 Task: Find connections with filter location Shaowu with filter topic #Learningswith filter profile language German with filter current company OutSystems with filter school Software Engineering Jobs with filter industry Robot Manufacturing with filter service category Ghostwriting with filter keywords title Application Developer
Action: Mouse moved to (164, 264)
Screenshot: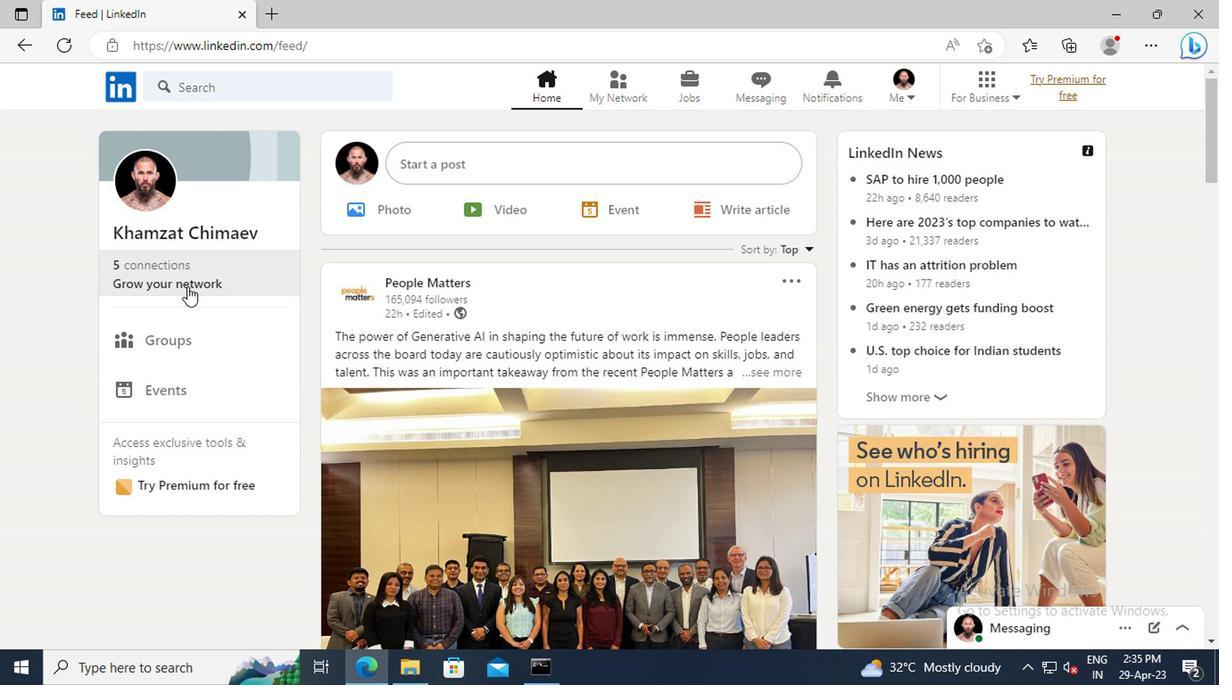 
Action: Mouse pressed left at (164, 264)
Screenshot: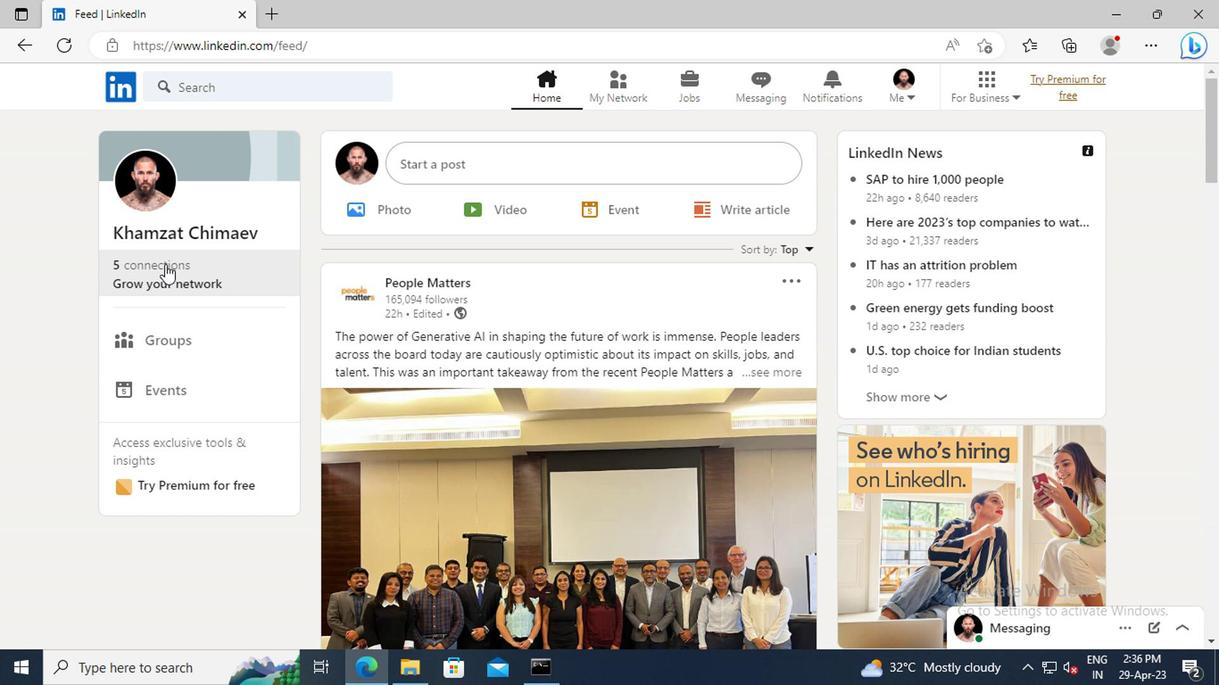 
Action: Mouse moved to (177, 186)
Screenshot: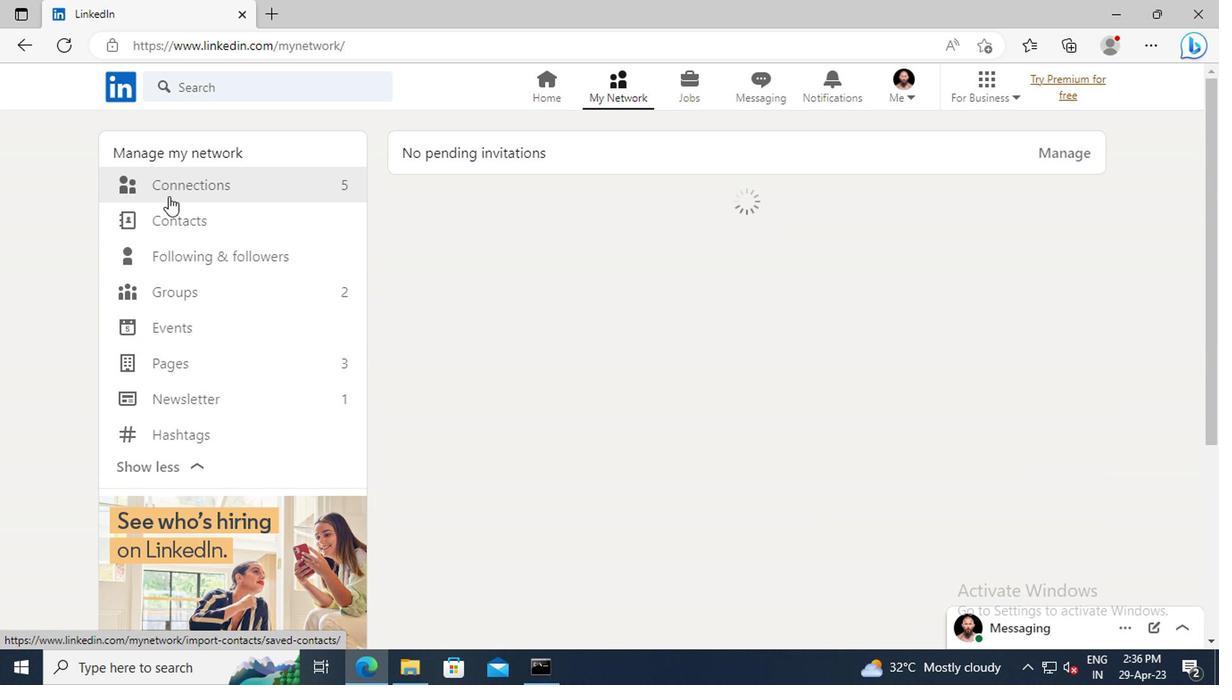 
Action: Mouse pressed left at (177, 186)
Screenshot: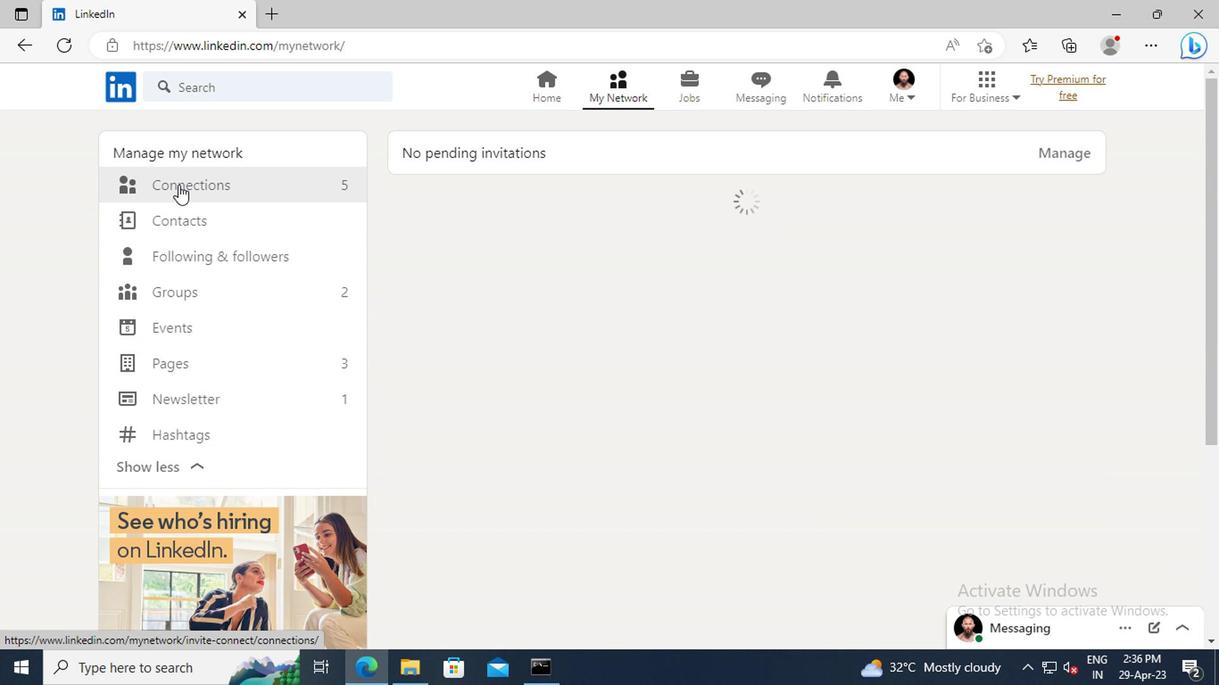 
Action: Mouse moved to (716, 187)
Screenshot: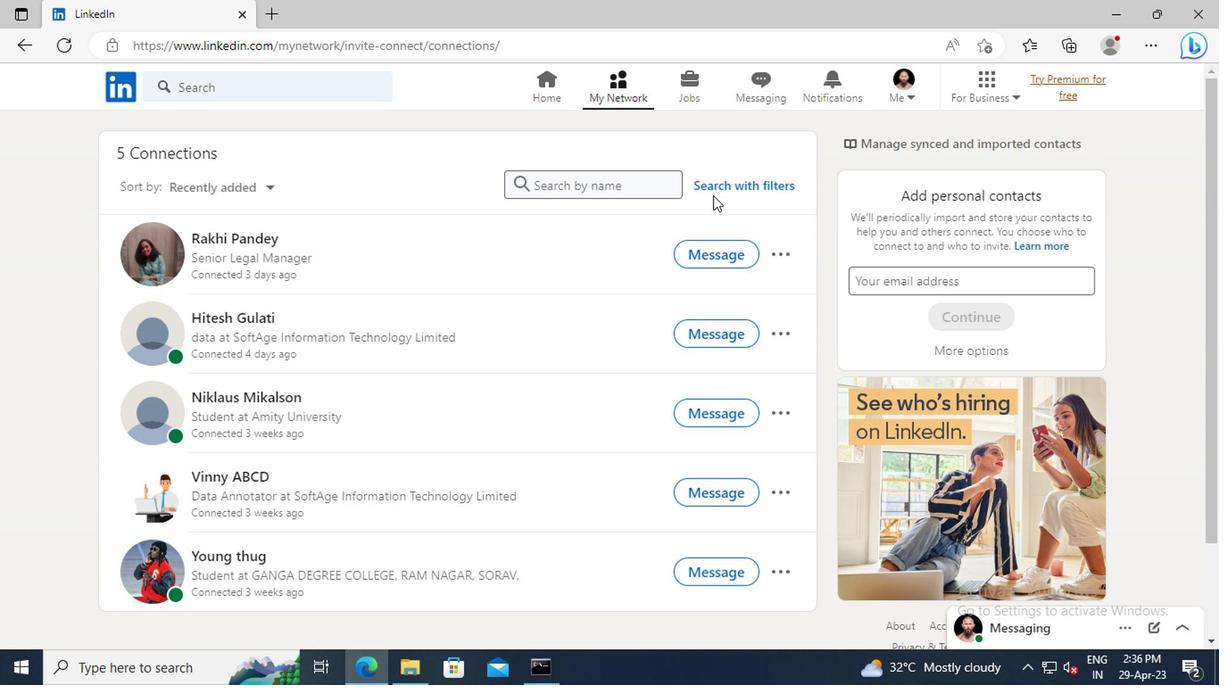 
Action: Mouse pressed left at (716, 187)
Screenshot: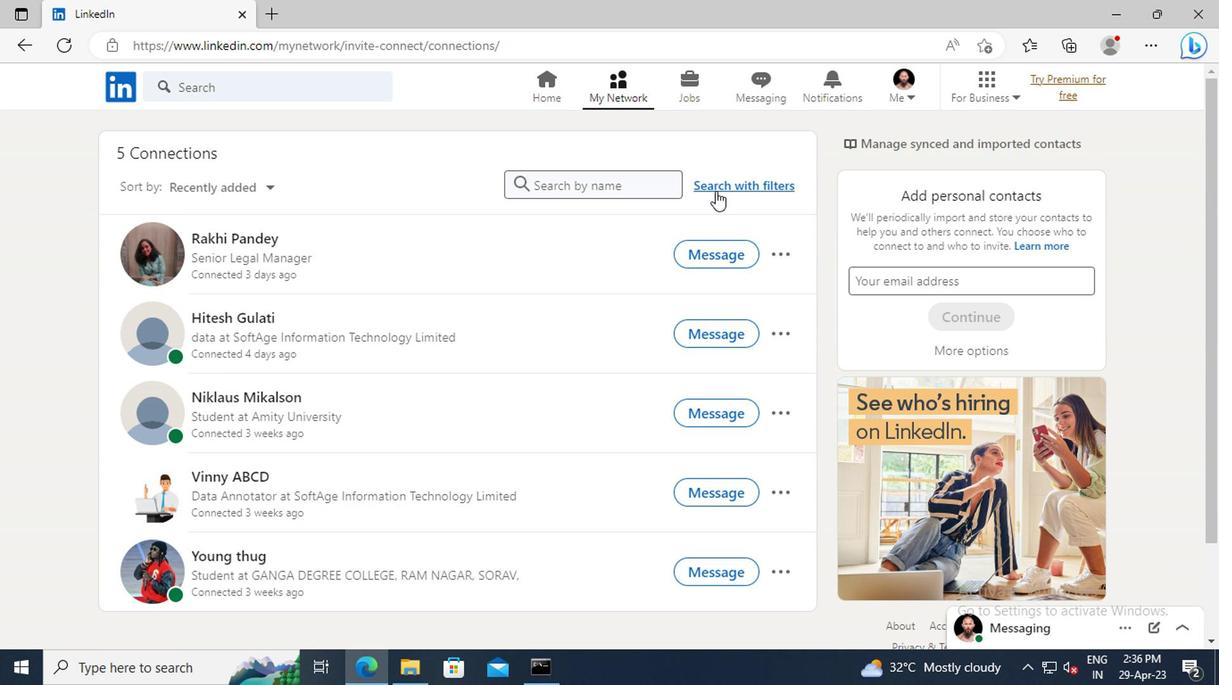 
Action: Mouse moved to (669, 143)
Screenshot: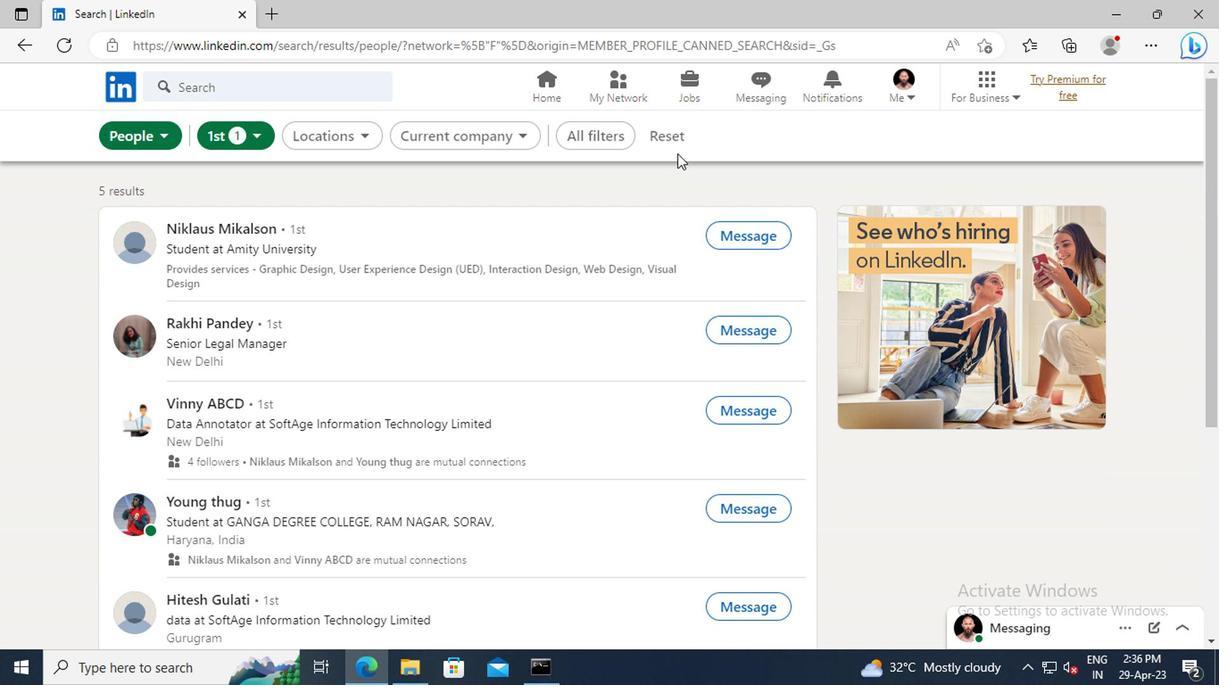 
Action: Mouse pressed left at (669, 143)
Screenshot: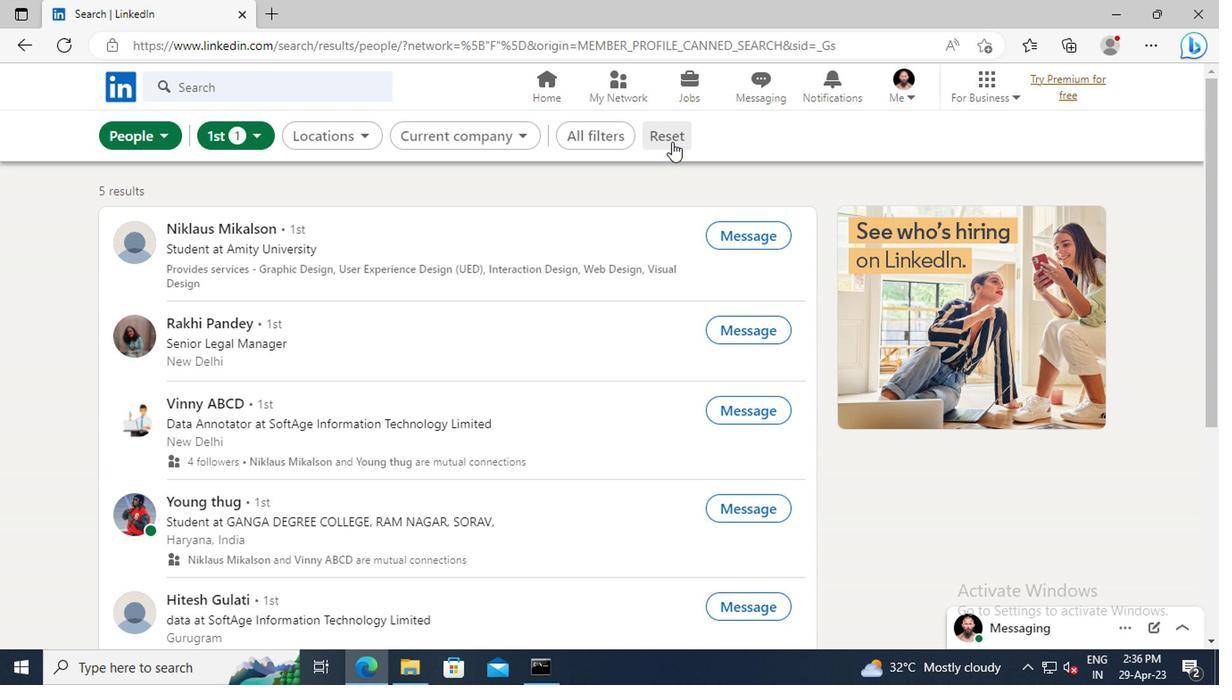 
Action: Mouse moved to (633, 138)
Screenshot: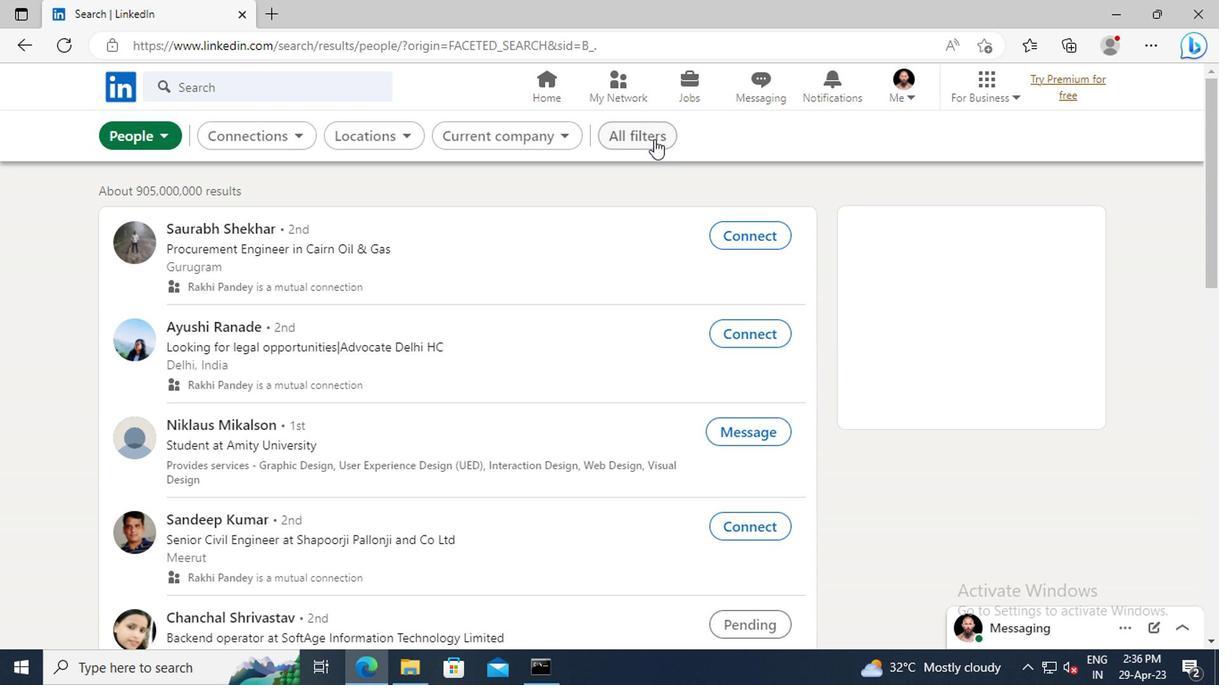 
Action: Mouse pressed left at (633, 138)
Screenshot: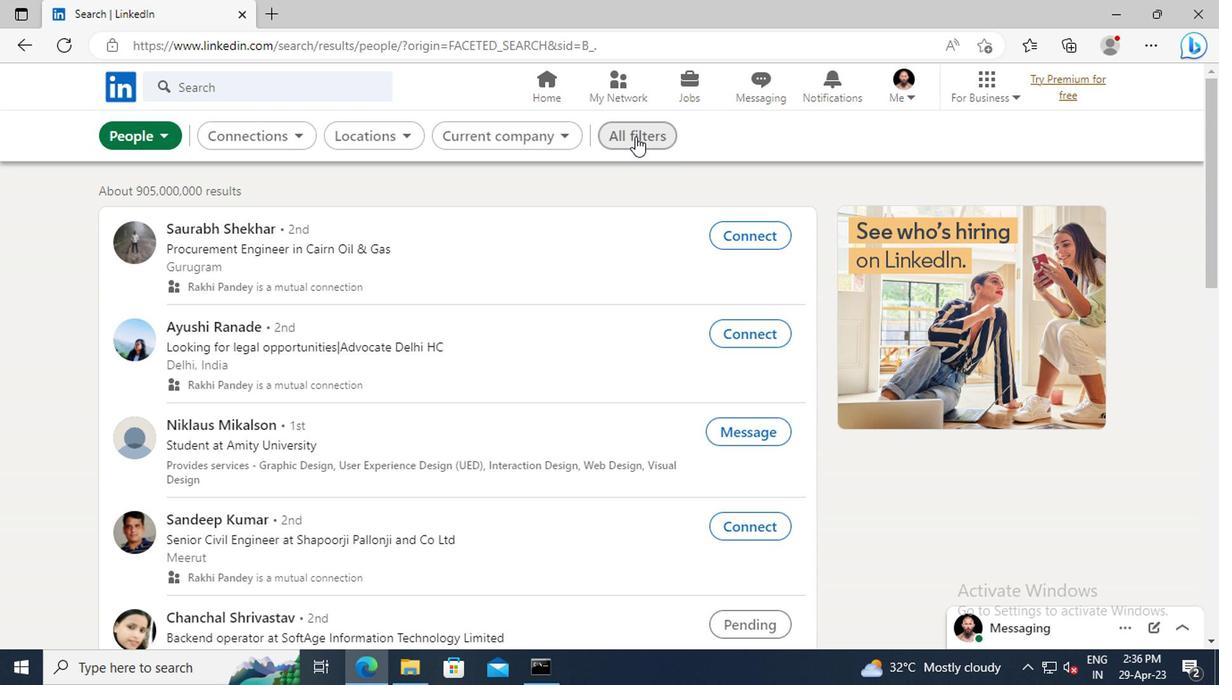 
Action: Mouse moved to (1052, 292)
Screenshot: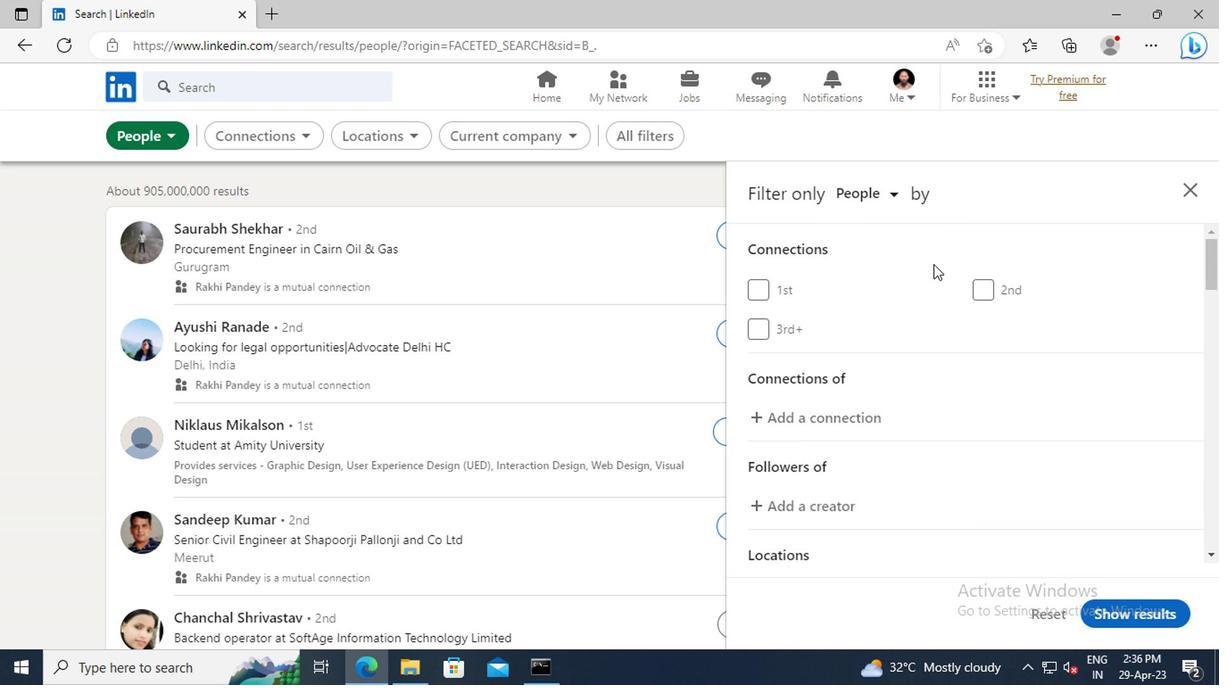 
Action: Mouse scrolled (1052, 291) with delta (0, -1)
Screenshot: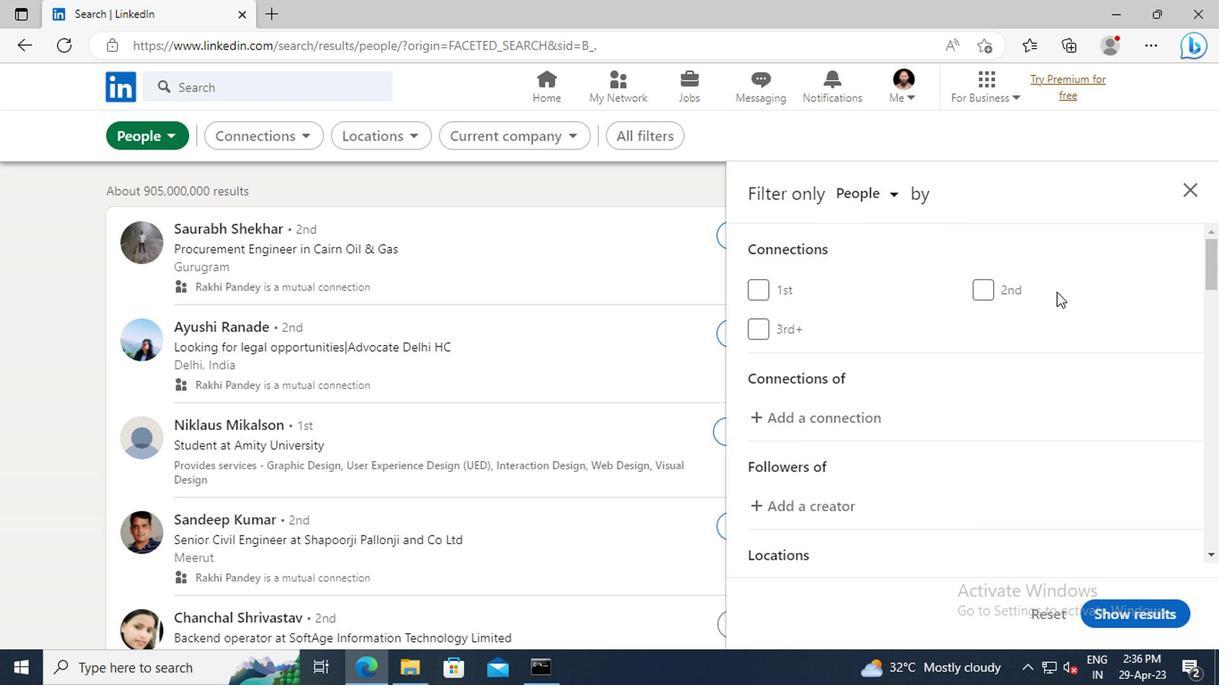 
Action: Mouse scrolled (1052, 291) with delta (0, -1)
Screenshot: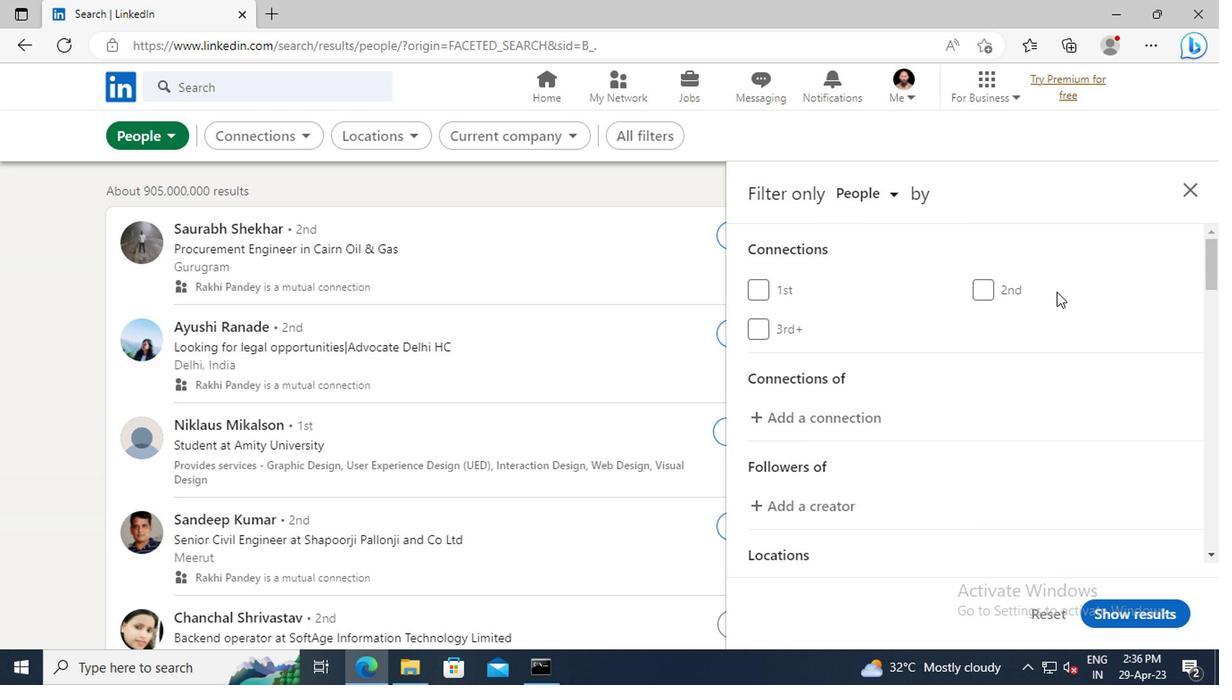 
Action: Mouse scrolled (1052, 291) with delta (0, -1)
Screenshot: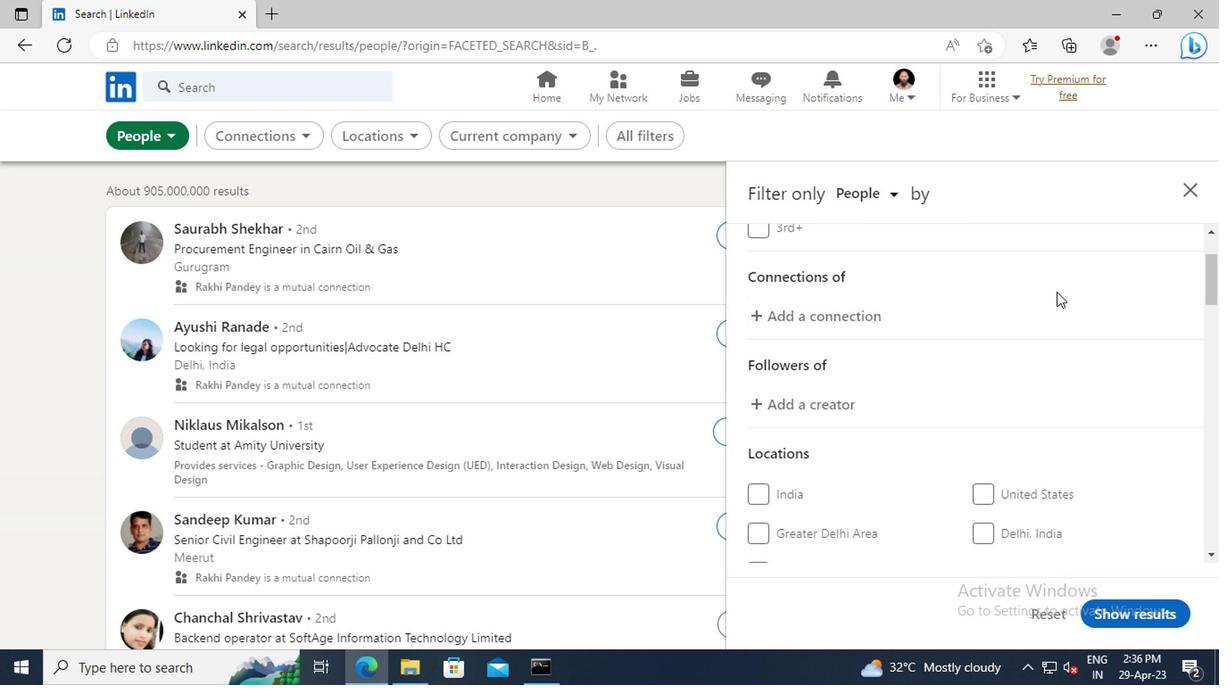 
Action: Mouse scrolled (1052, 291) with delta (0, -1)
Screenshot: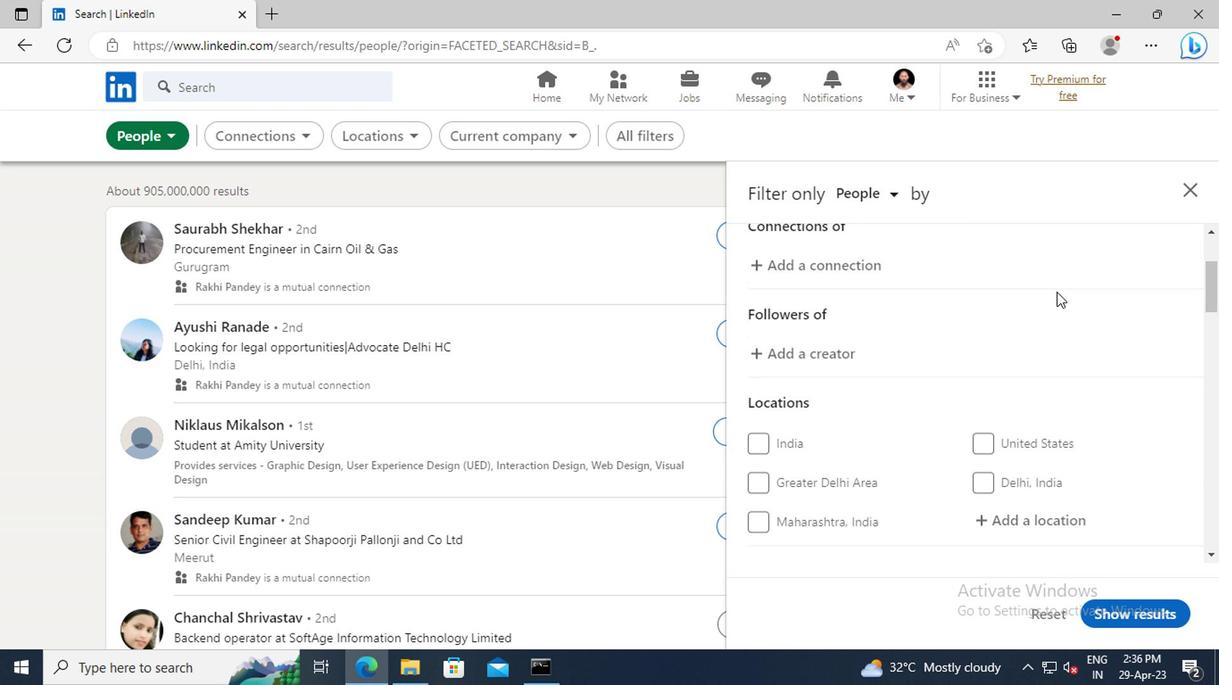 
Action: Mouse scrolled (1052, 291) with delta (0, -1)
Screenshot: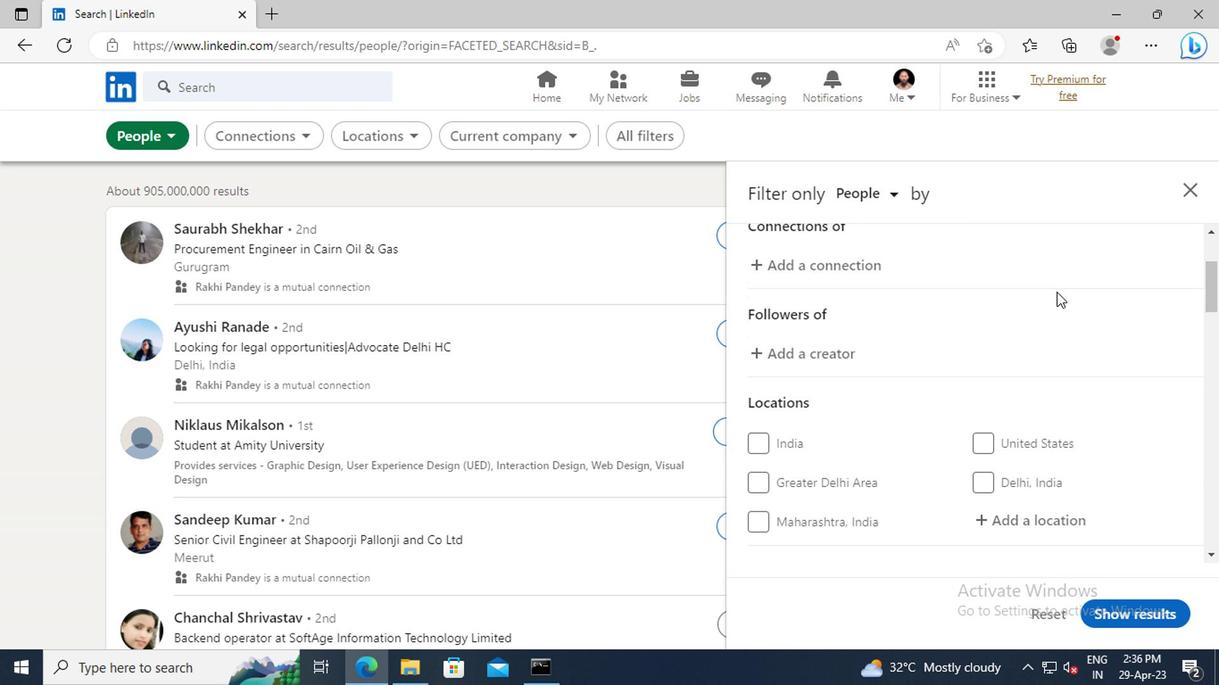 
Action: Mouse scrolled (1052, 291) with delta (0, -1)
Screenshot: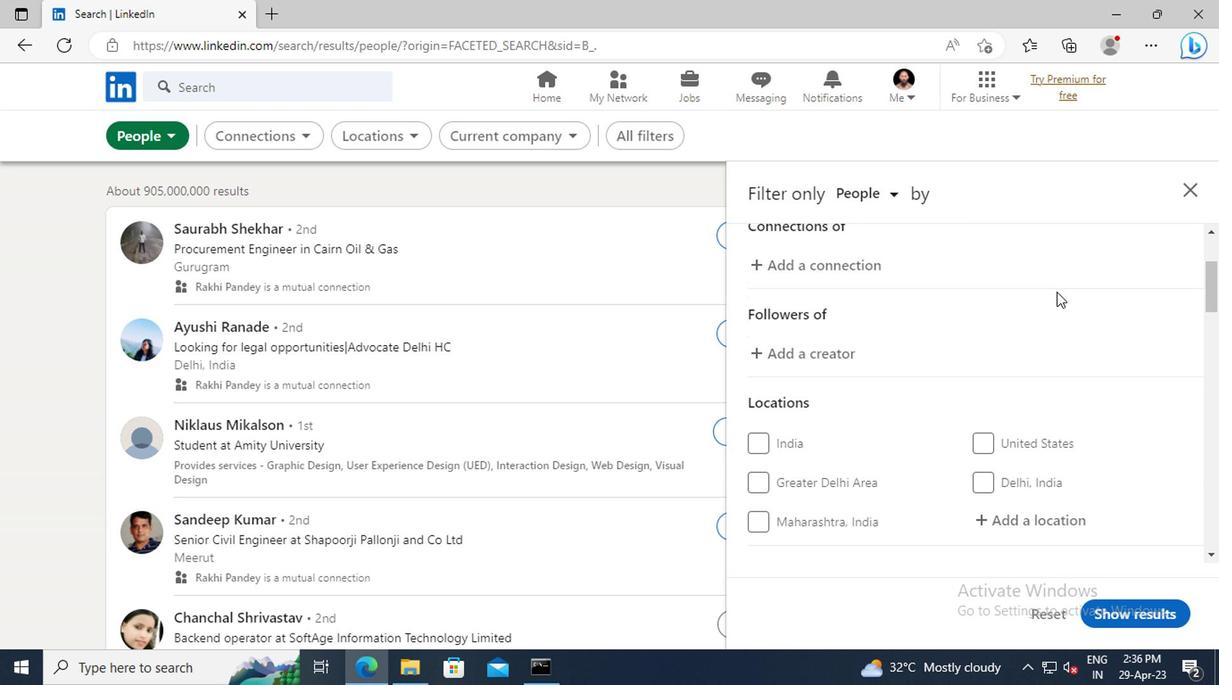 
Action: Mouse moved to (1014, 363)
Screenshot: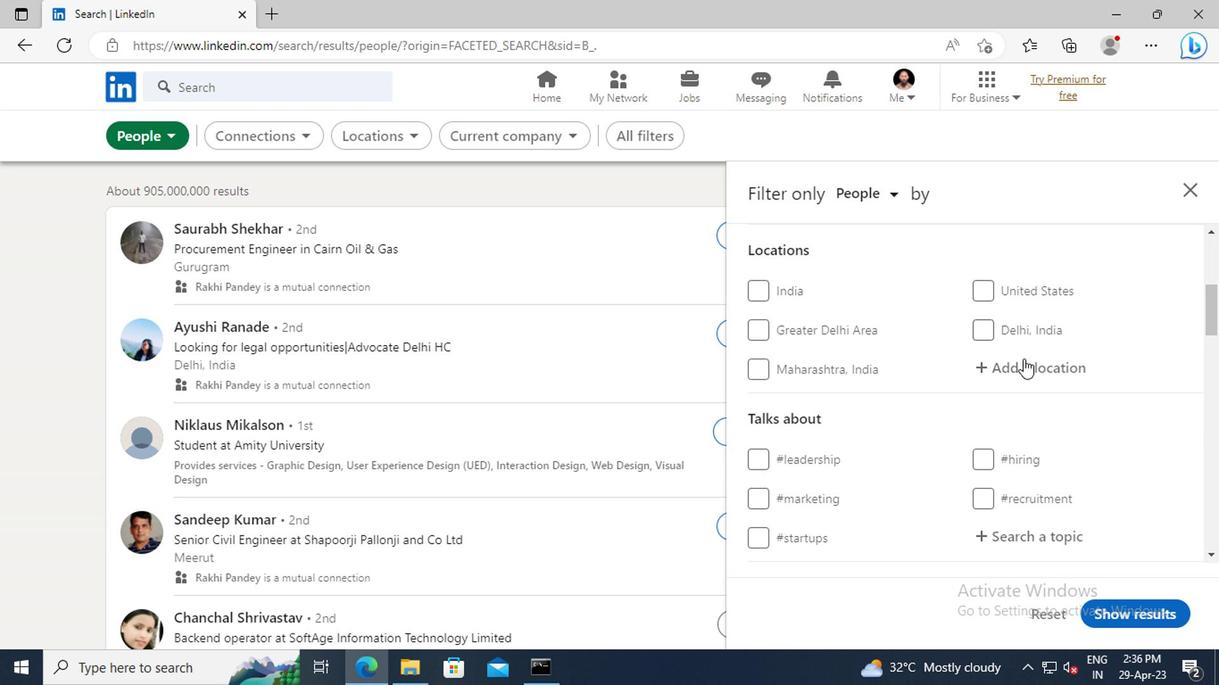 
Action: Mouse pressed left at (1014, 363)
Screenshot: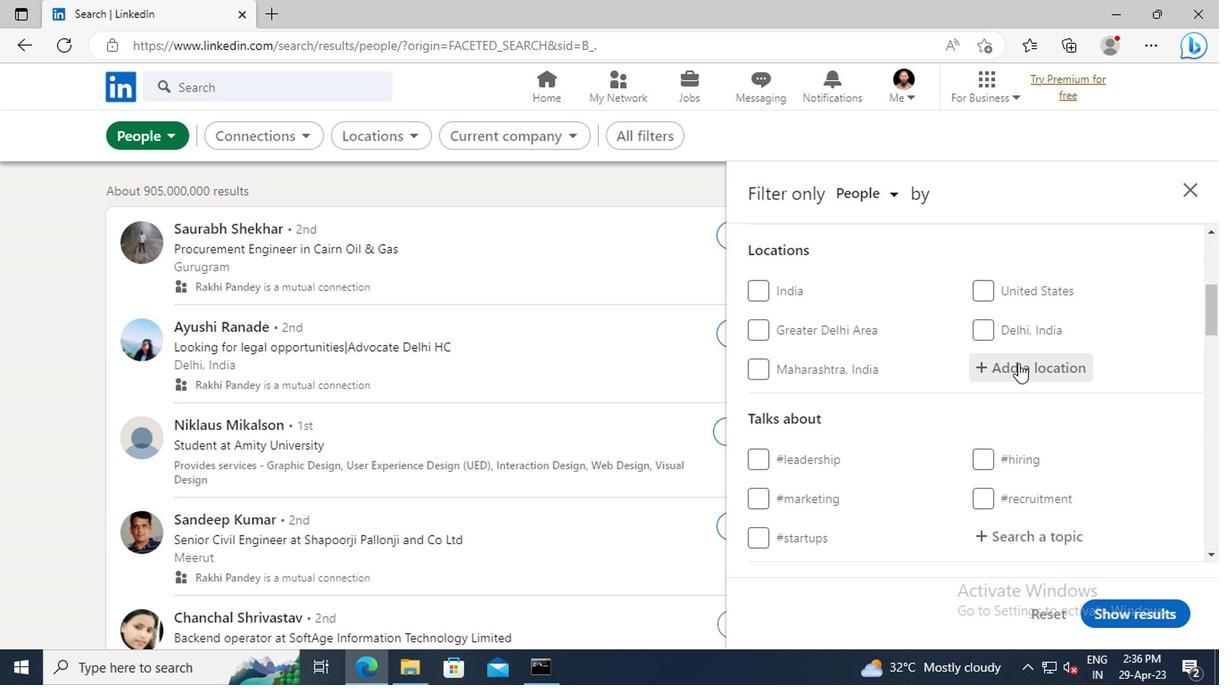 
Action: Key pressed <Key.shift>SHAOWU<Key.enter>
Screenshot: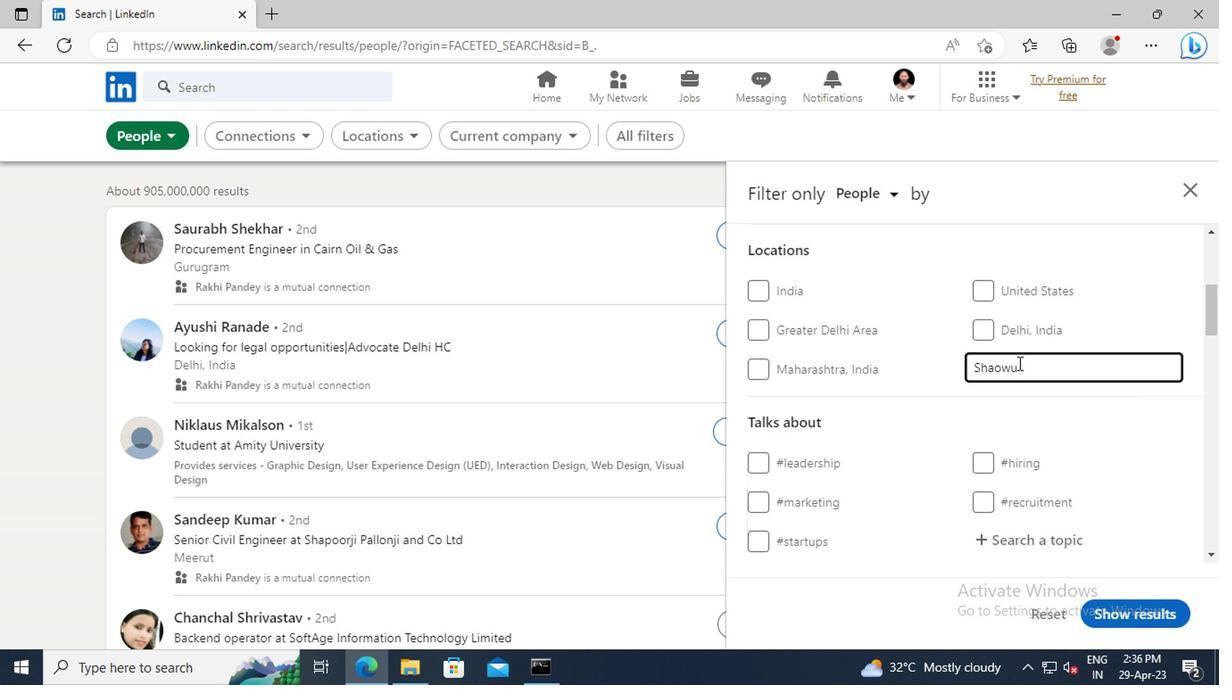 
Action: Mouse scrolled (1014, 362) with delta (0, 0)
Screenshot: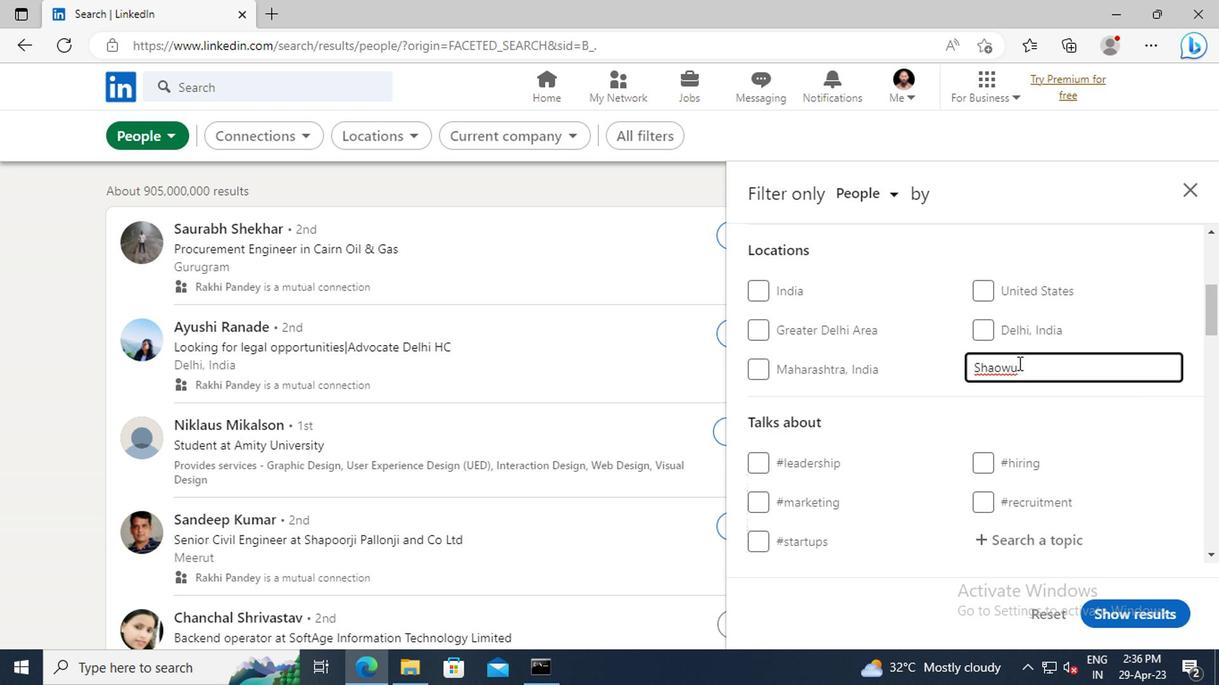 
Action: Mouse scrolled (1014, 362) with delta (0, 0)
Screenshot: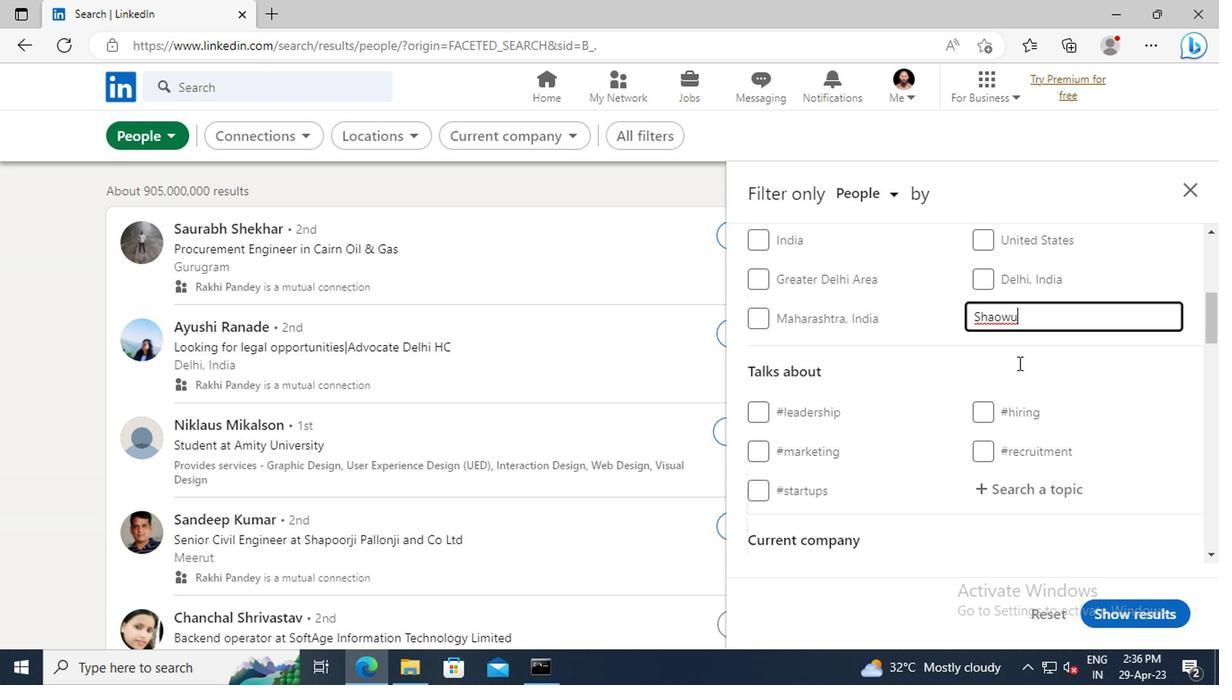 
Action: Mouse scrolled (1014, 362) with delta (0, 0)
Screenshot: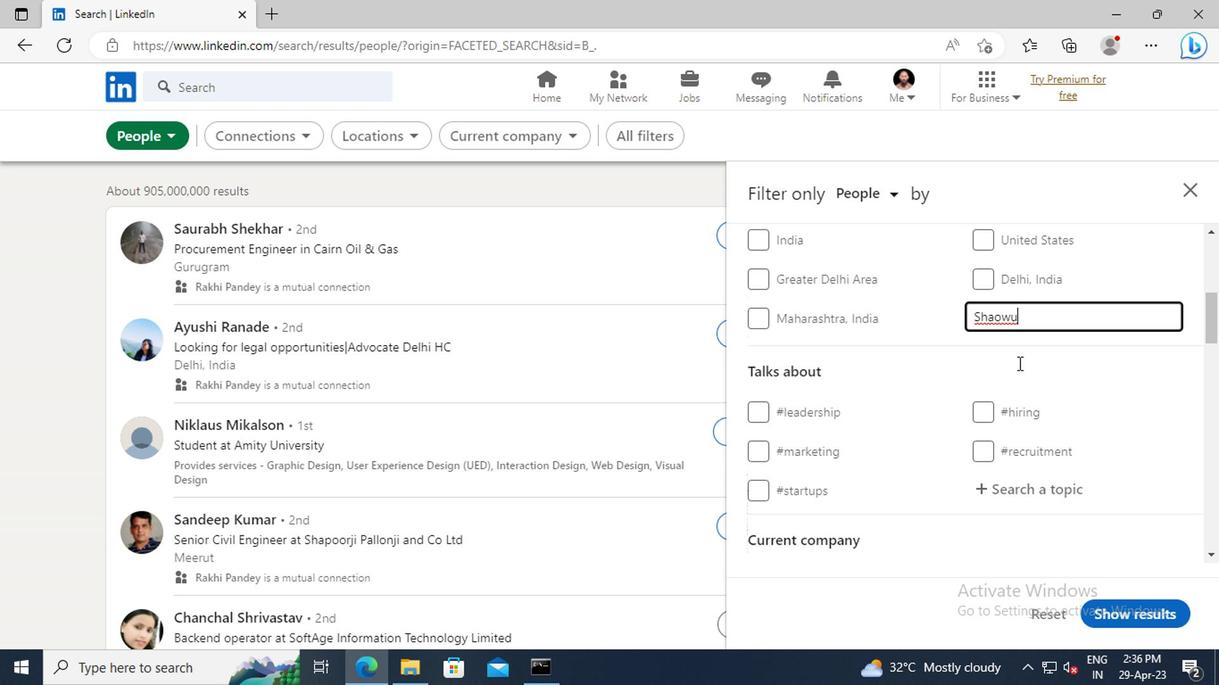 
Action: Mouse moved to (1010, 384)
Screenshot: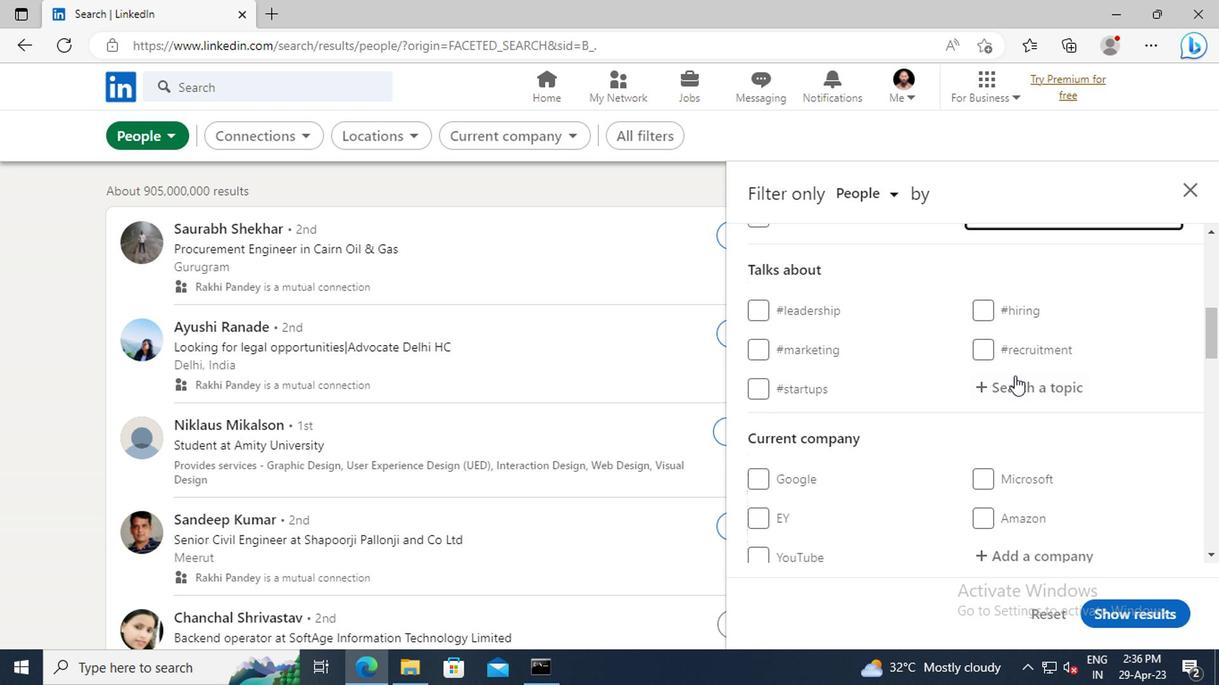
Action: Mouse pressed left at (1010, 384)
Screenshot: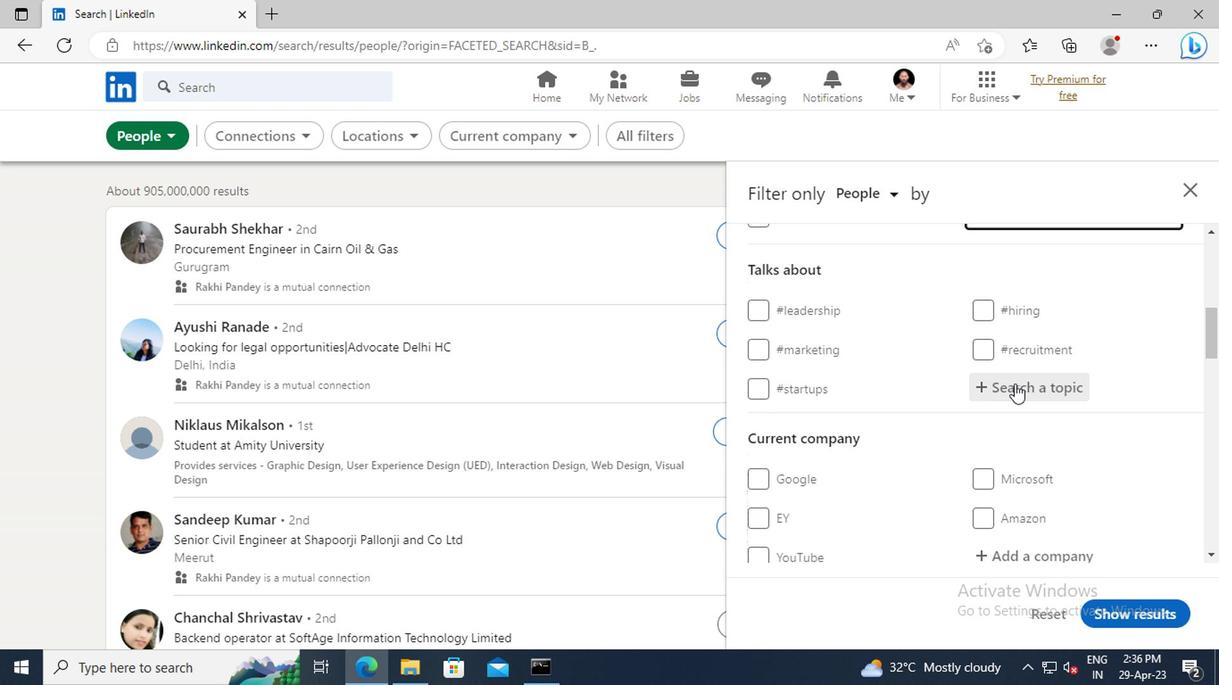 
Action: Key pressed <Key.shift>LEARNINGS
Screenshot: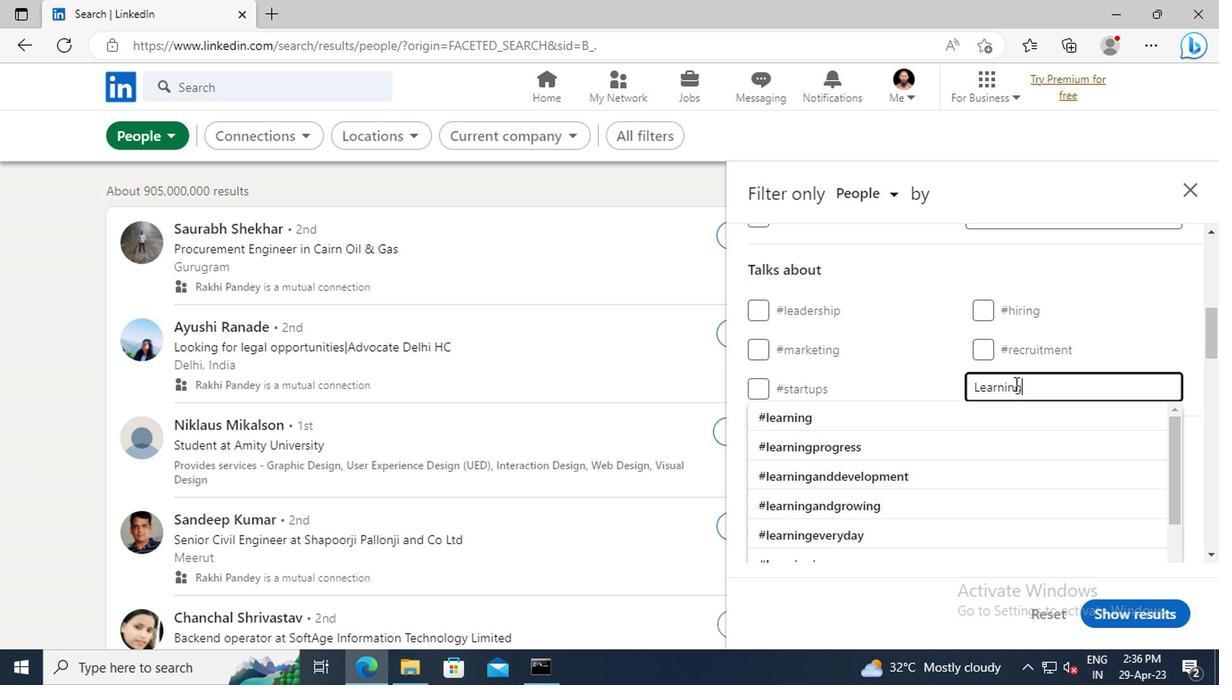 
Action: Mouse moved to (1012, 411)
Screenshot: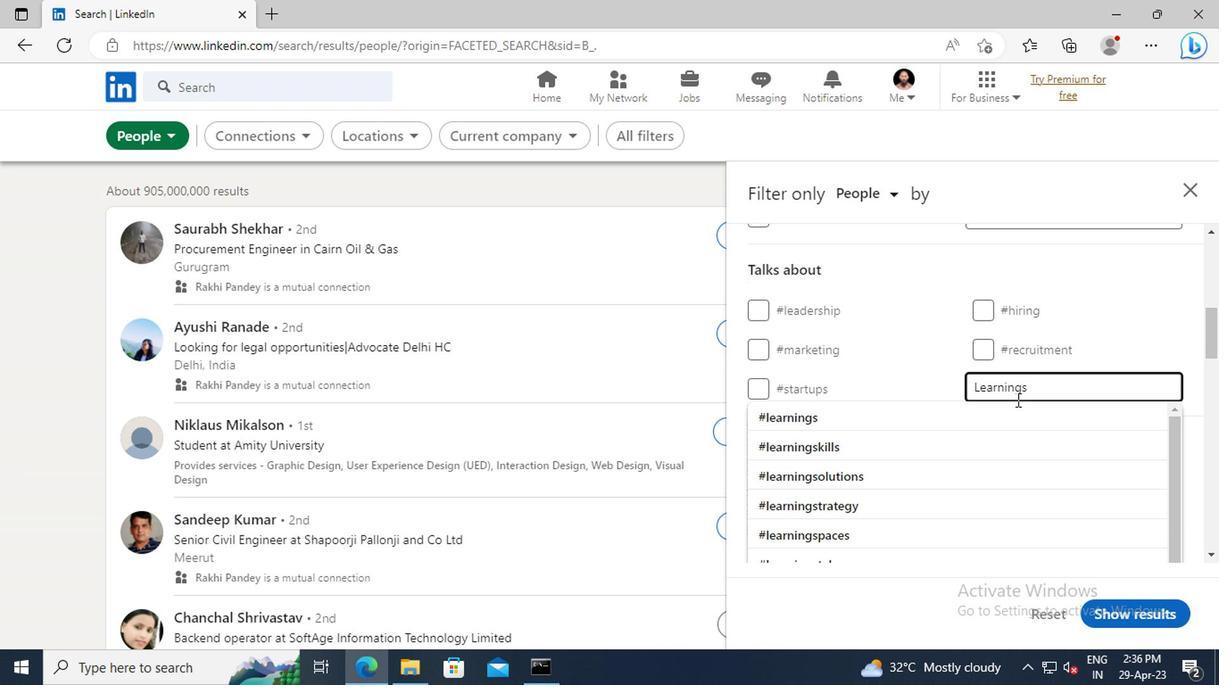 
Action: Mouse pressed left at (1012, 411)
Screenshot: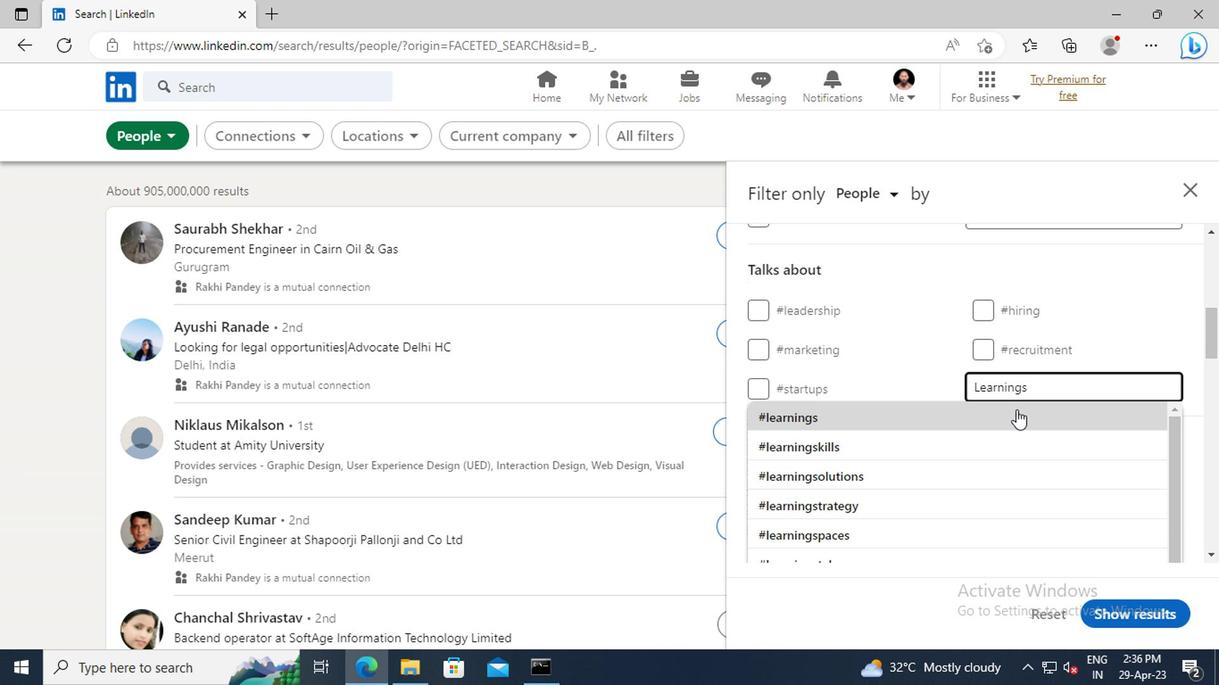 
Action: Mouse scrolled (1012, 410) with delta (0, 0)
Screenshot: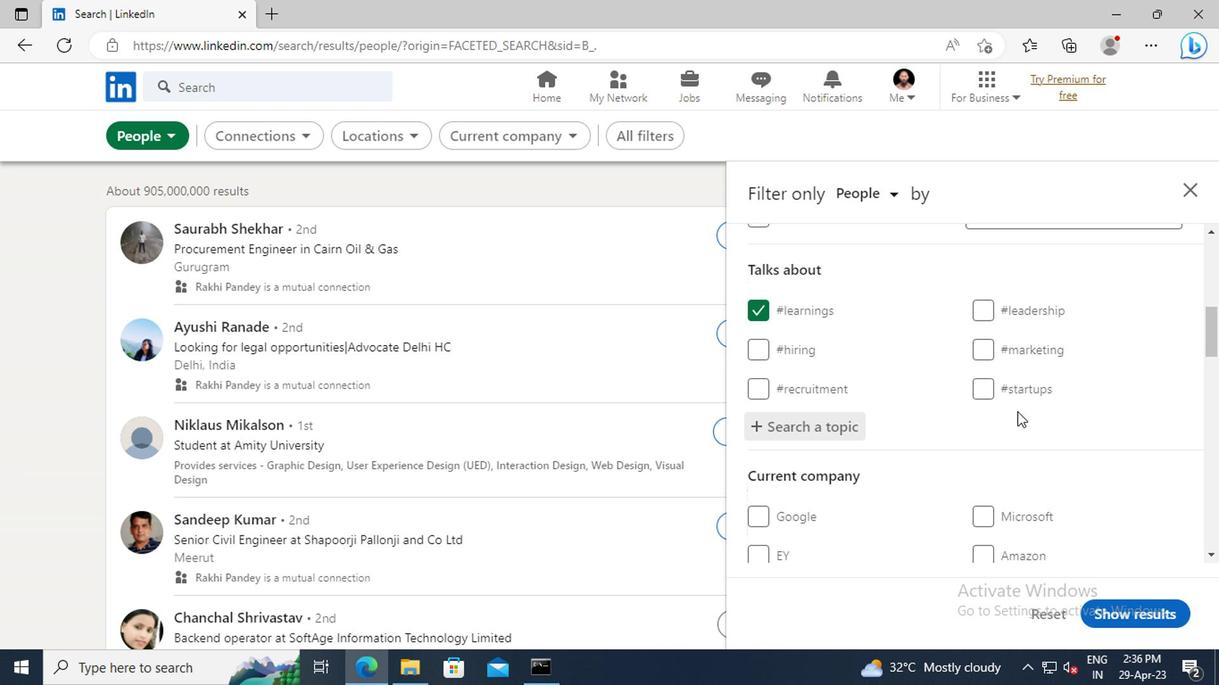 
Action: Mouse scrolled (1012, 410) with delta (0, 0)
Screenshot: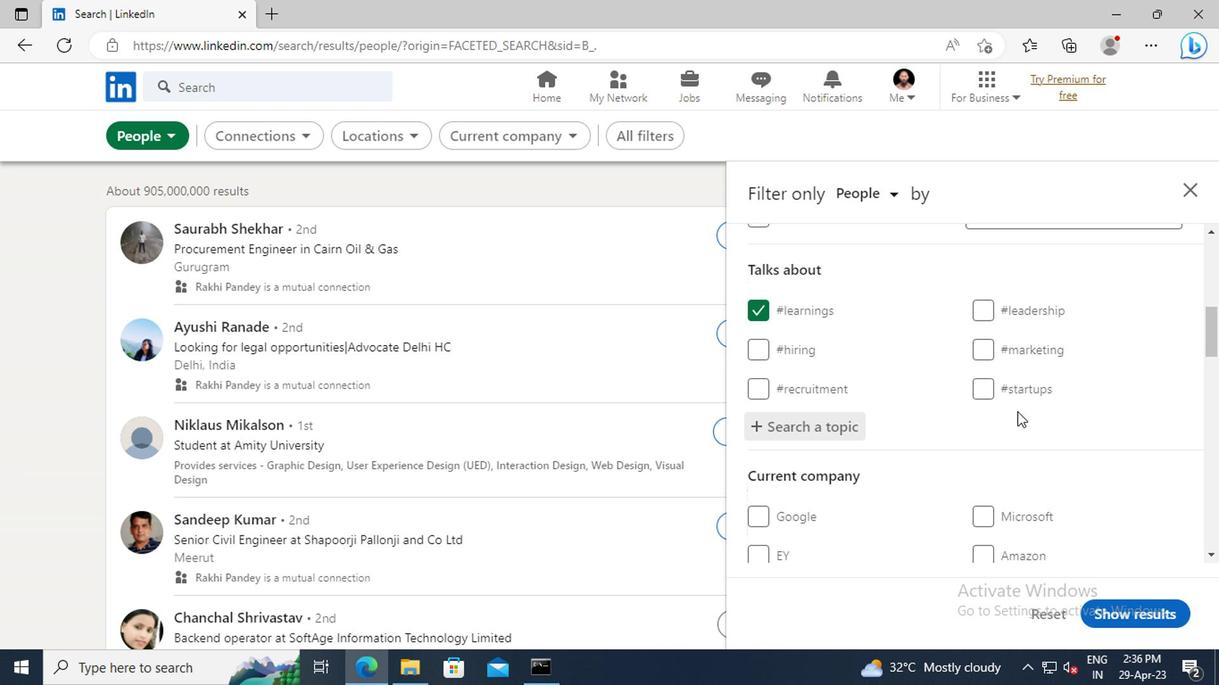 
Action: Mouse scrolled (1012, 410) with delta (0, 0)
Screenshot: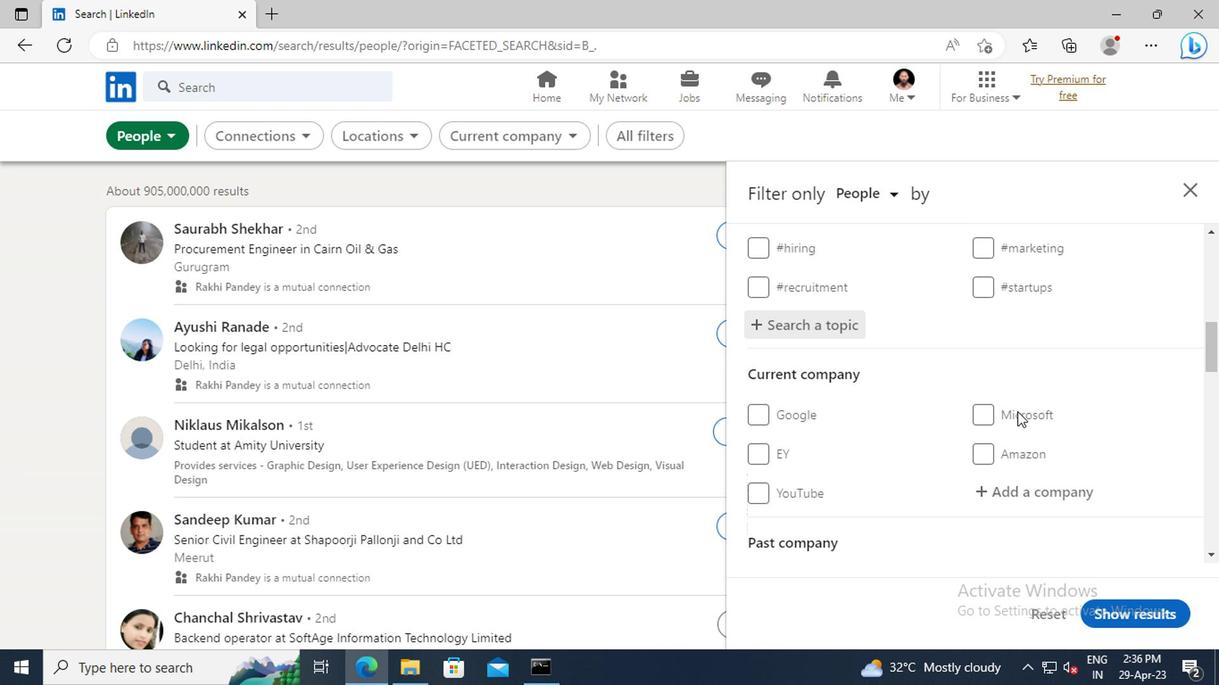 
Action: Mouse scrolled (1012, 410) with delta (0, 0)
Screenshot: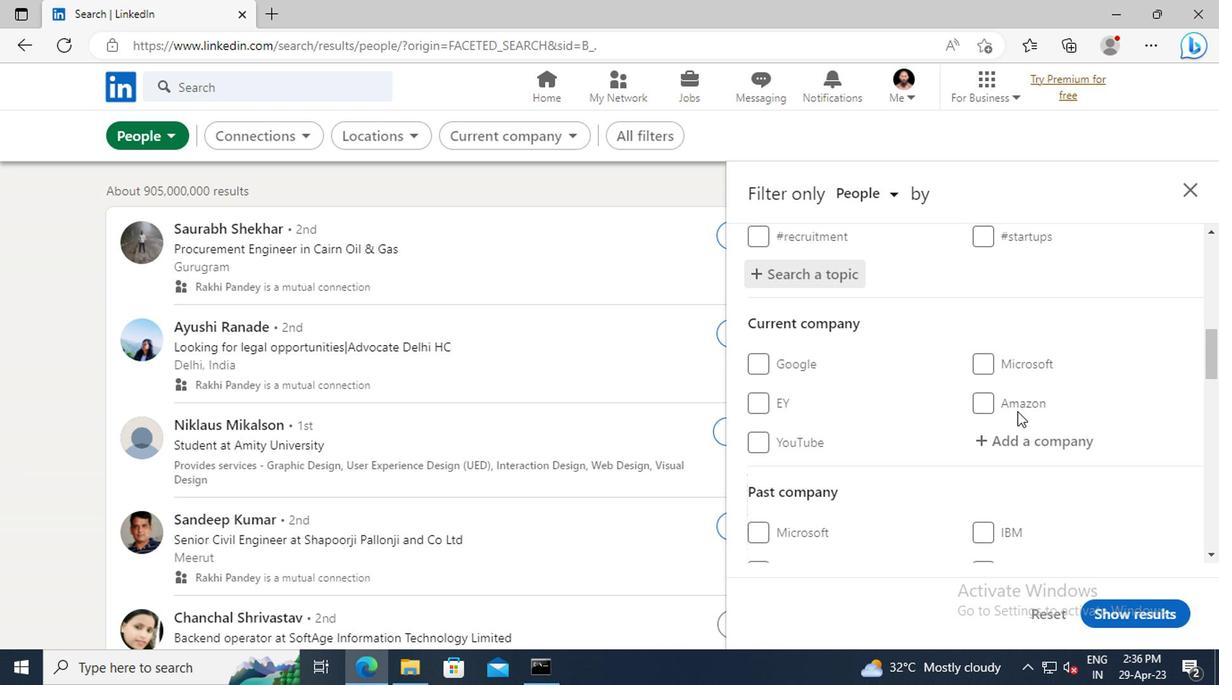
Action: Mouse scrolled (1012, 410) with delta (0, 0)
Screenshot: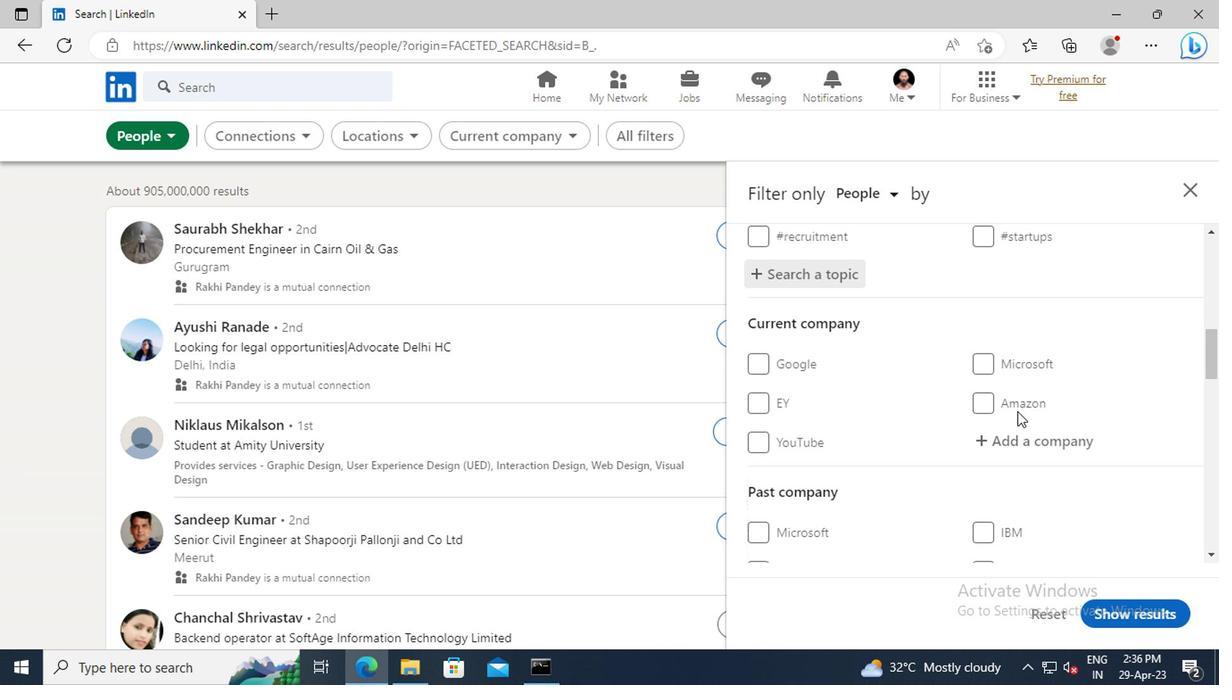
Action: Mouse scrolled (1012, 410) with delta (0, 0)
Screenshot: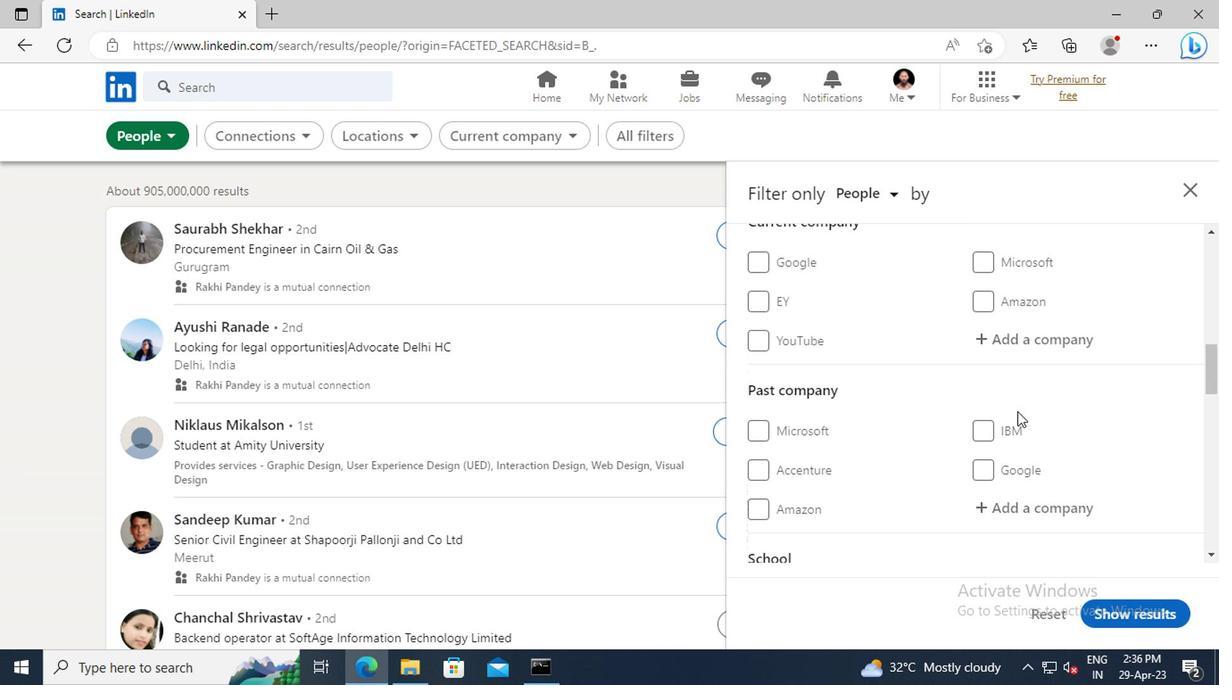 
Action: Mouse scrolled (1012, 410) with delta (0, 0)
Screenshot: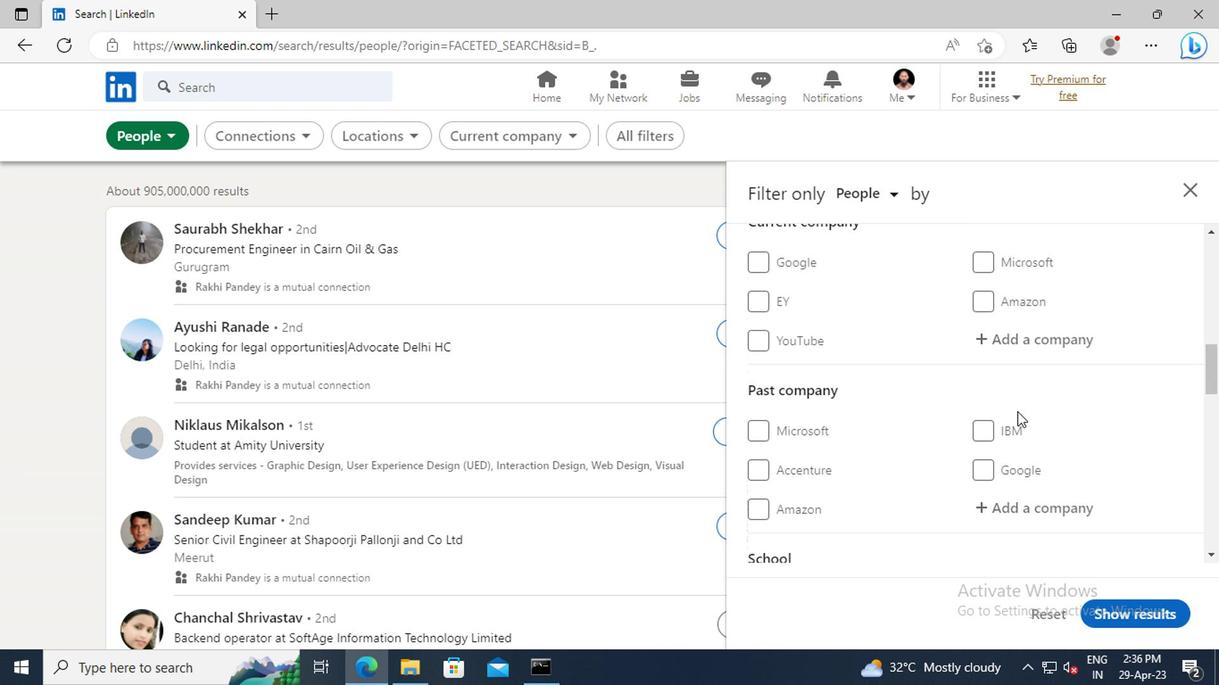 
Action: Mouse scrolled (1012, 410) with delta (0, 0)
Screenshot: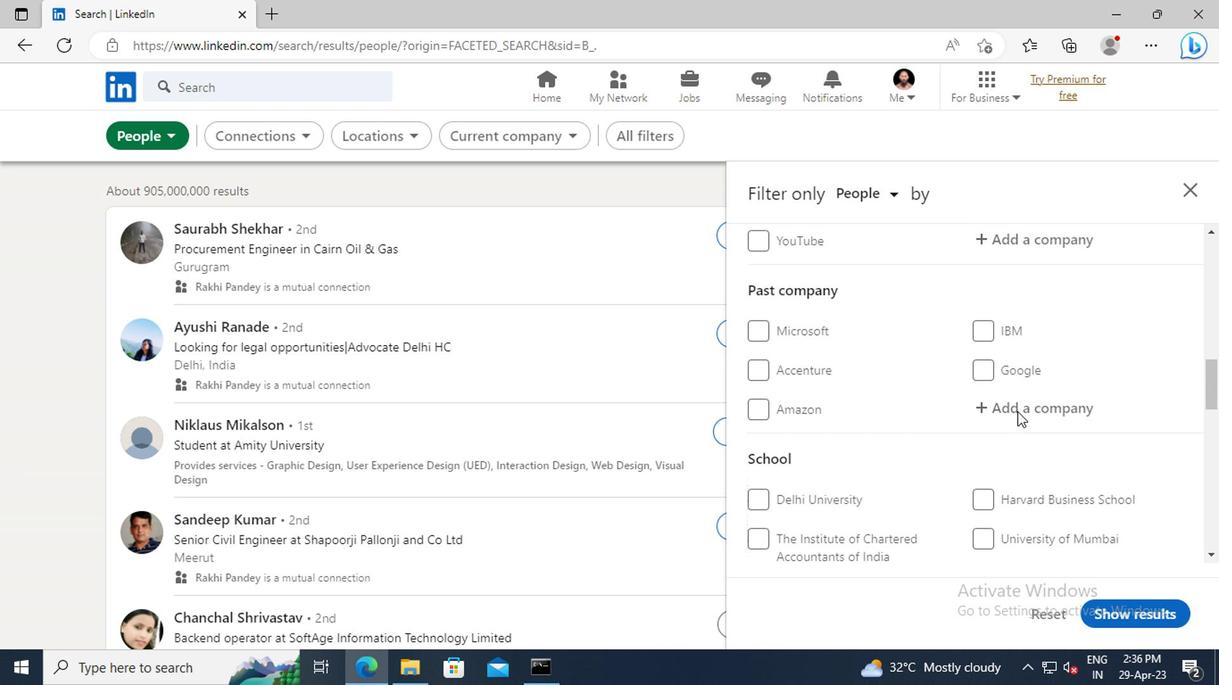
Action: Mouse scrolled (1012, 410) with delta (0, 0)
Screenshot: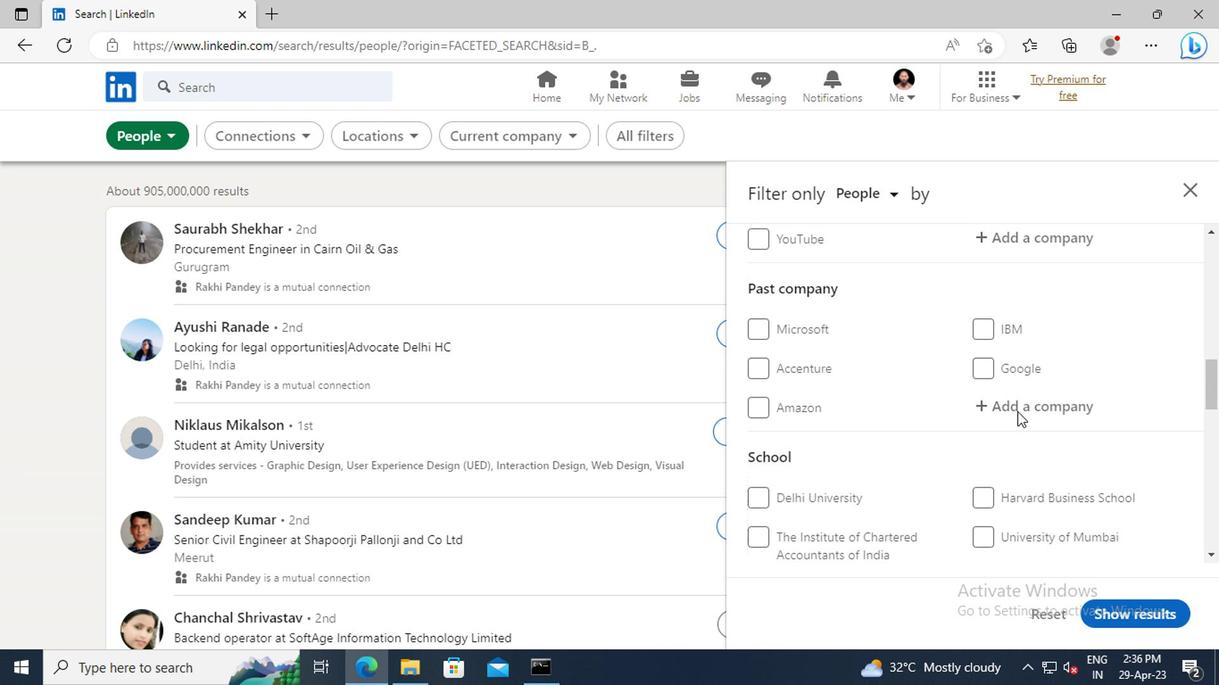 
Action: Mouse scrolled (1012, 410) with delta (0, 0)
Screenshot: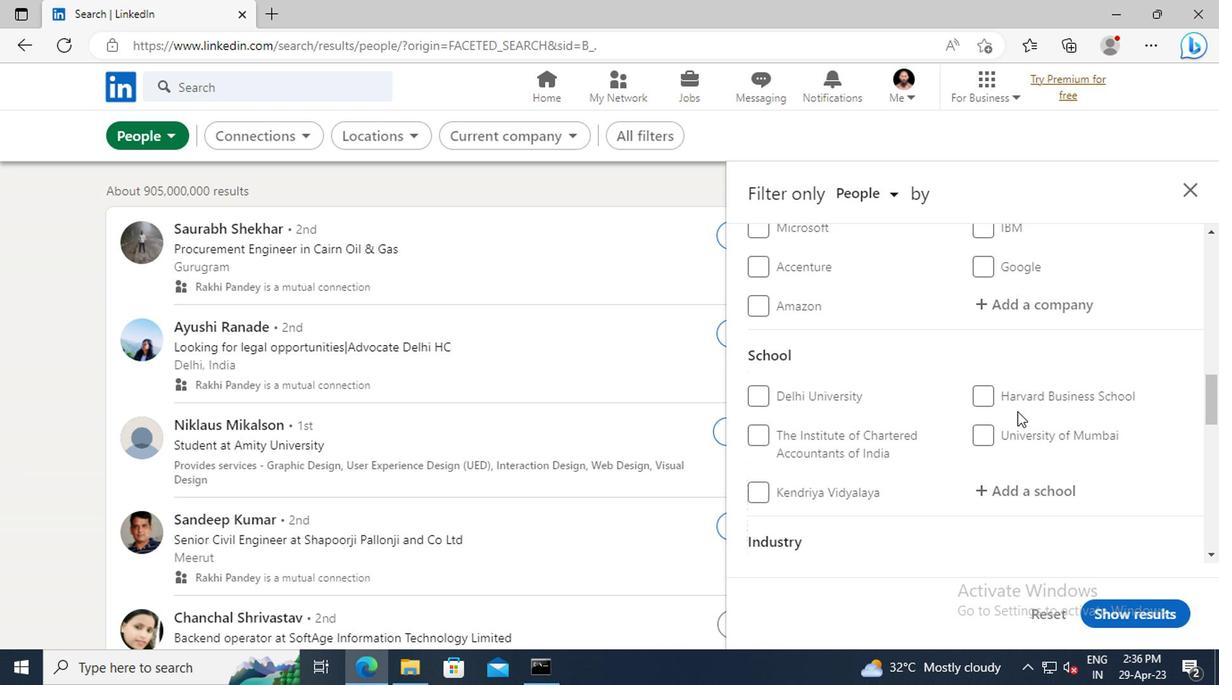 
Action: Mouse scrolled (1012, 410) with delta (0, 0)
Screenshot: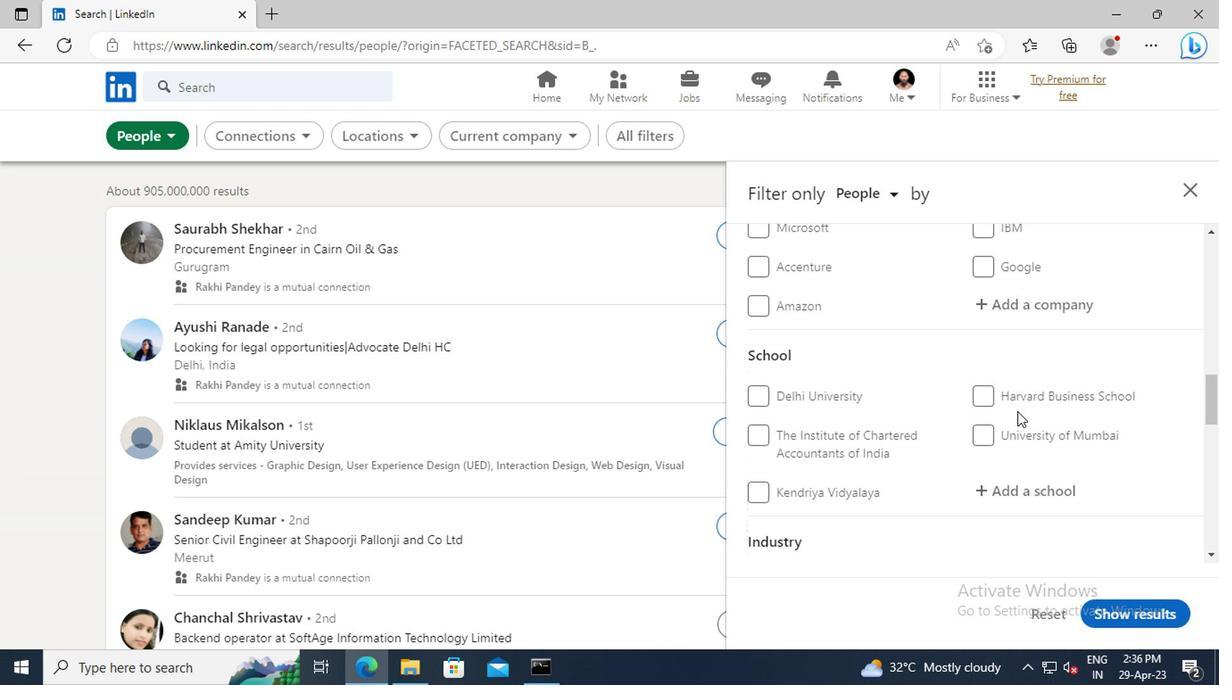 
Action: Mouse scrolled (1012, 410) with delta (0, 0)
Screenshot: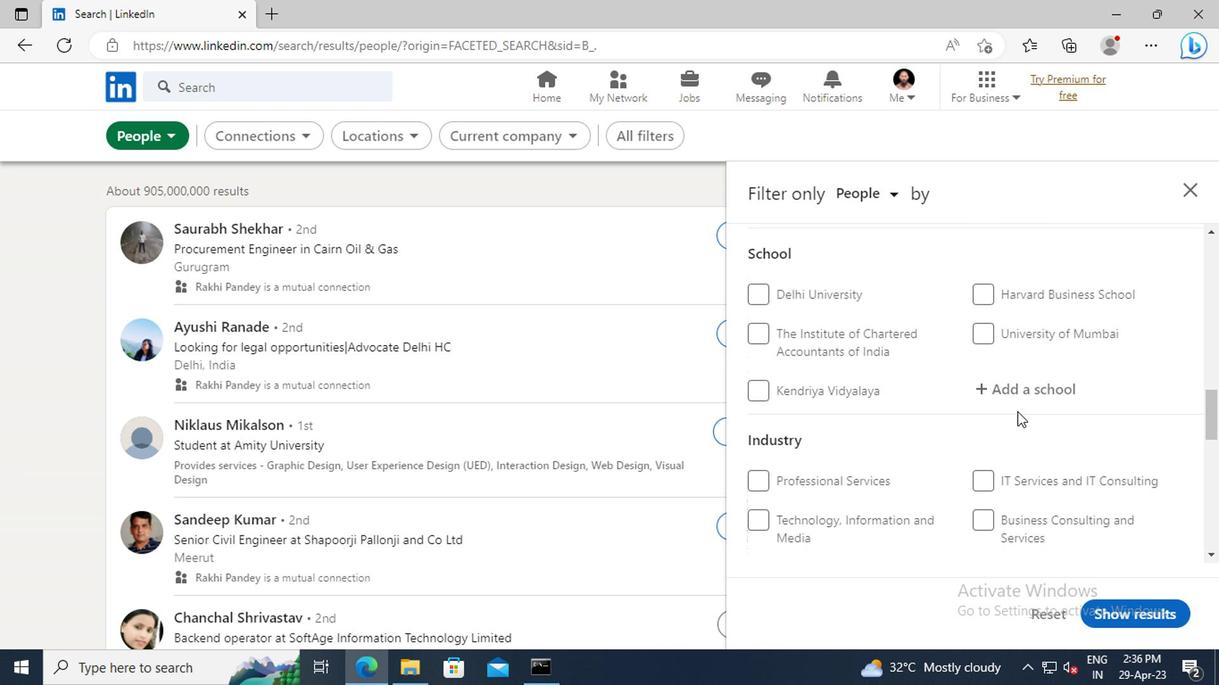 
Action: Mouse scrolled (1012, 410) with delta (0, 0)
Screenshot: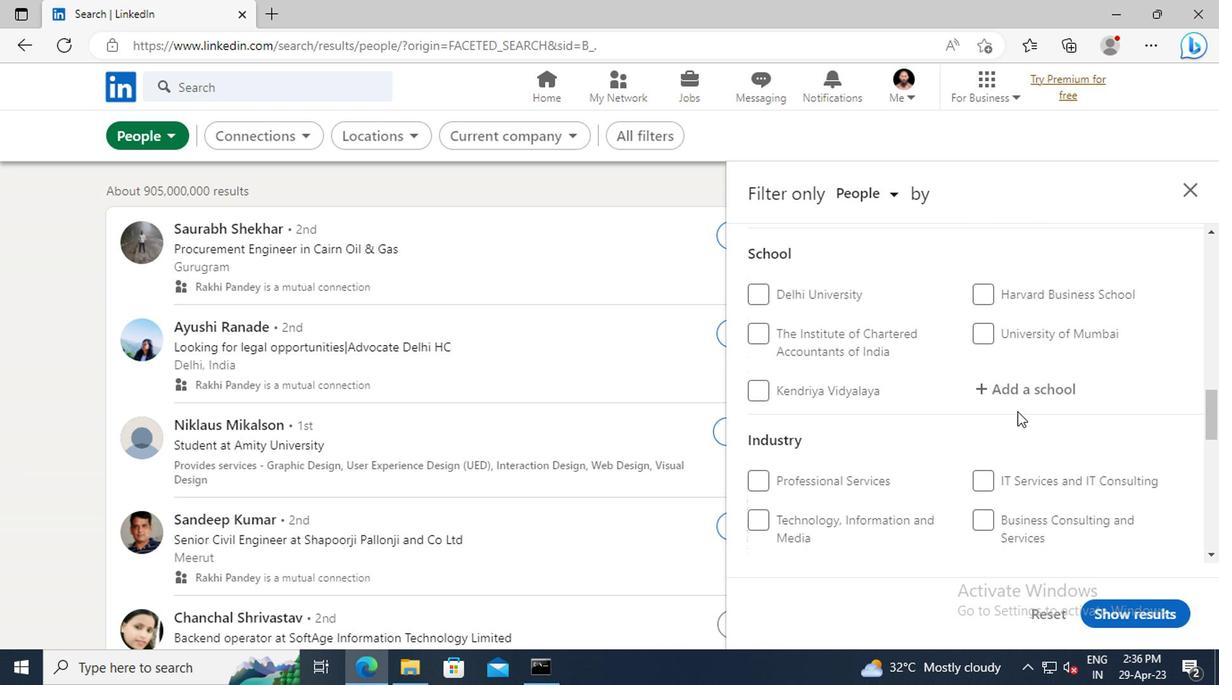 
Action: Mouse scrolled (1012, 410) with delta (0, 0)
Screenshot: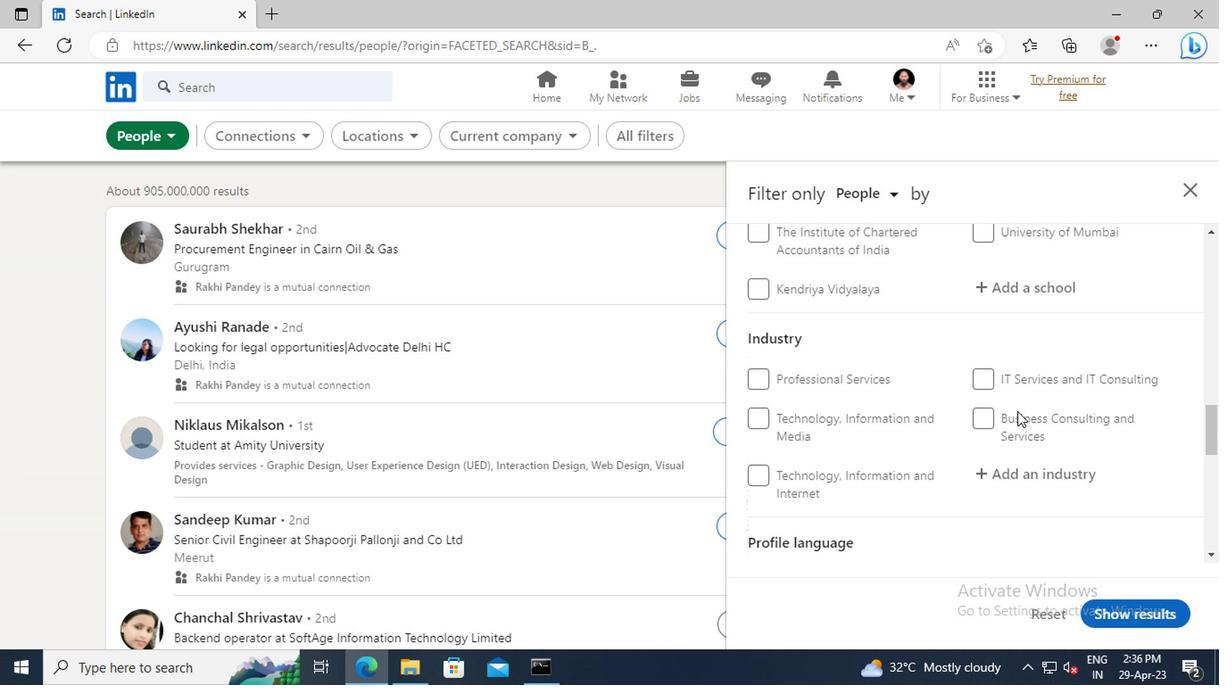 
Action: Mouse scrolled (1012, 410) with delta (0, 0)
Screenshot: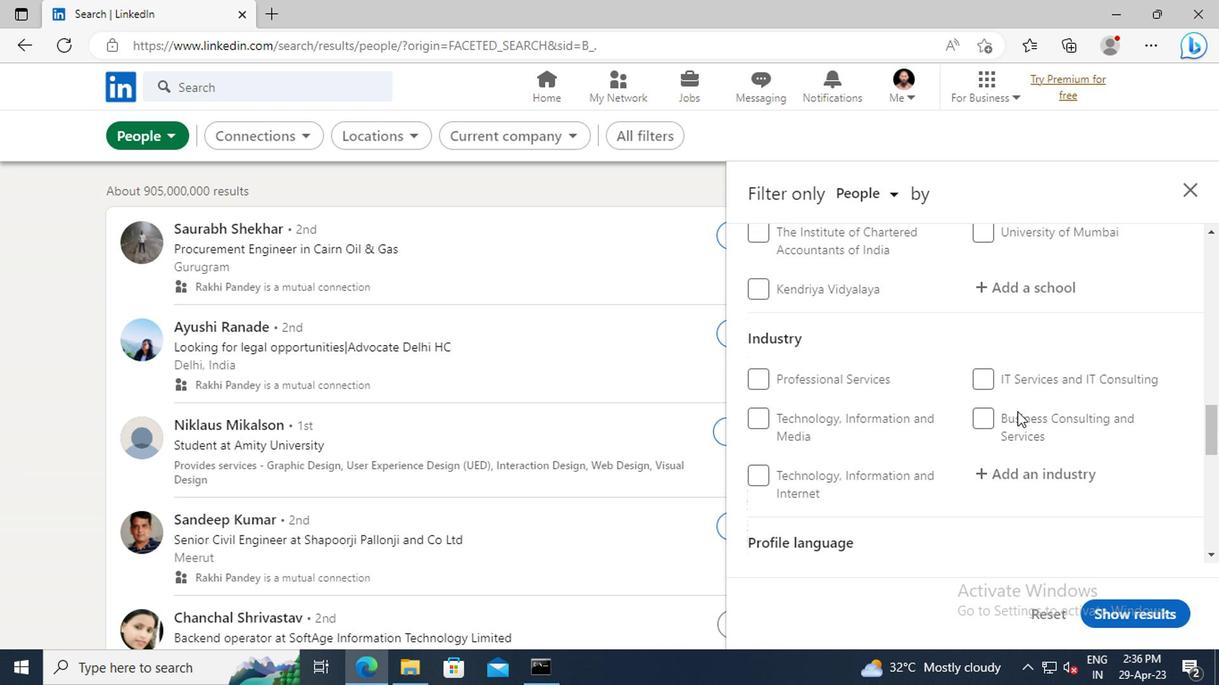 
Action: Mouse scrolled (1012, 410) with delta (0, 0)
Screenshot: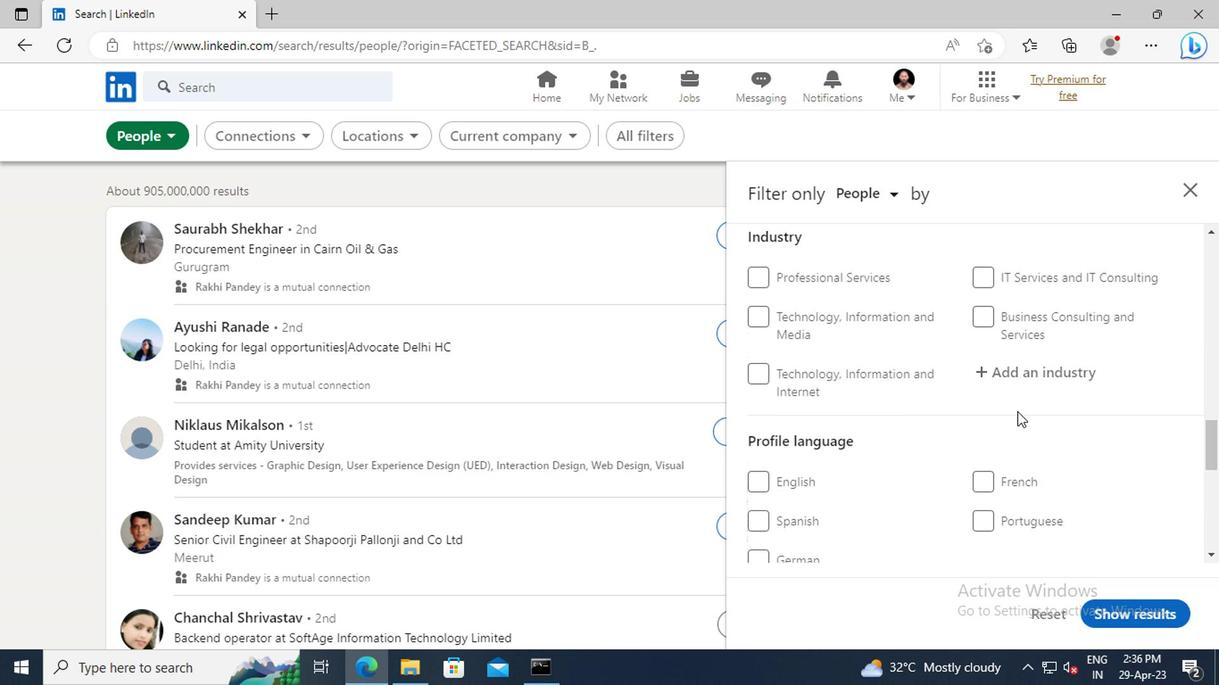 
Action: Mouse moved to (753, 508)
Screenshot: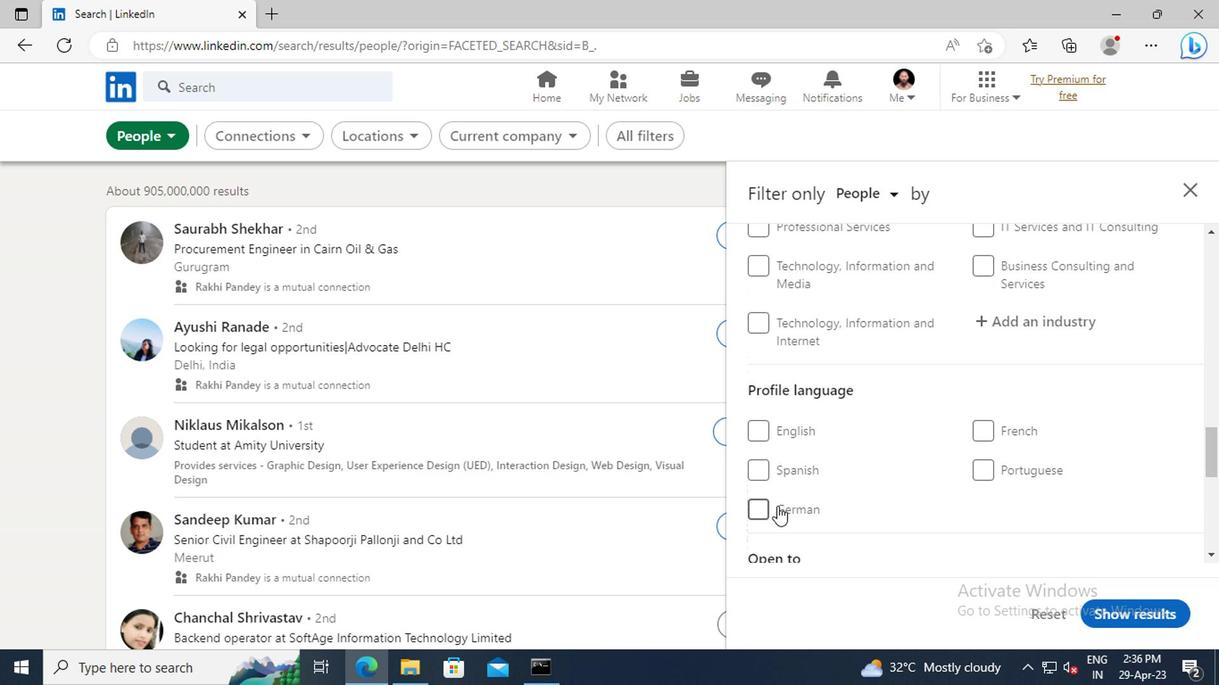 
Action: Mouse pressed left at (753, 508)
Screenshot: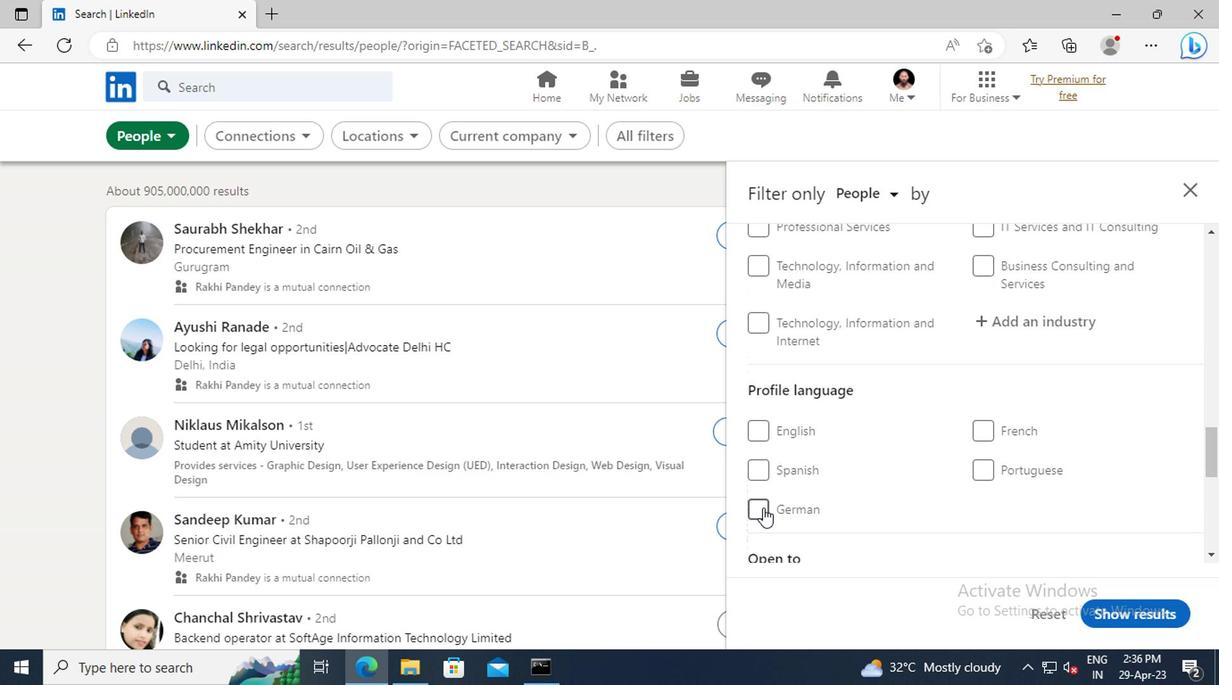 
Action: Mouse moved to (1006, 466)
Screenshot: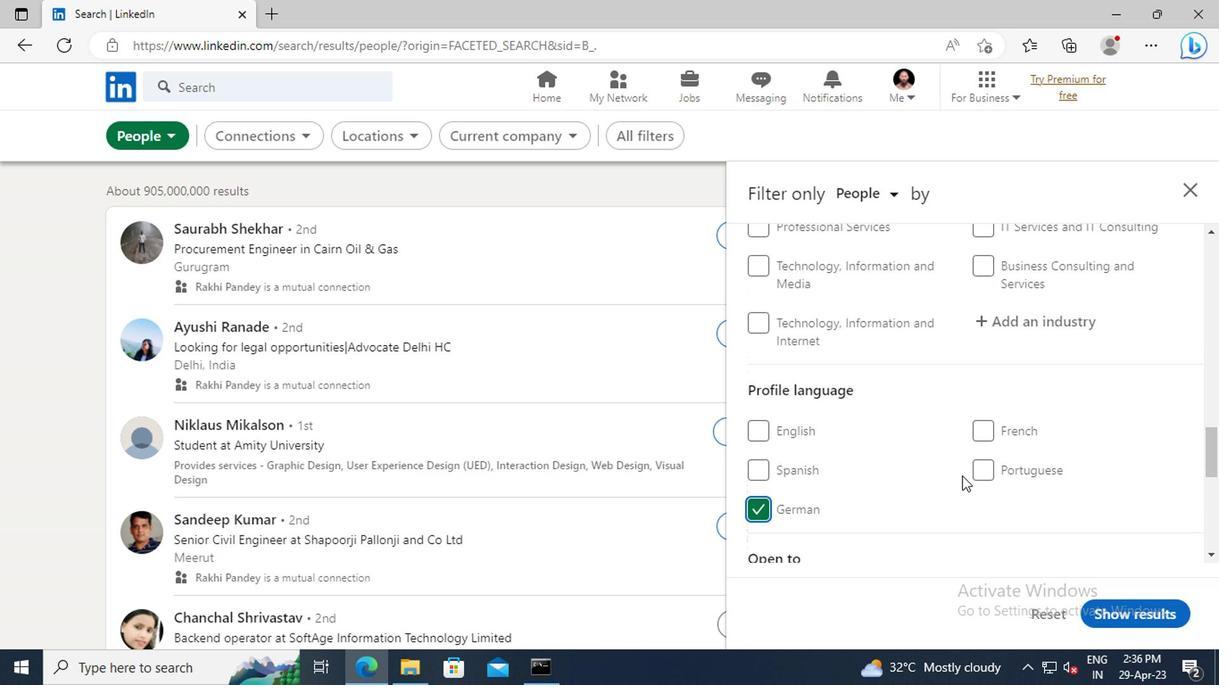
Action: Mouse scrolled (1006, 467) with delta (0, 0)
Screenshot: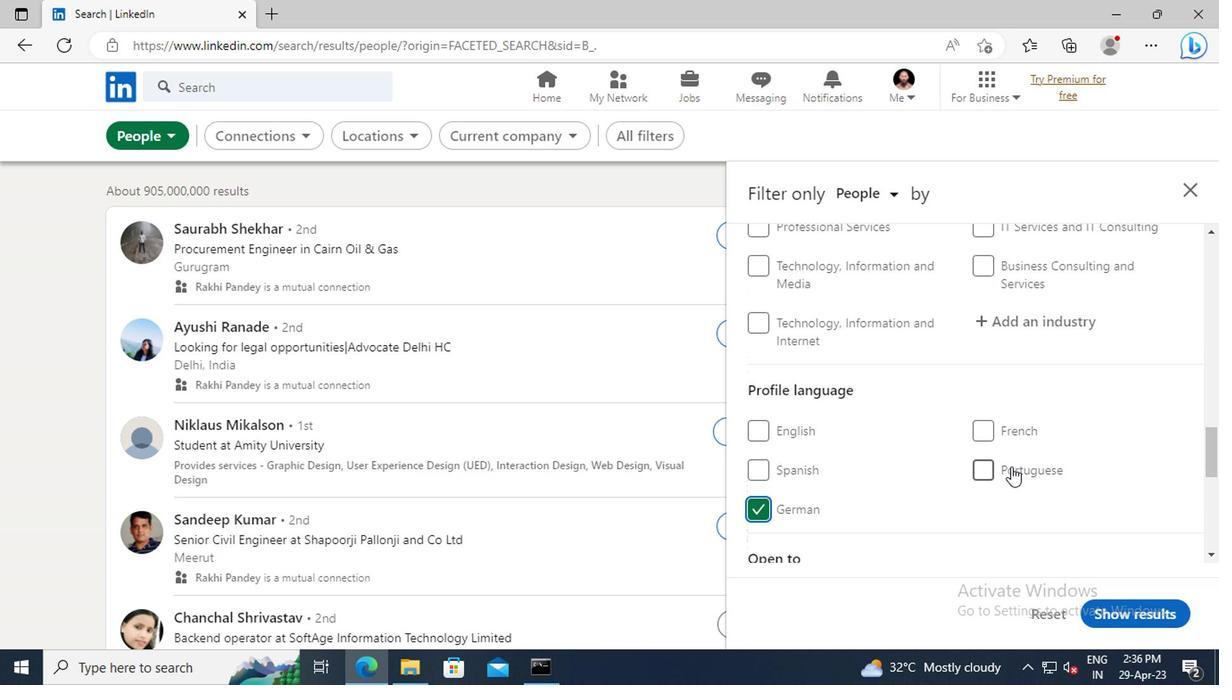 
Action: Mouse scrolled (1006, 467) with delta (0, 0)
Screenshot: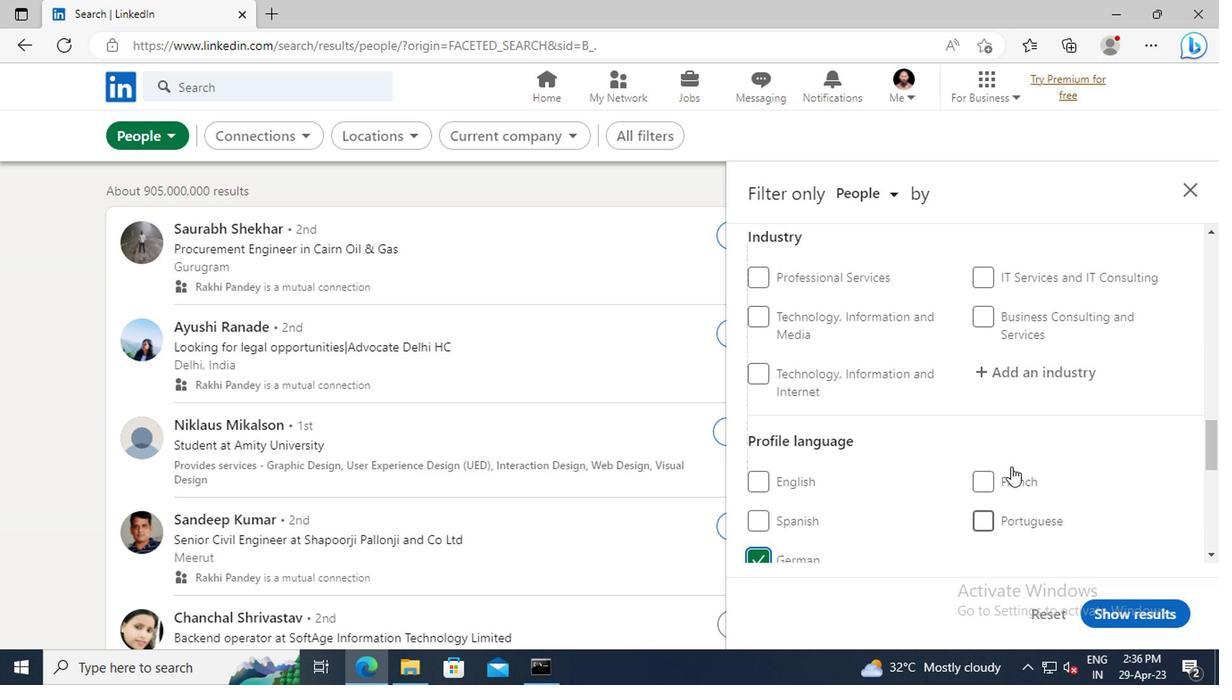 
Action: Mouse scrolled (1006, 467) with delta (0, 0)
Screenshot: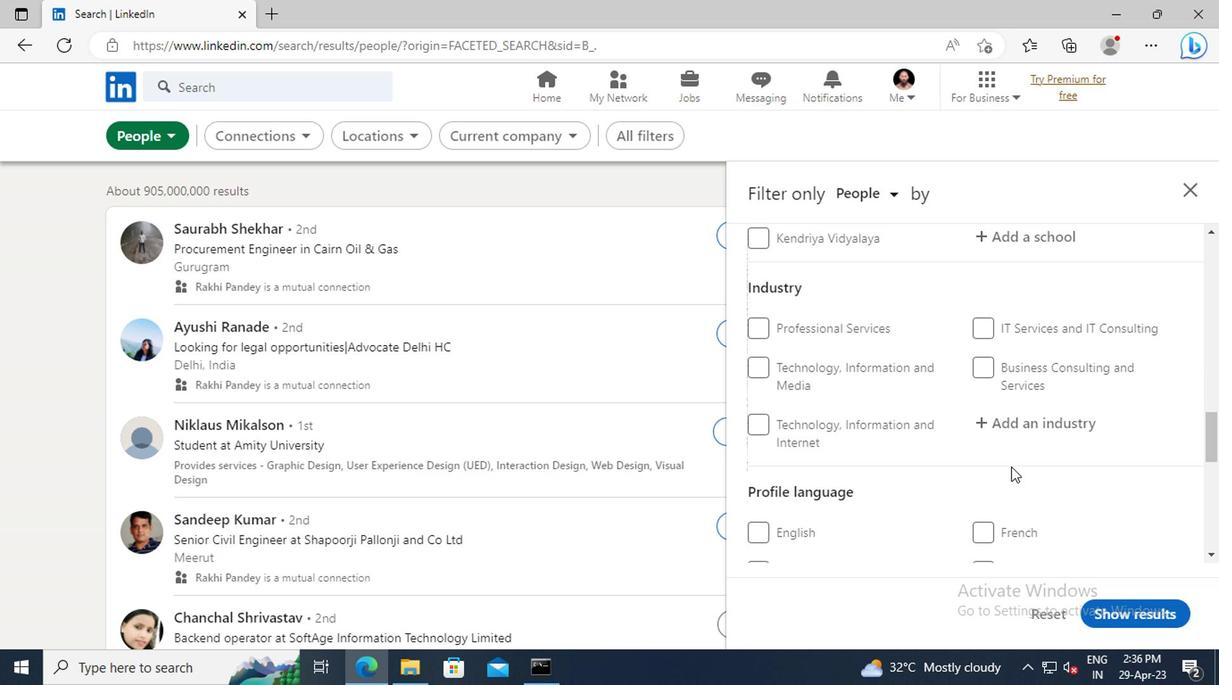 
Action: Mouse scrolled (1006, 467) with delta (0, 0)
Screenshot: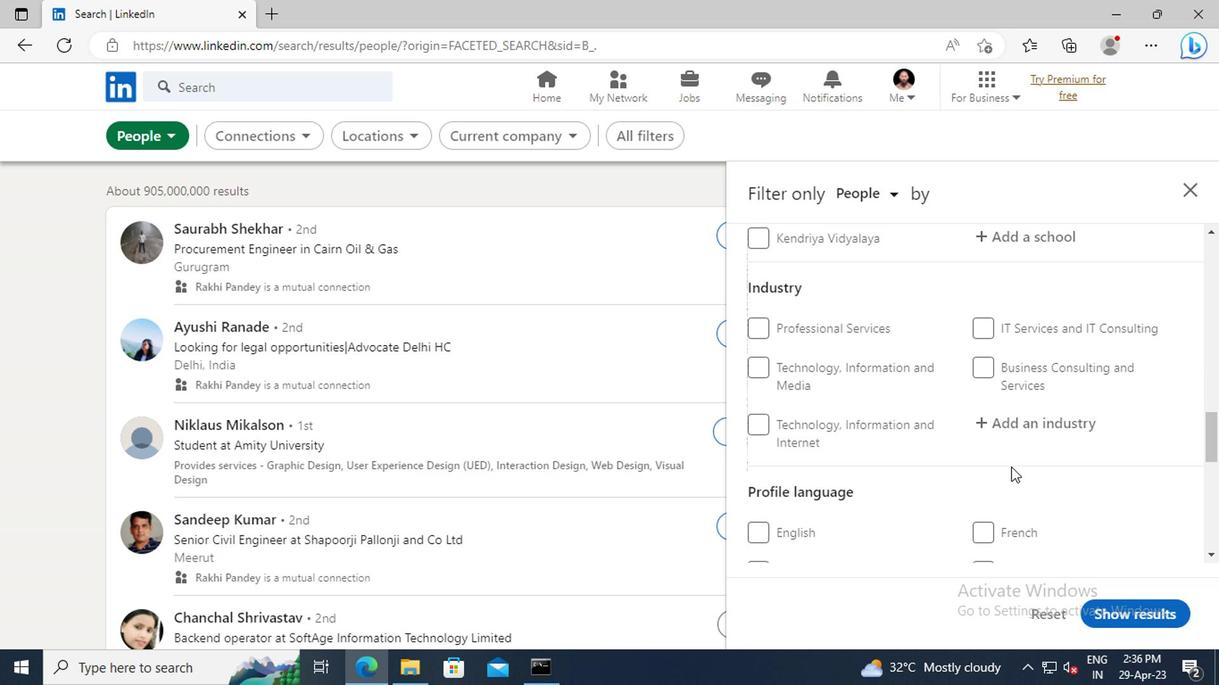 
Action: Mouse scrolled (1006, 467) with delta (0, 0)
Screenshot: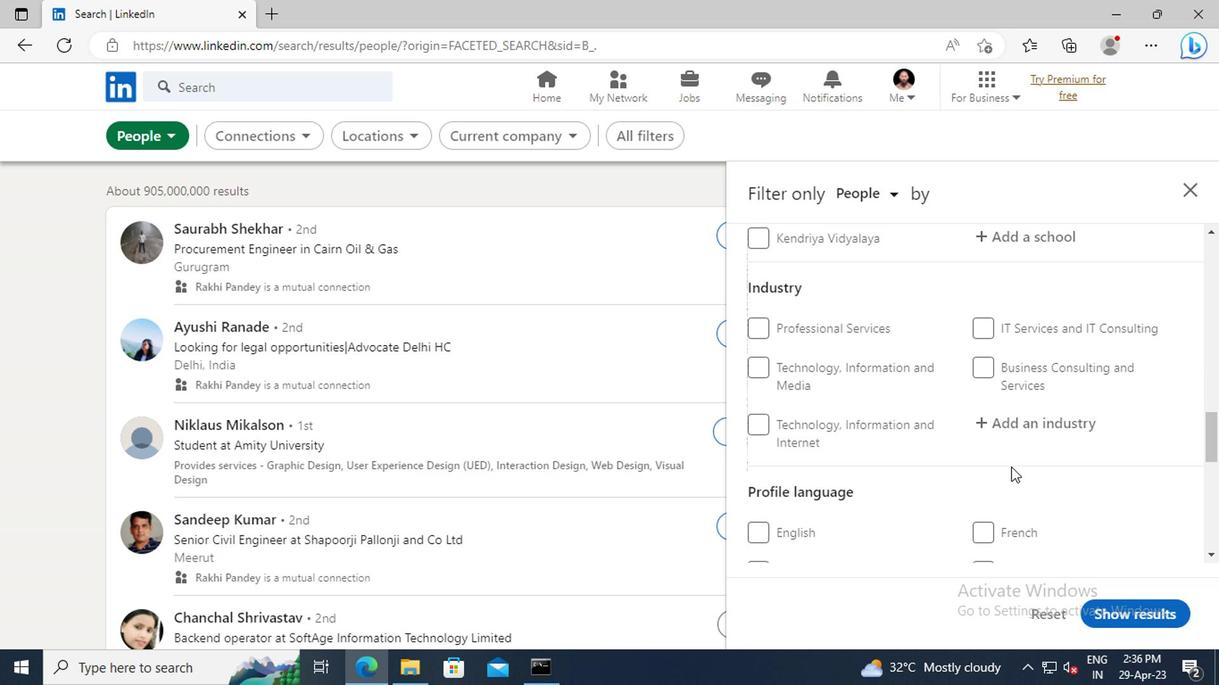 
Action: Mouse scrolled (1006, 467) with delta (0, 0)
Screenshot: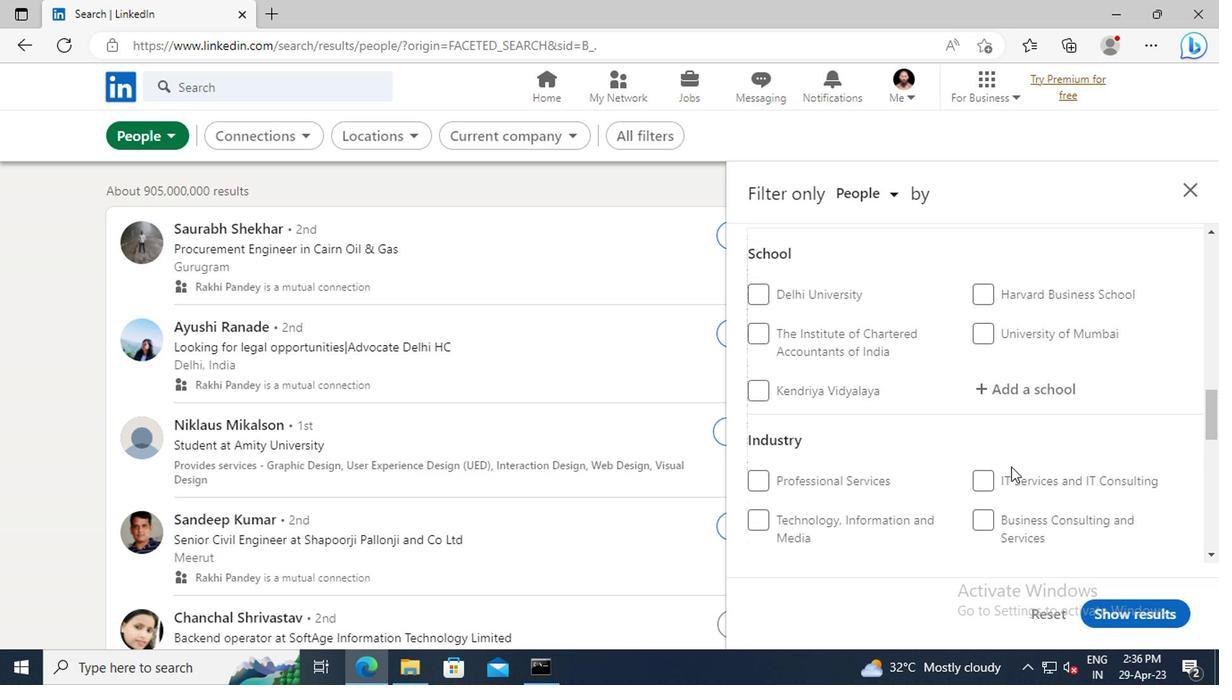 
Action: Mouse scrolled (1006, 467) with delta (0, 0)
Screenshot: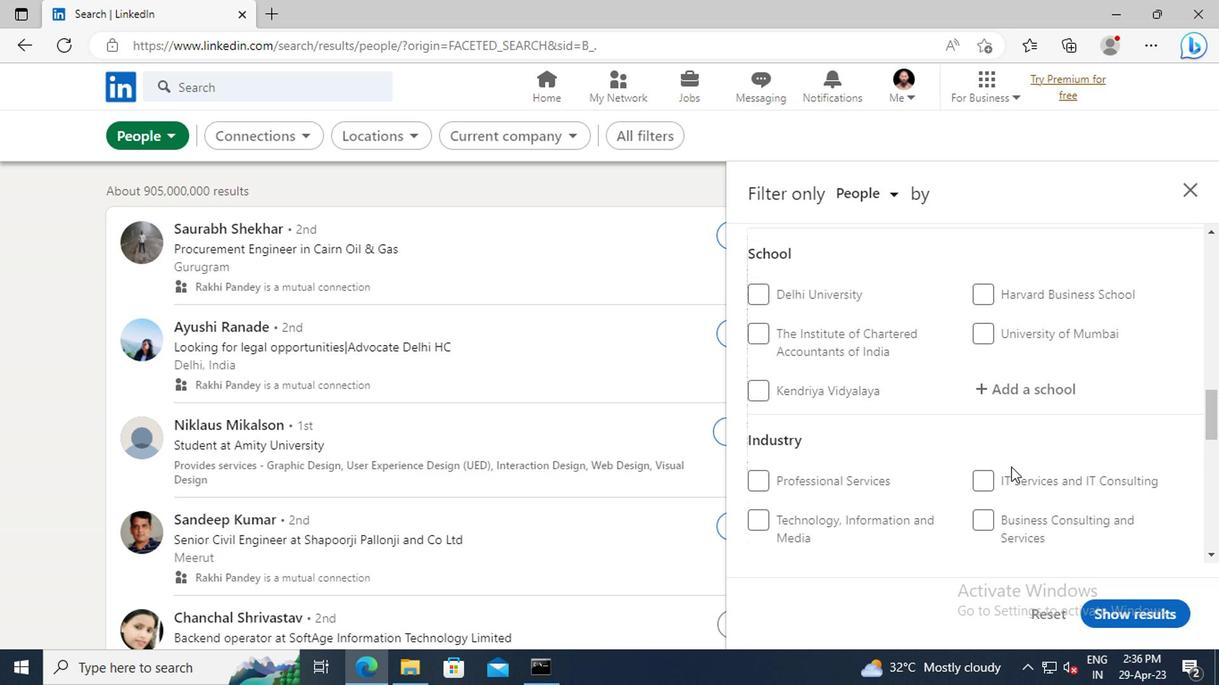 
Action: Mouse scrolled (1006, 467) with delta (0, 0)
Screenshot: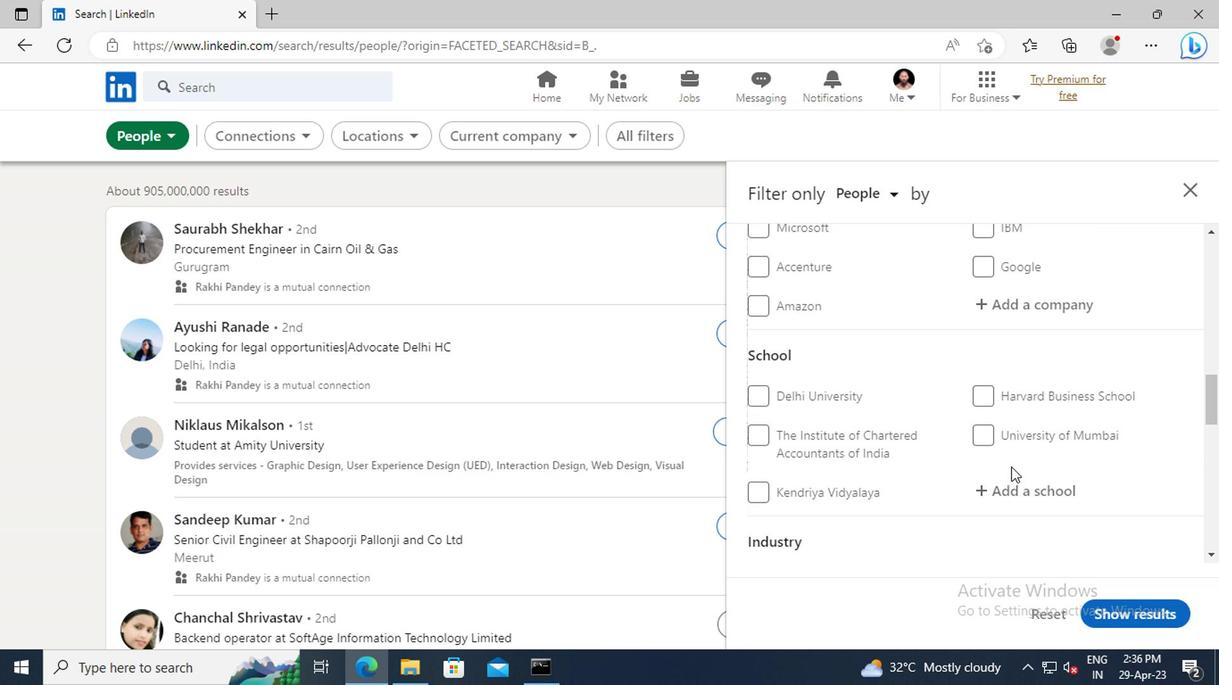 
Action: Mouse scrolled (1006, 467) with delta (0, 0)
Screenshot: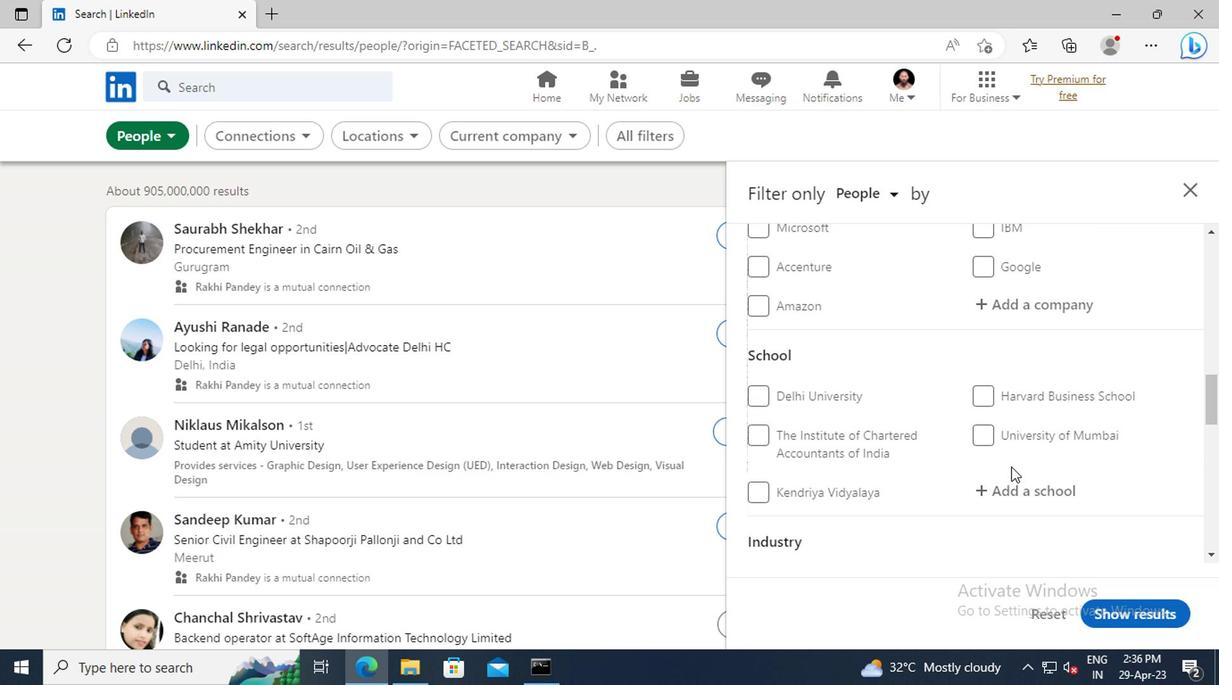 
Action: Mouse scrolled (1006, 467) with delta (0, 0)
Screenshot: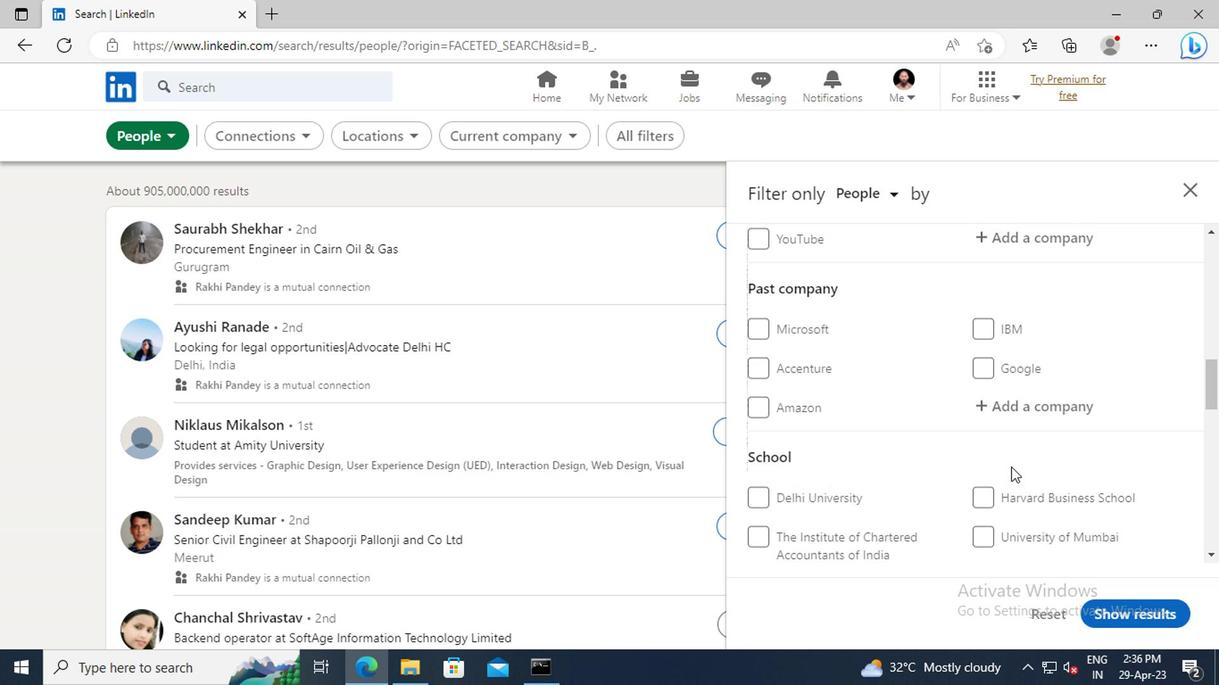 
Action: Mouse scrolled (1006, 467) with delta (0, 0)
Screenshot: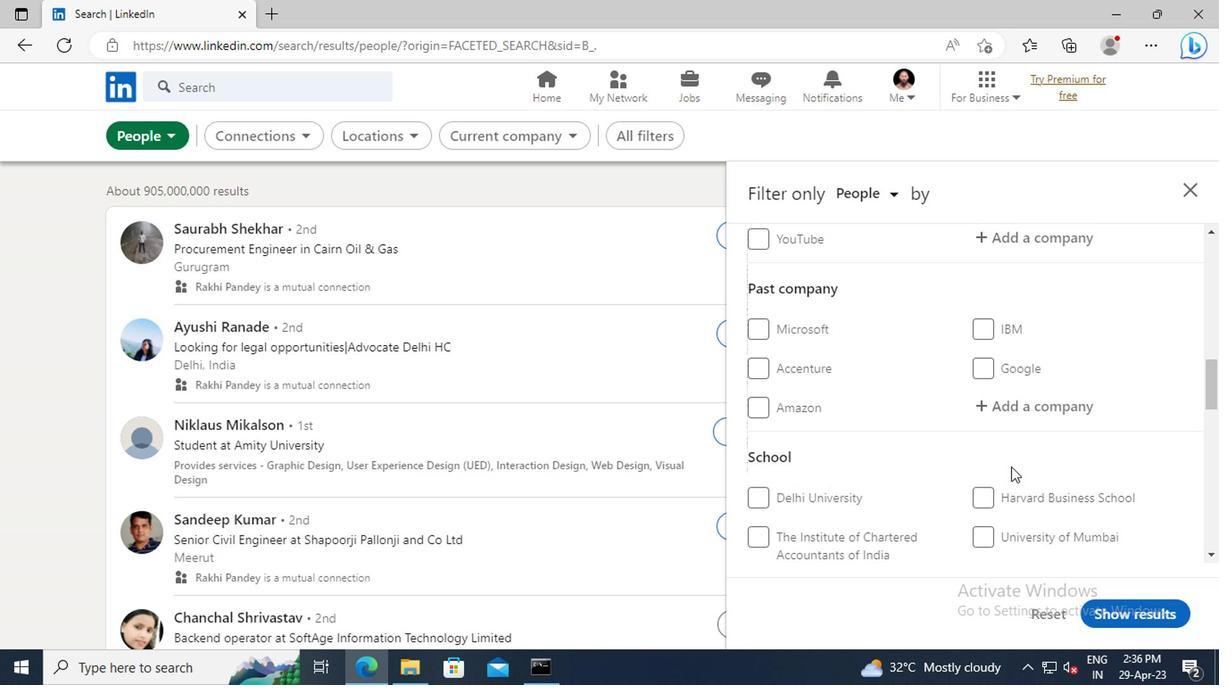 
Action: Mouse scrolled (1006, 467) with delta (0, 0)
Screenshot: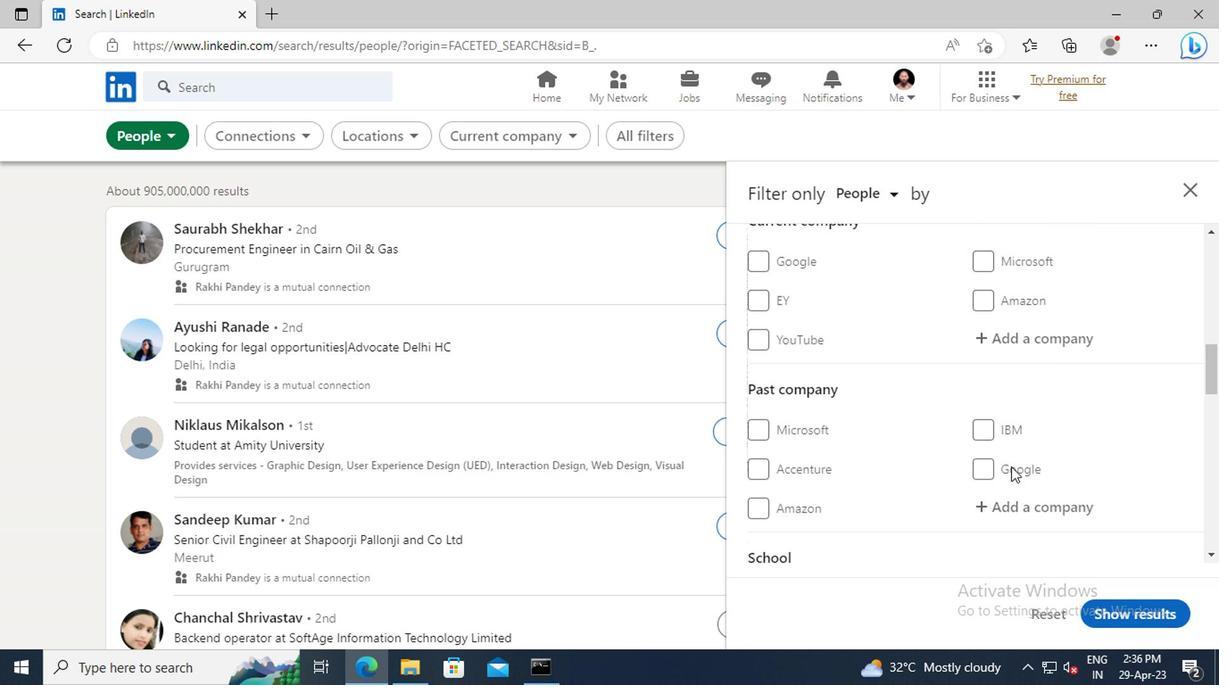 
Action: Mouse scrolled (1006, 467) with delta (0, 0)
Screenshot: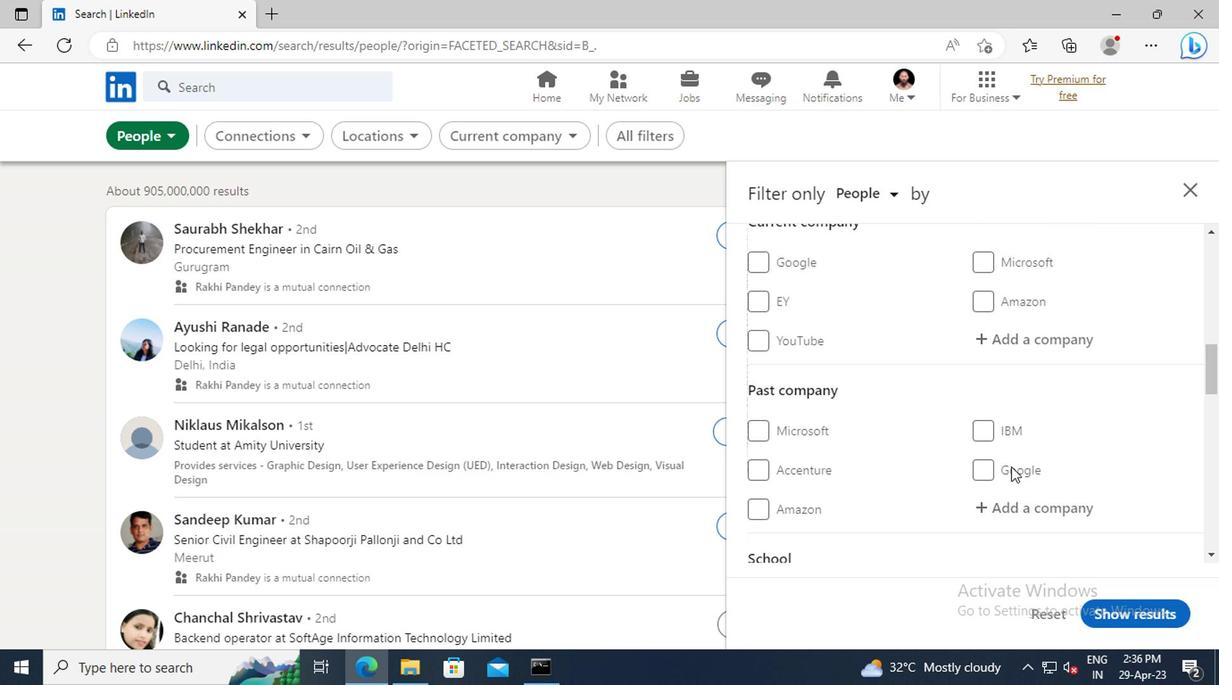 
Action: Mouse moved to (1006, 442)
Screenshot: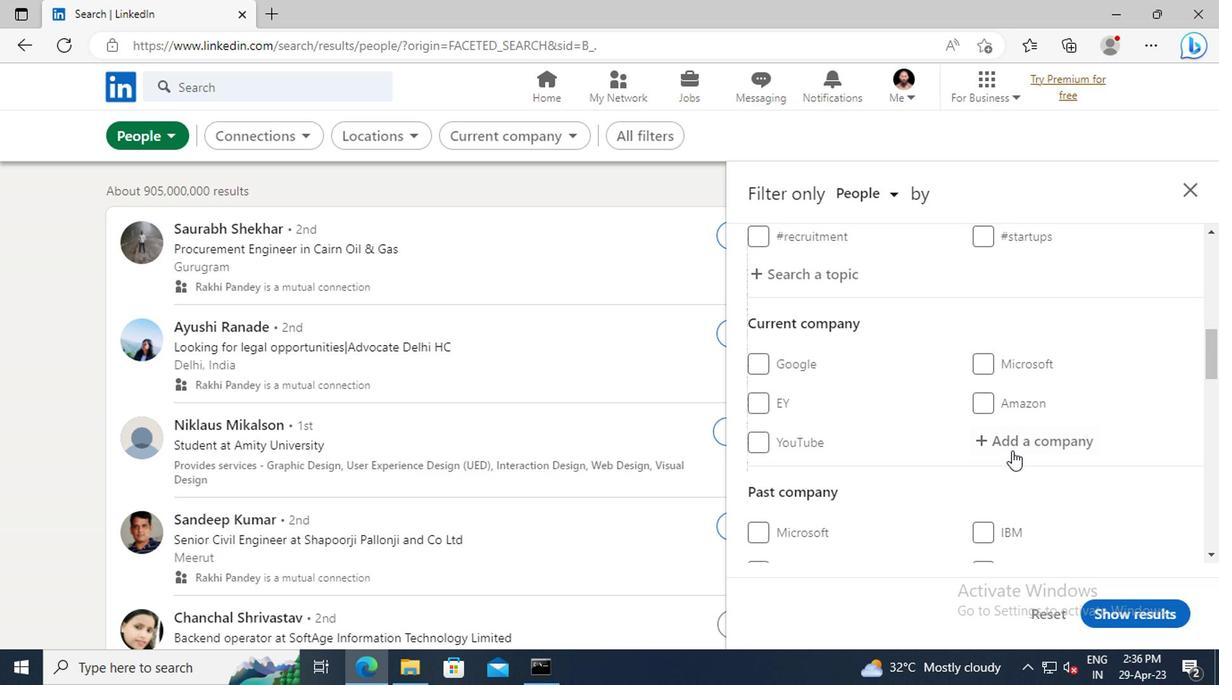 
Action: Mouse pressed left at (1006, 442)
Screenshot: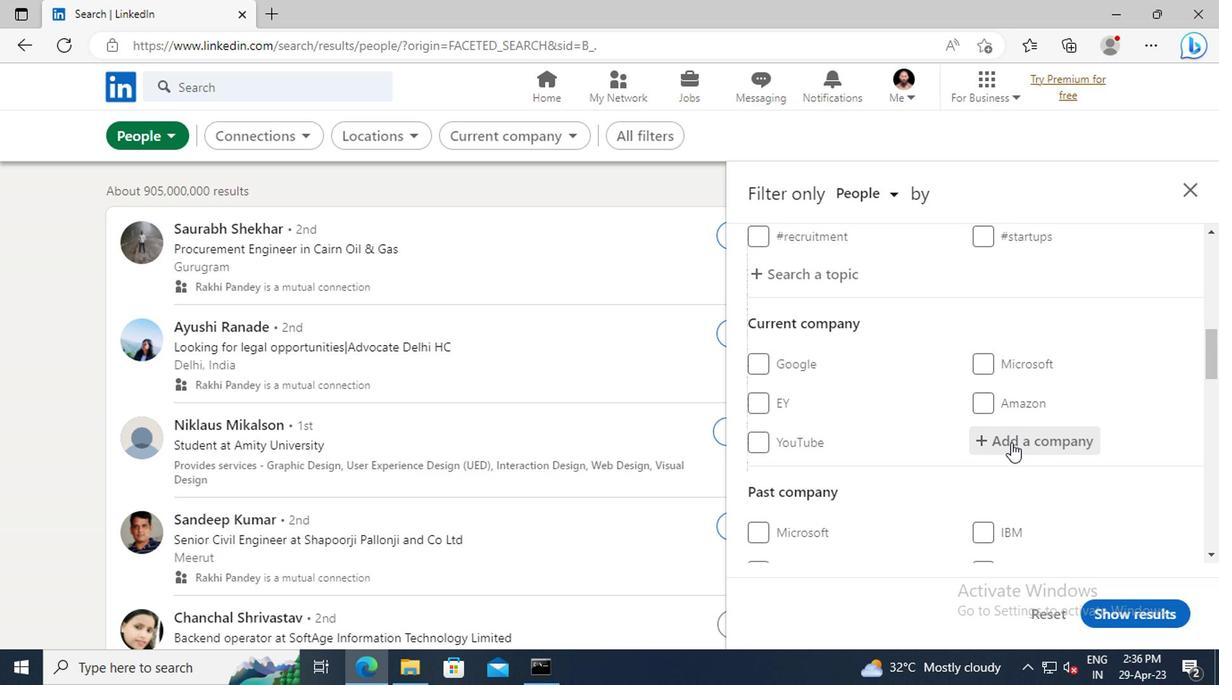 
Action: Key pressed <Key.shift>OUT<Key.shift>SYS
Screenshot: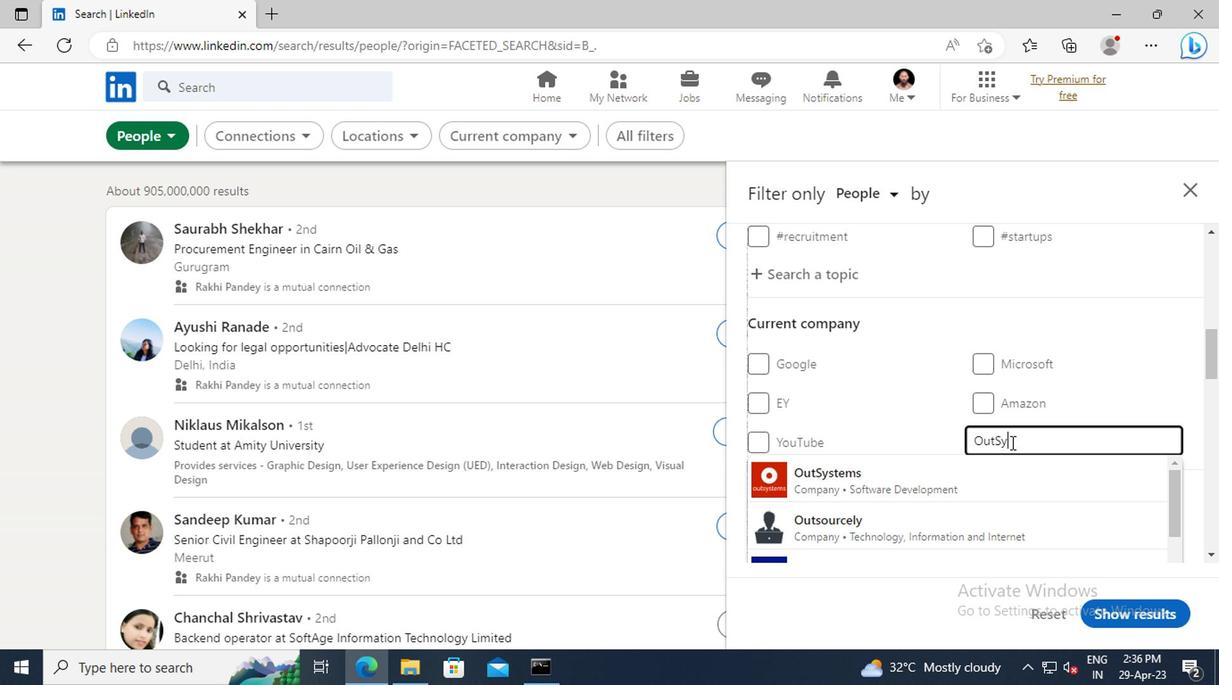 
Action: Mouse moved to (1014, 469)
Screenshot: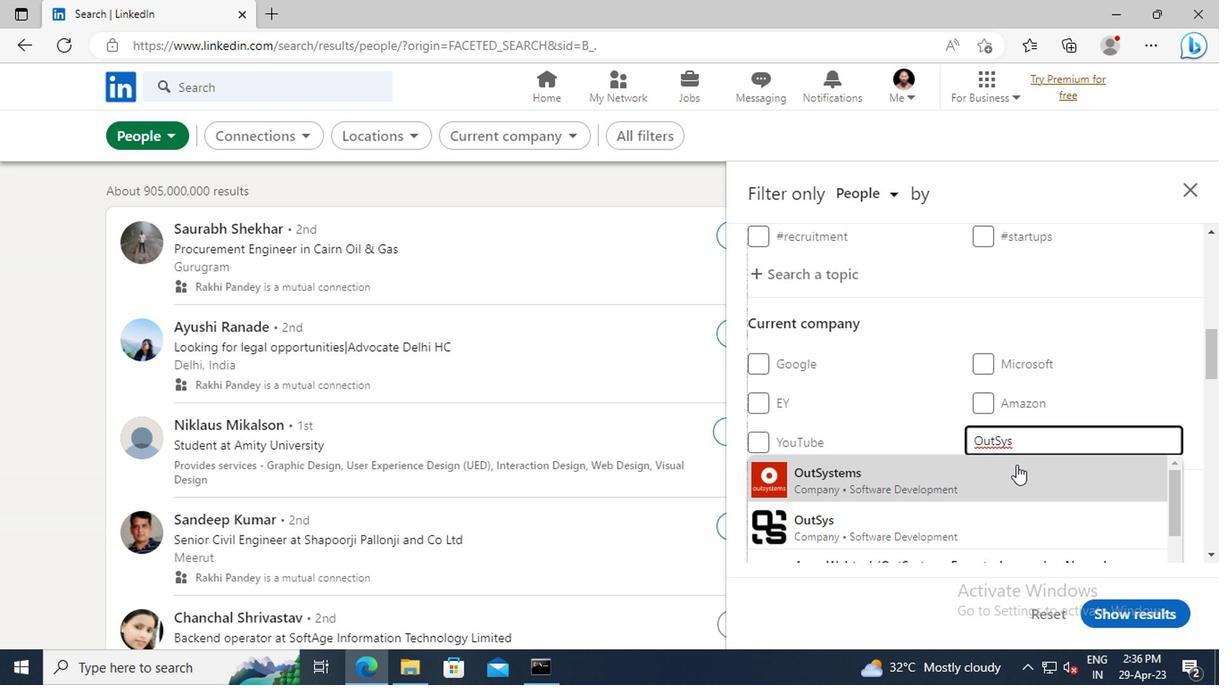 
Action: Mouse pressed left at (1014, 469)
Screenshot: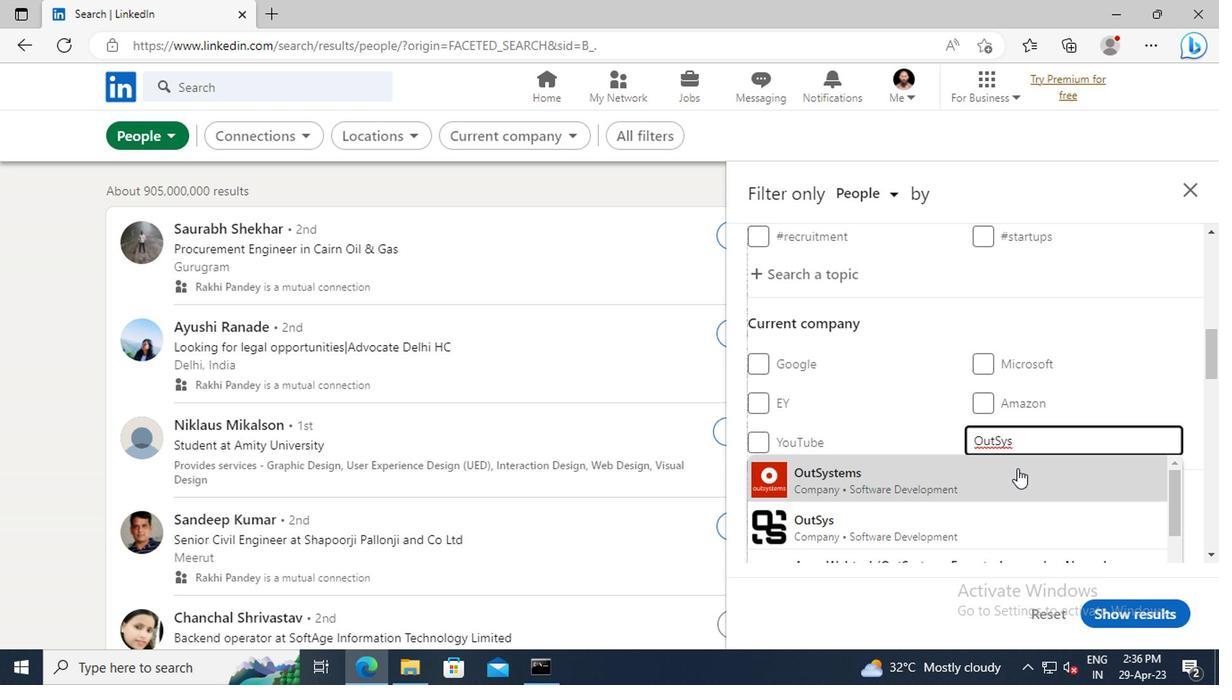 
Action: Mouse scrolled (1014, 469) with delta (0, 0)
Screenshot: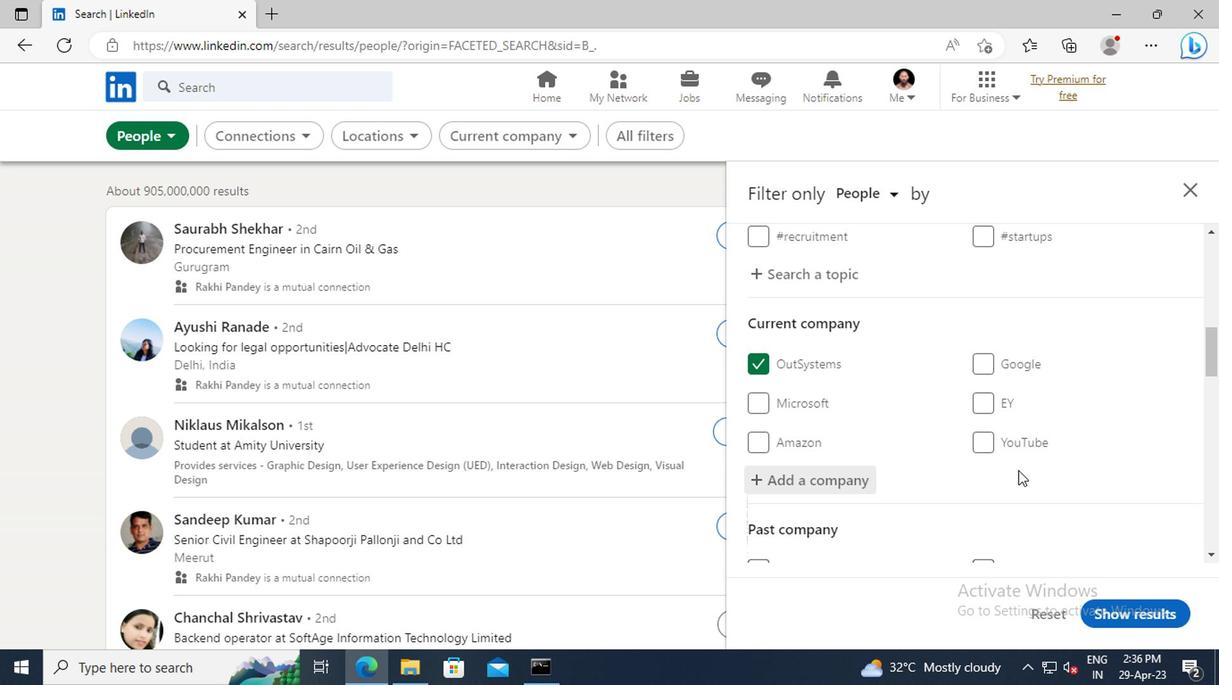 
Action: Mouse scrolled (1014, 469) with delta (0, 0)
Screenshot: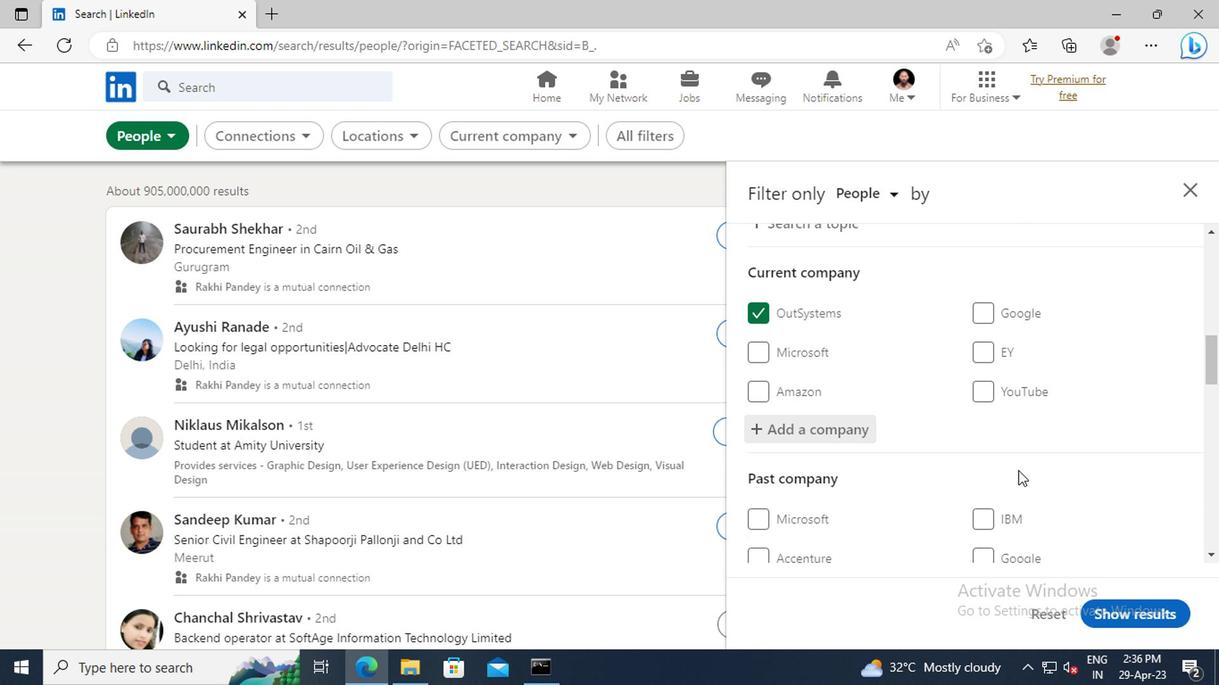 
Action: Mouse scrolled (1014, 469) with delta (0, 0)
Screenshot: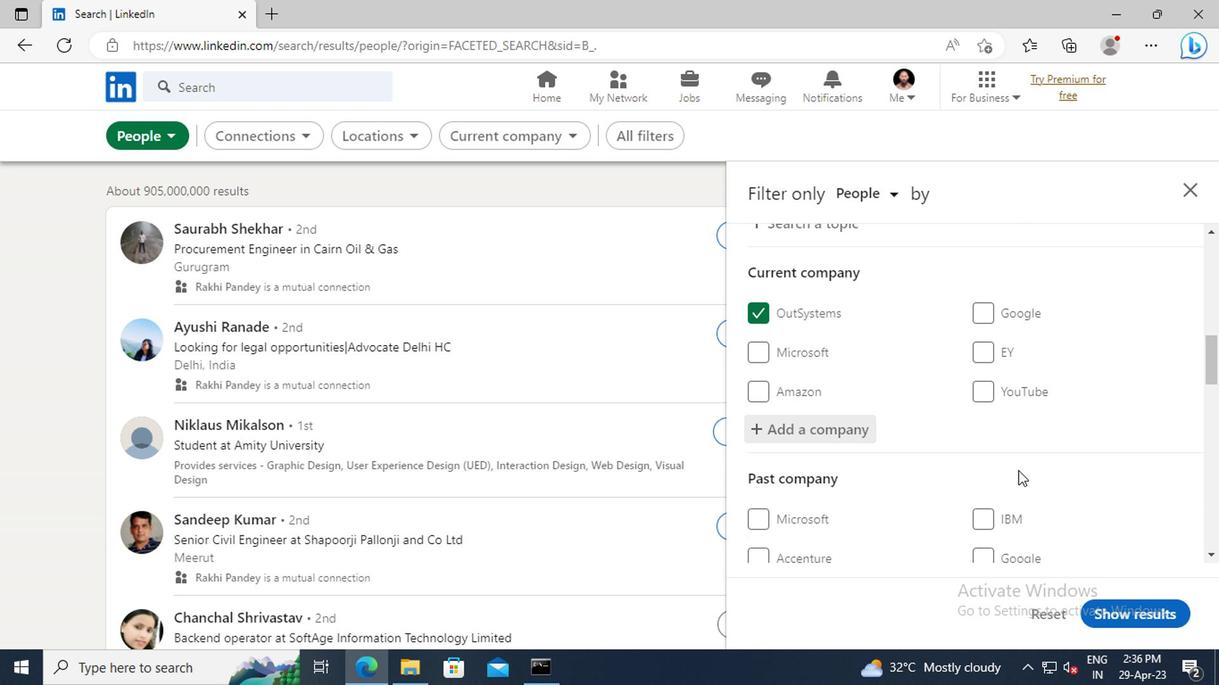 
Action: Mouse scrolled (1014, 469) with delta (0, 0)
Screenshot: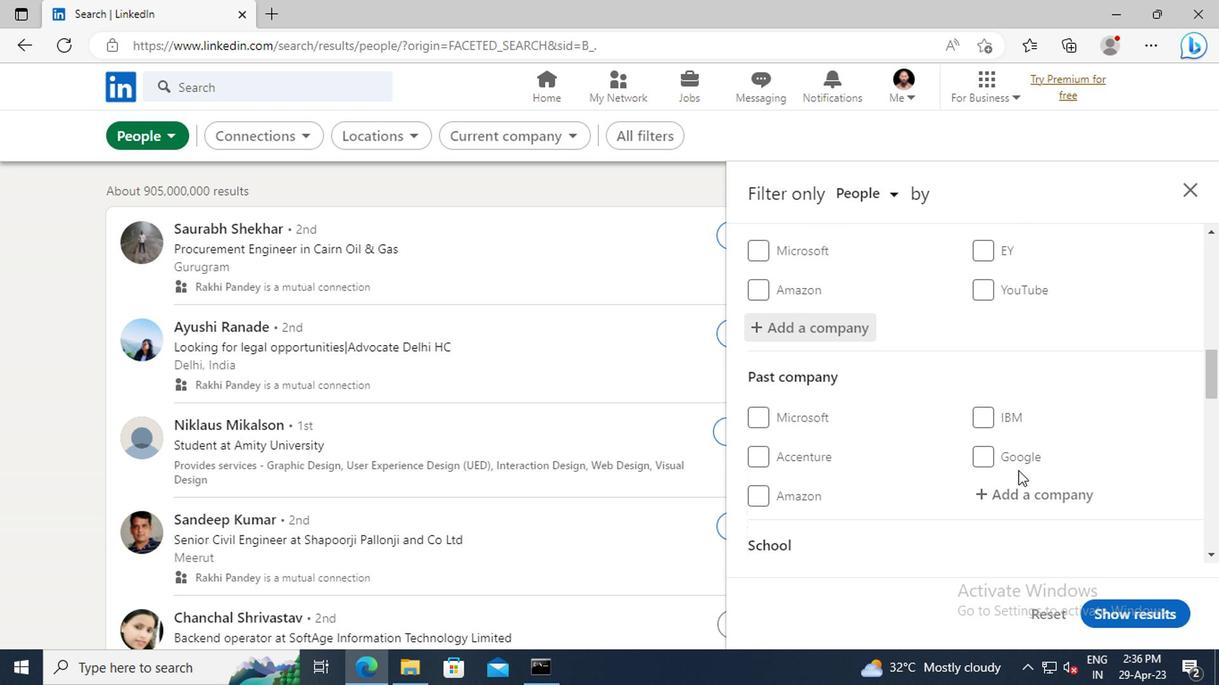 
Action: Mouse scrolled (1014, 469) with delta (0, 0)
Screenshot: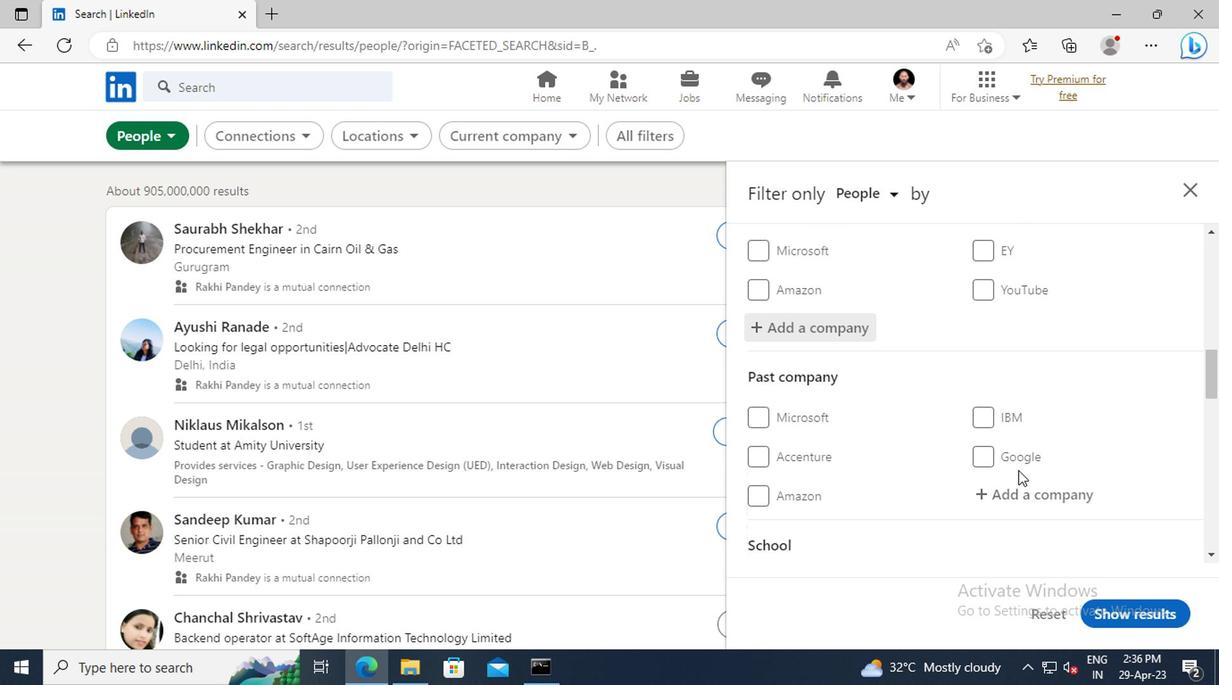 
Action: Mouse scrolled (1014, 469) with delta (0, 0)
Screenshot: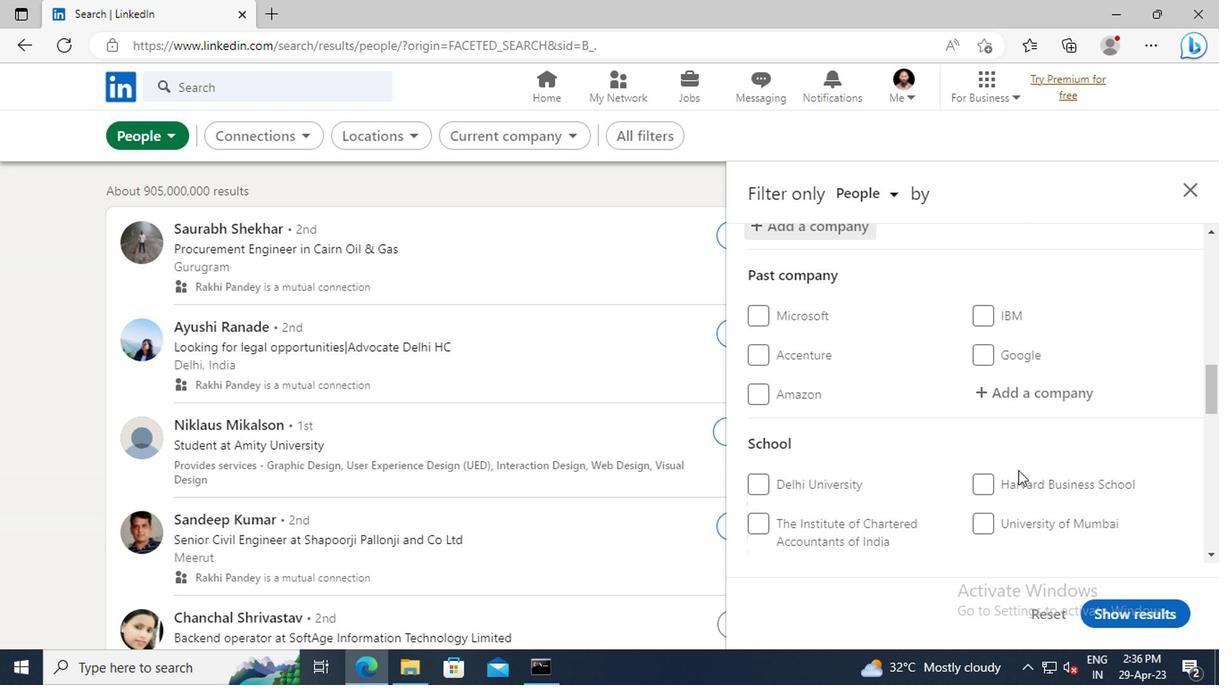 
Action: Mouse scrolled (1014, 469) with delta (0, 0)
Screenshot: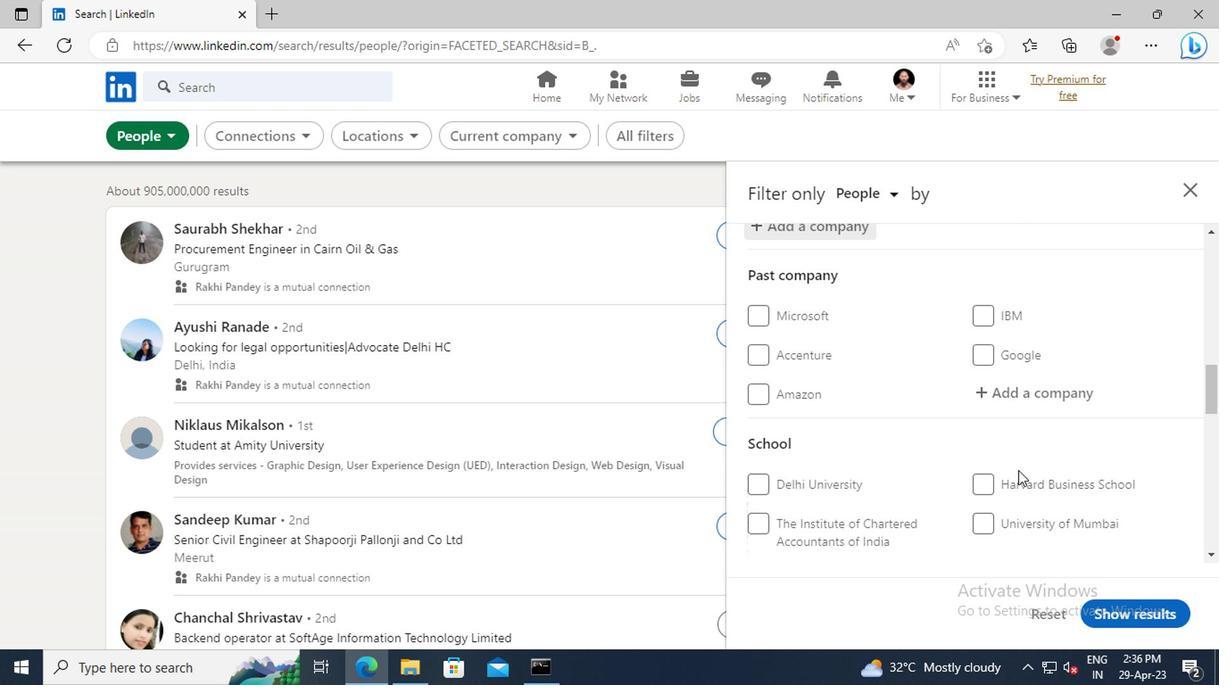 
Action: Mouse moved to (992, 475)
Screenshot: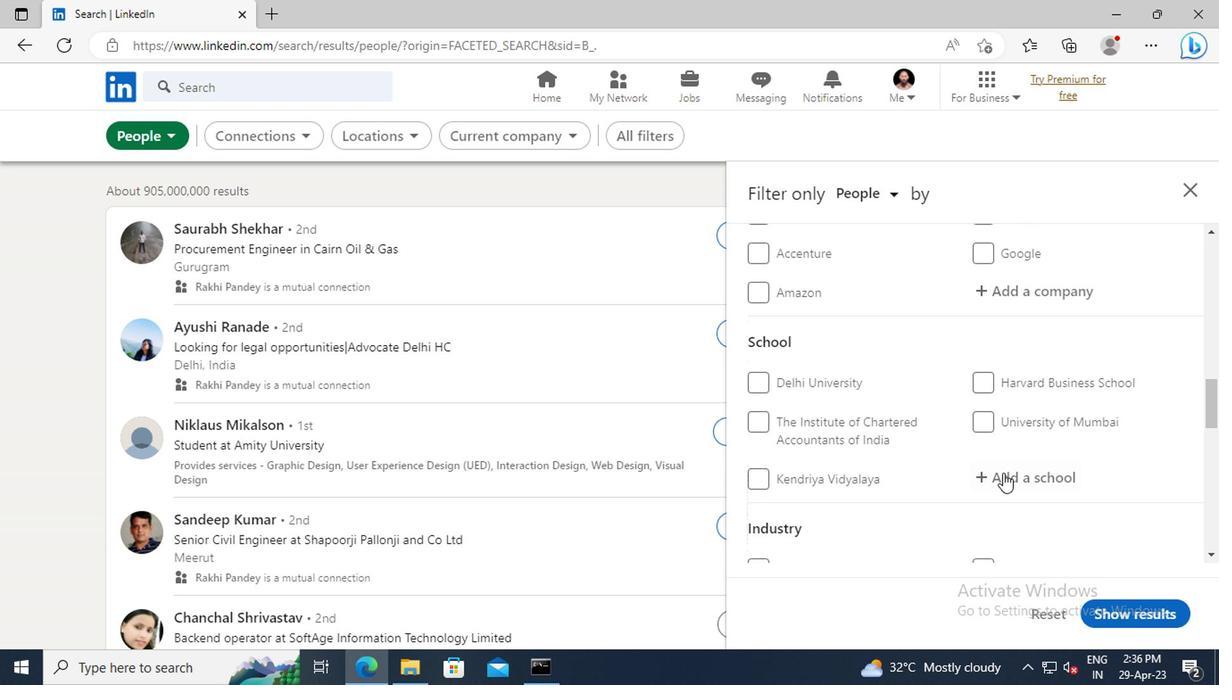 
Action: Mouse pressed left at (992, 475)
Screenshot: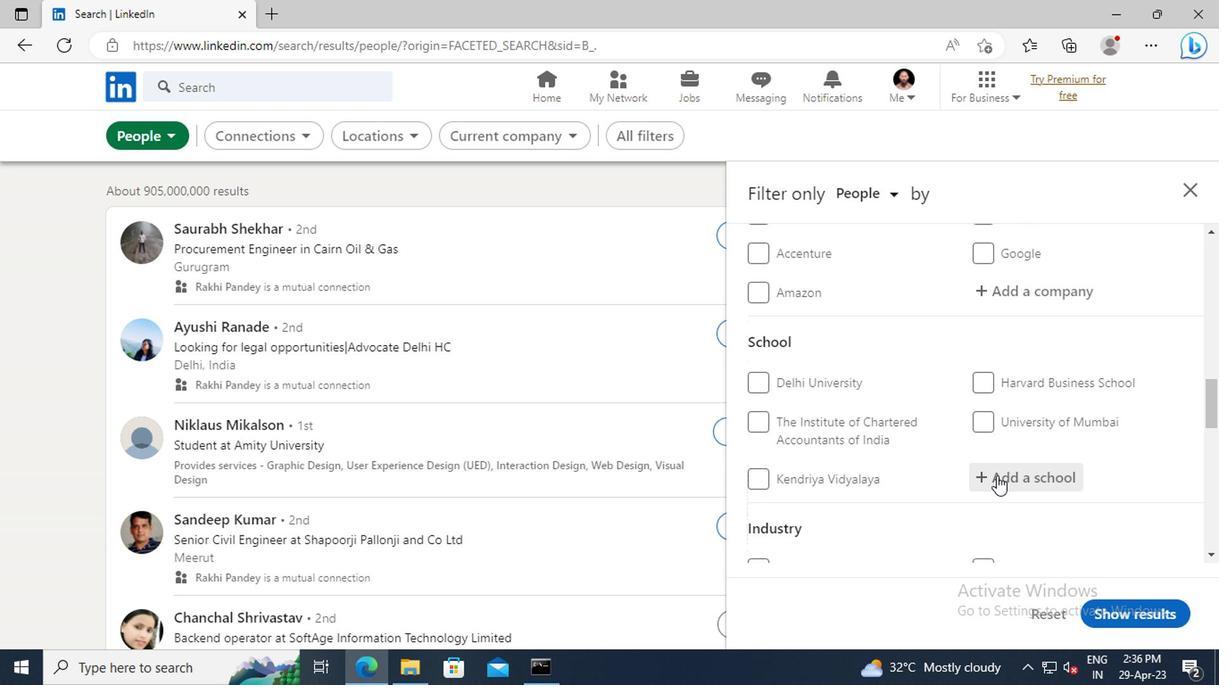 
Action: Key pressed <Key.shift>SOFTWARE<Key.space><Key.shift>ENG
Screenshot: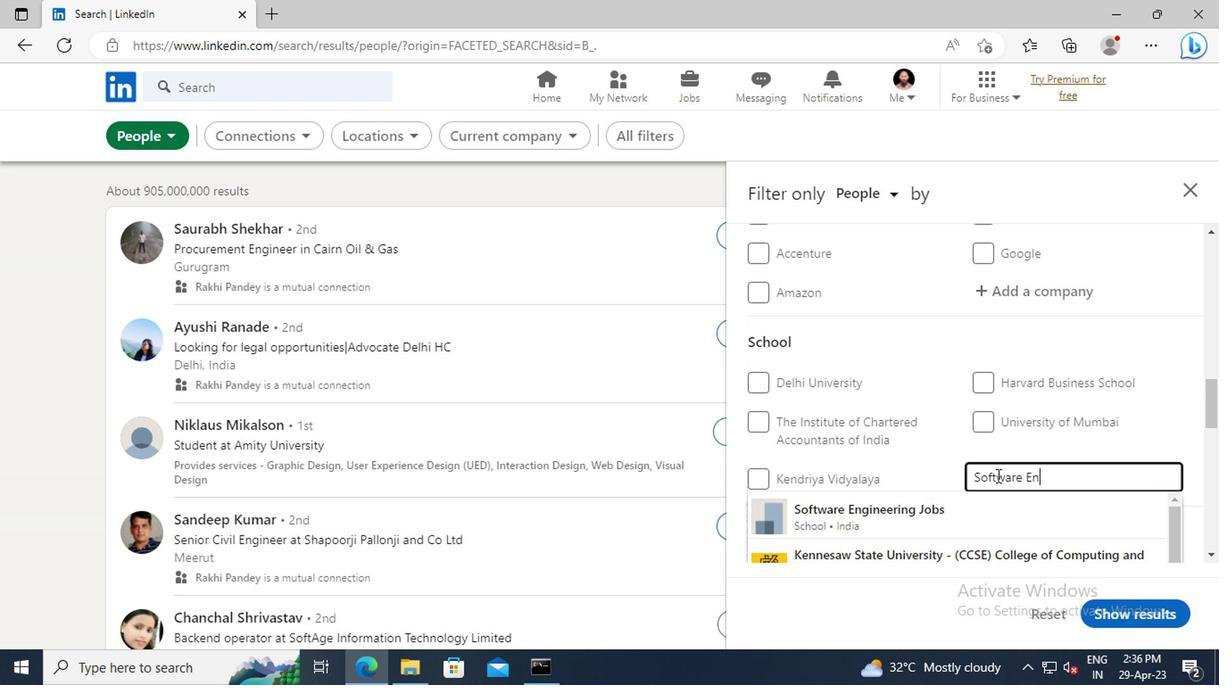 
Action: Mouse moved to (956, 509)
Screenshot: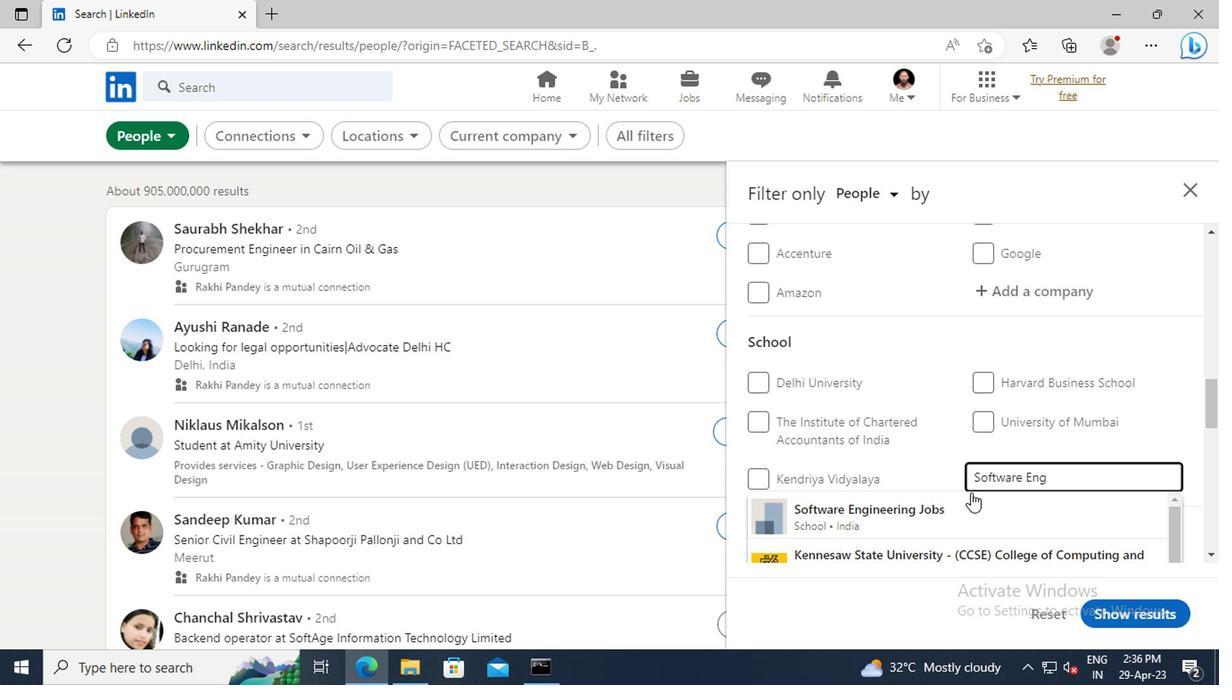
Action: Mouse pressed left at (956, 509)
Screenshot: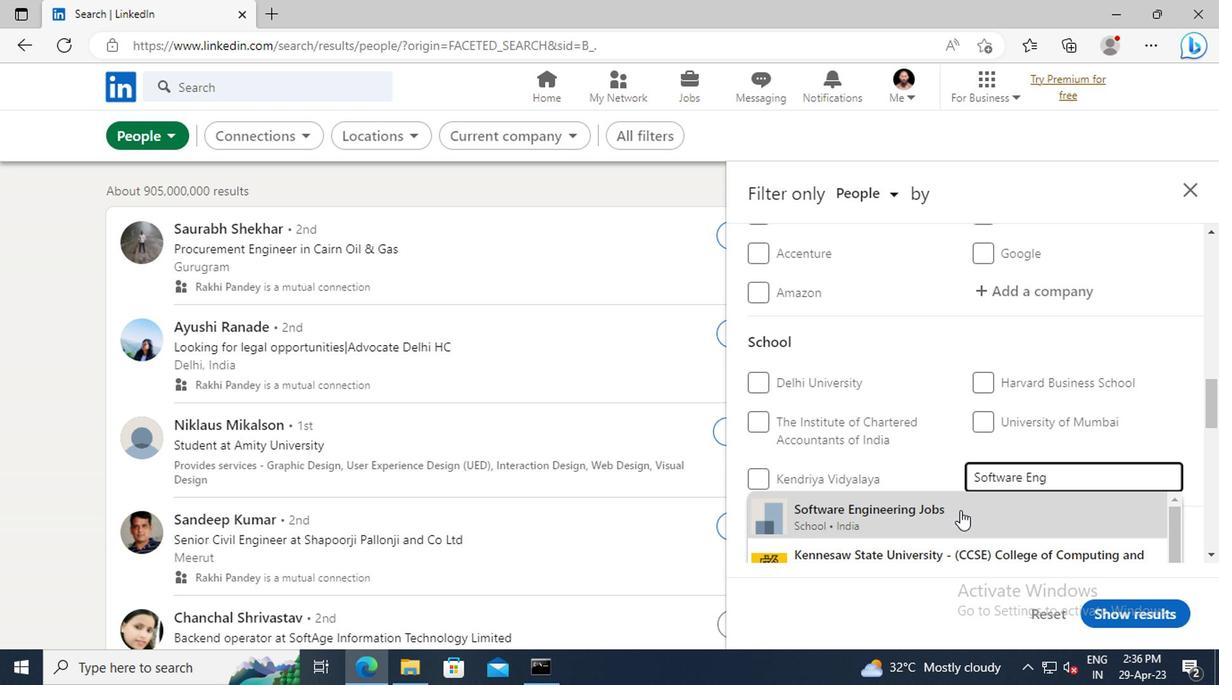 
Action: Mouse scrolled (956, 509) with delta (0, 0)
Screenshot: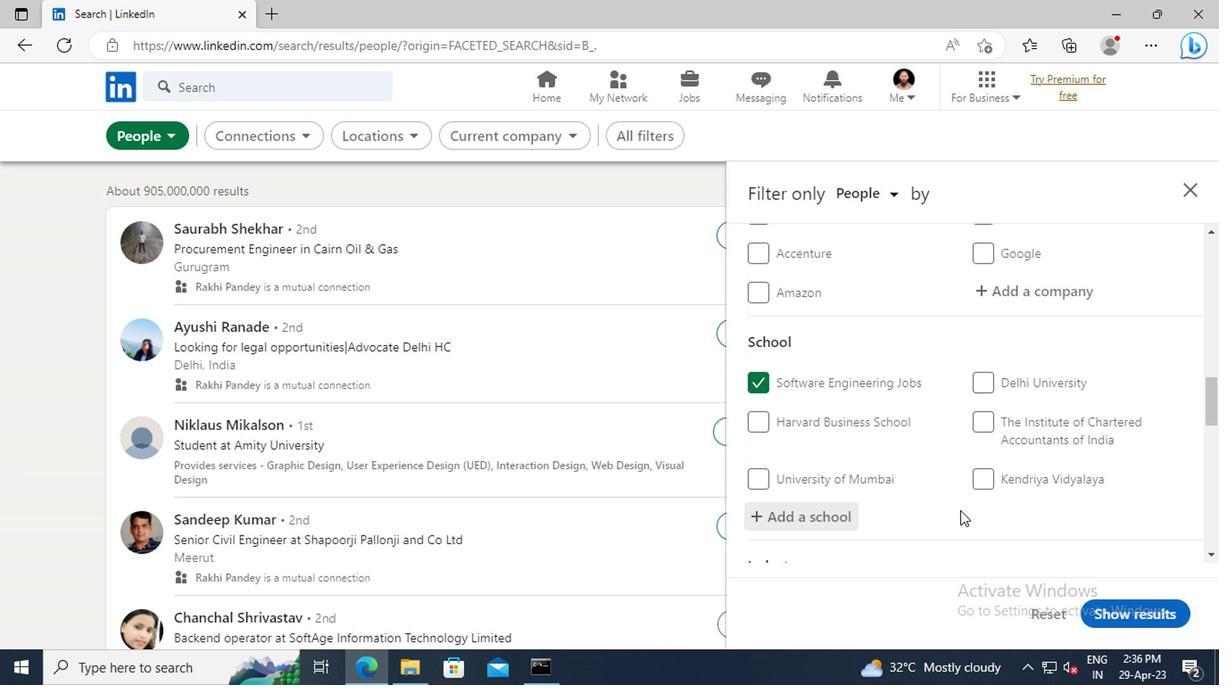 
Action: Mouse scrolled (956, 509) with delta (0, 0)
Screenshot: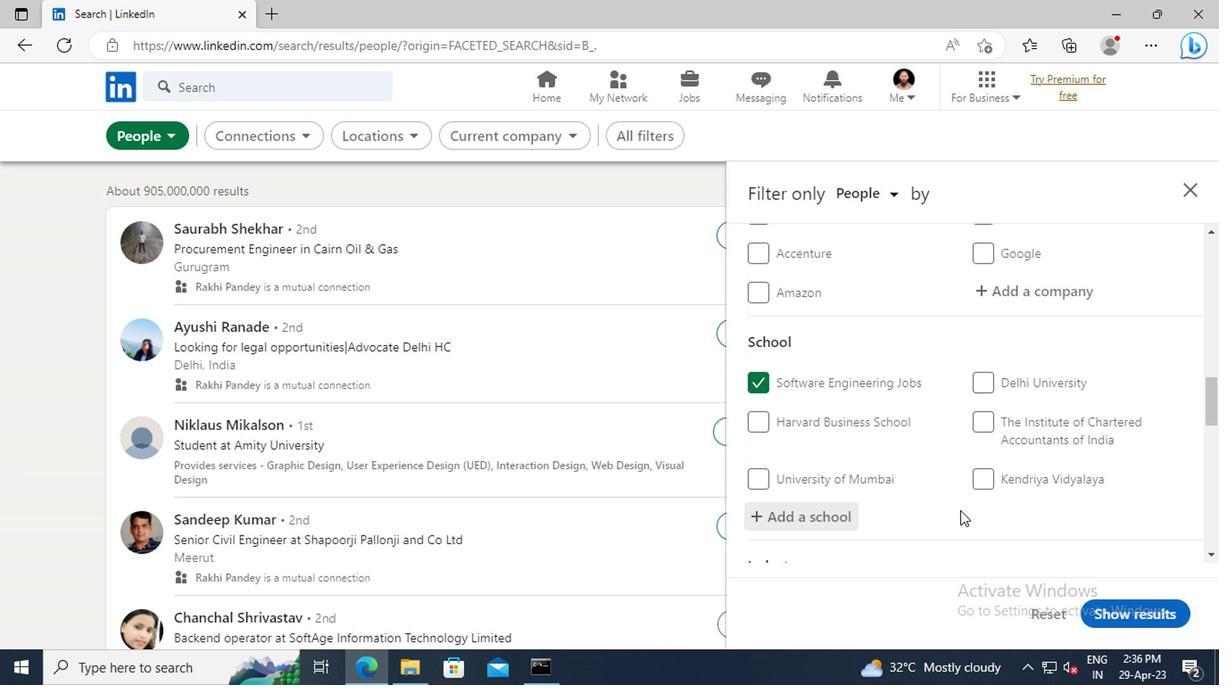 
Action: Mouse moved to (956, 499)
Screenshot: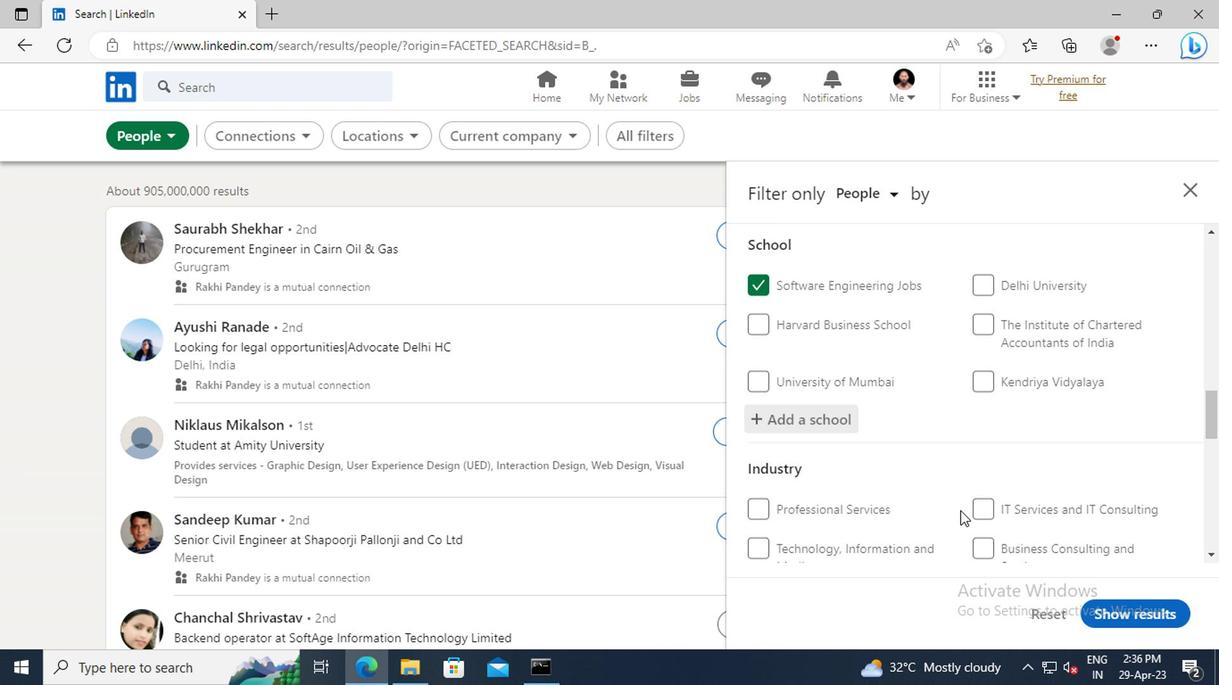 
Action: Mouse scrolled (956, 498) with delta (0, 0)
Screenshot: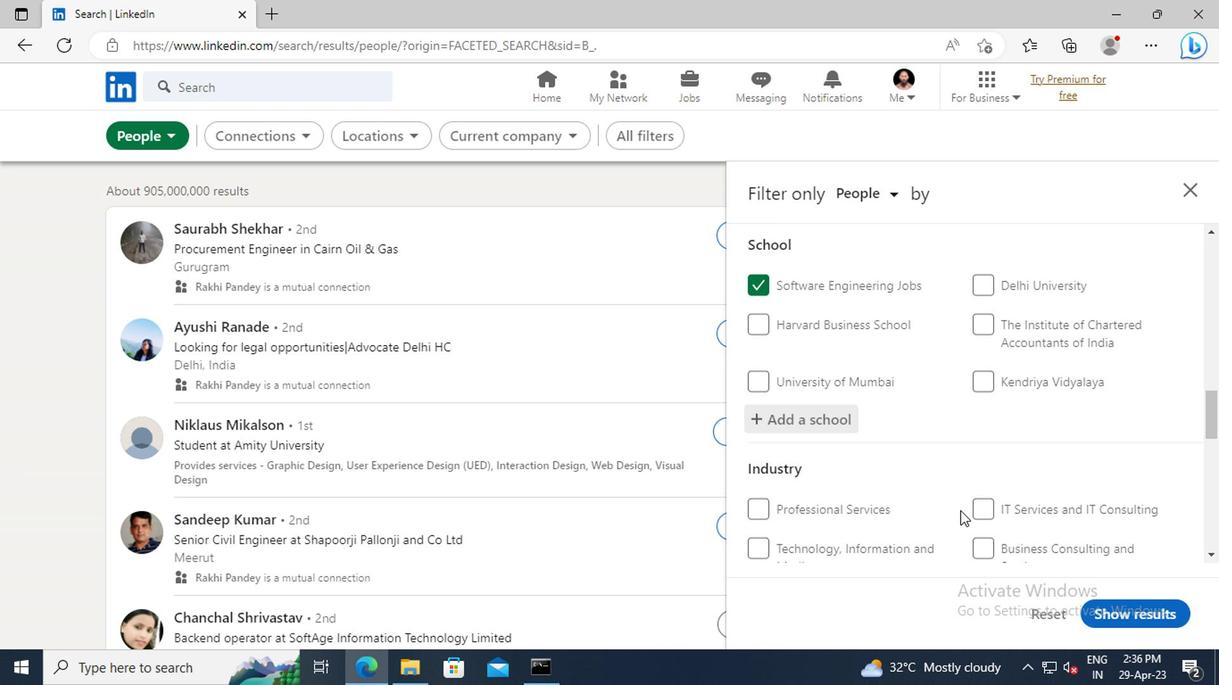
Action: Mouse moved to (957, 475)
Screenshot: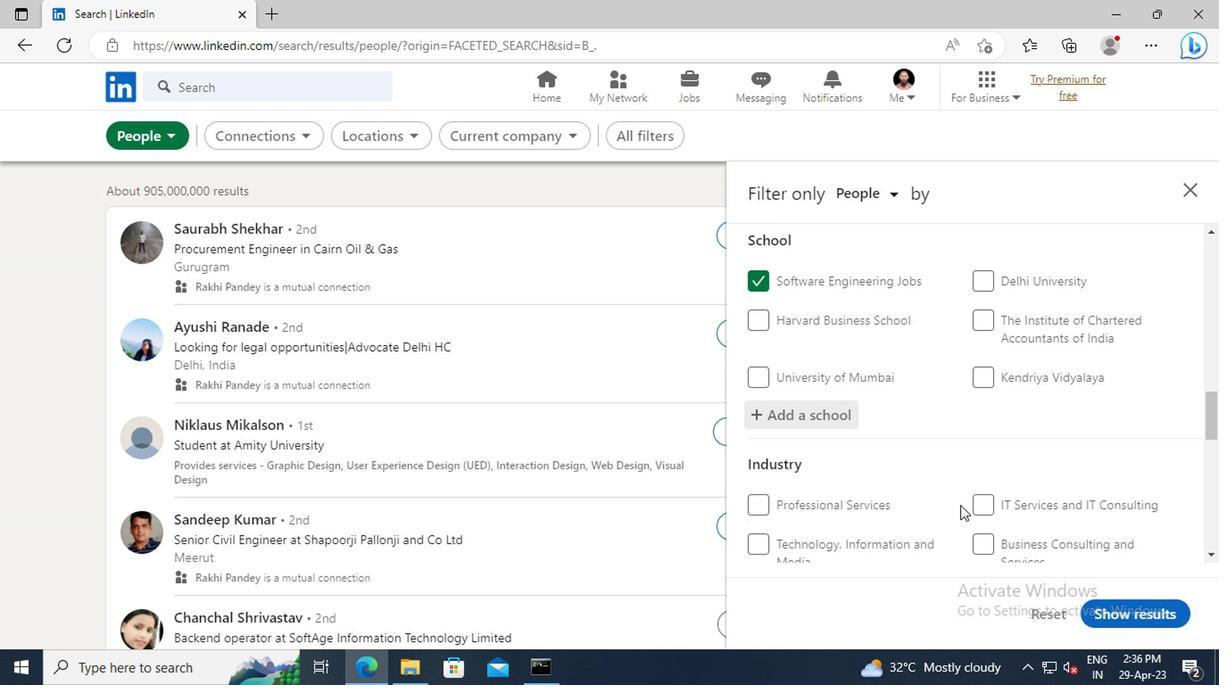 
Action: Mouse scrolled (957, 474) with delta (0, -1)
Screenshot: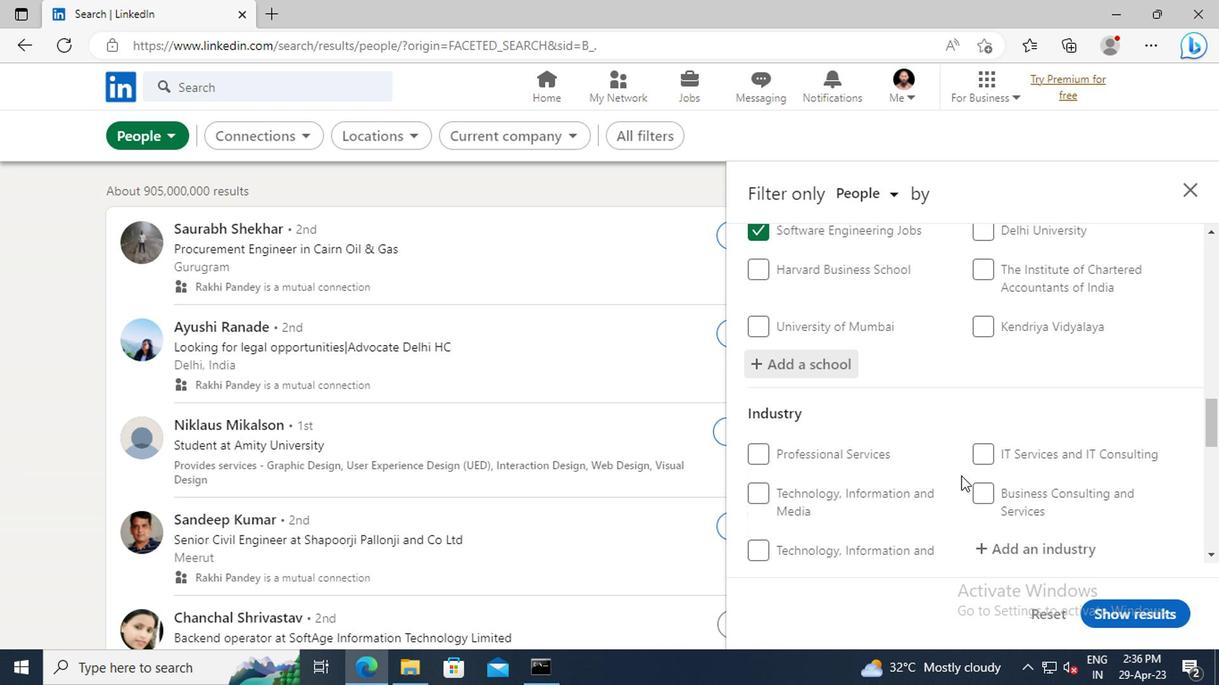 
Action: Mouse moved to (984, 496)
Screenshot: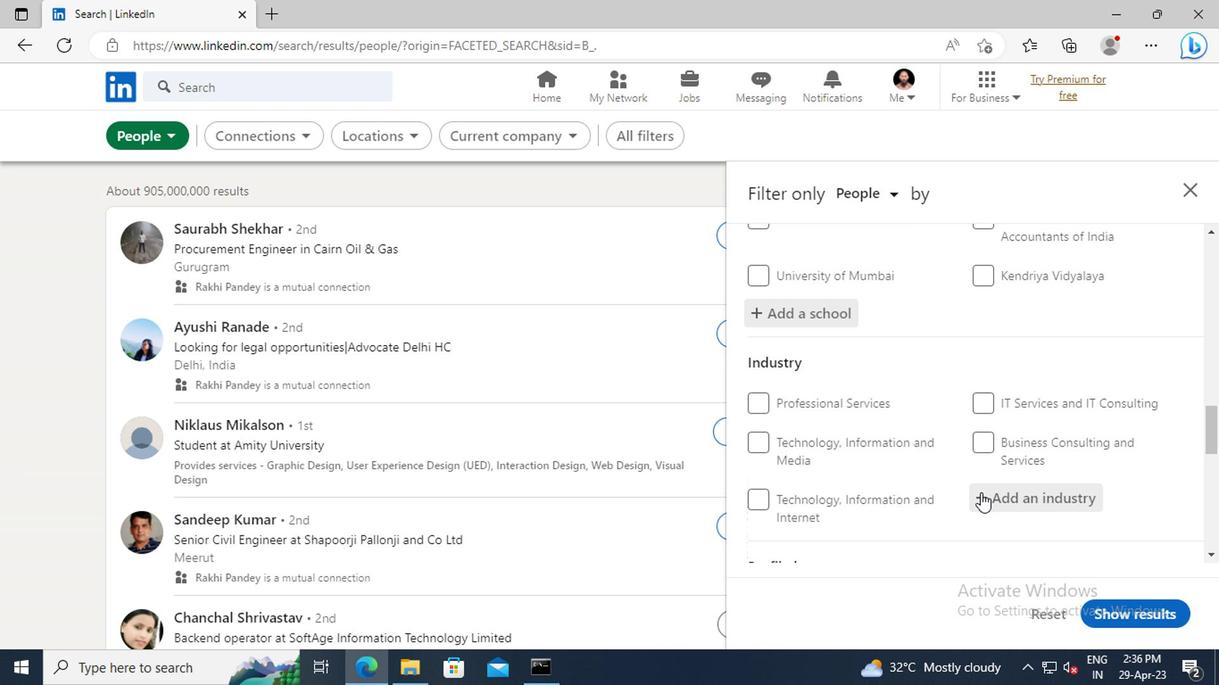 
Action: Mouse pressed left at (984, 496)
Screenshot: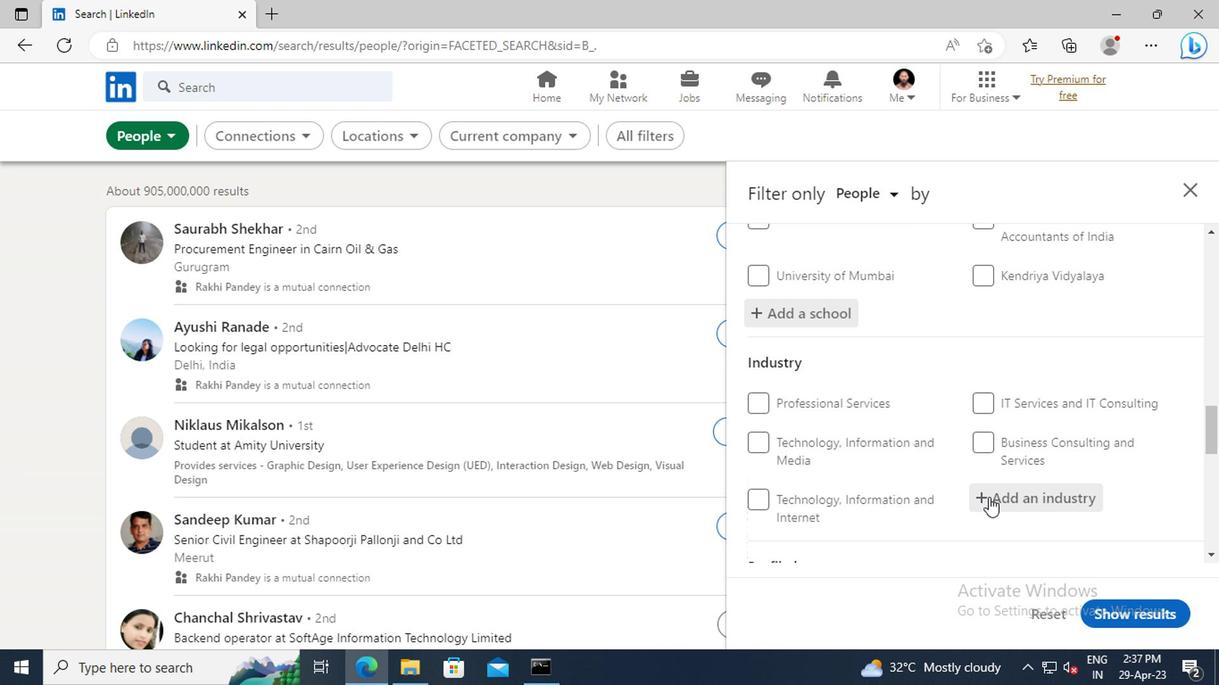 
Action: Key pressed <Key.shift>ROBOT<Key.space><Key.shift>MA
Screenshot: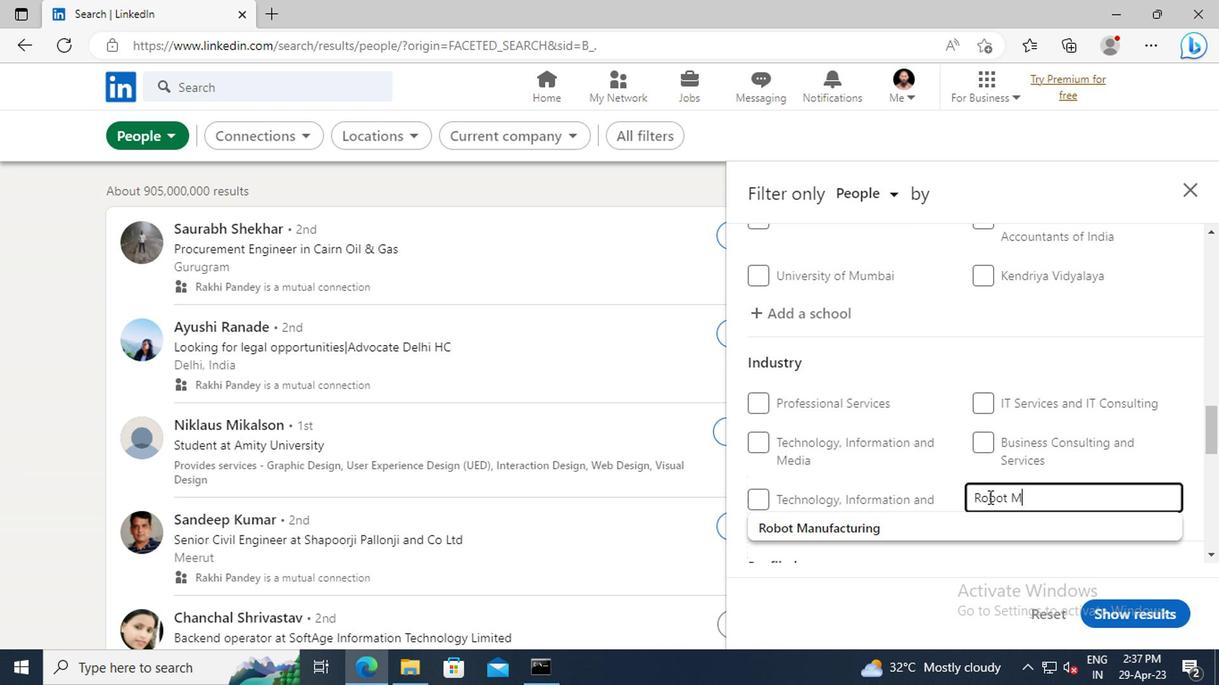 
Action: Mouse moved to (925, 527)
Screenshot: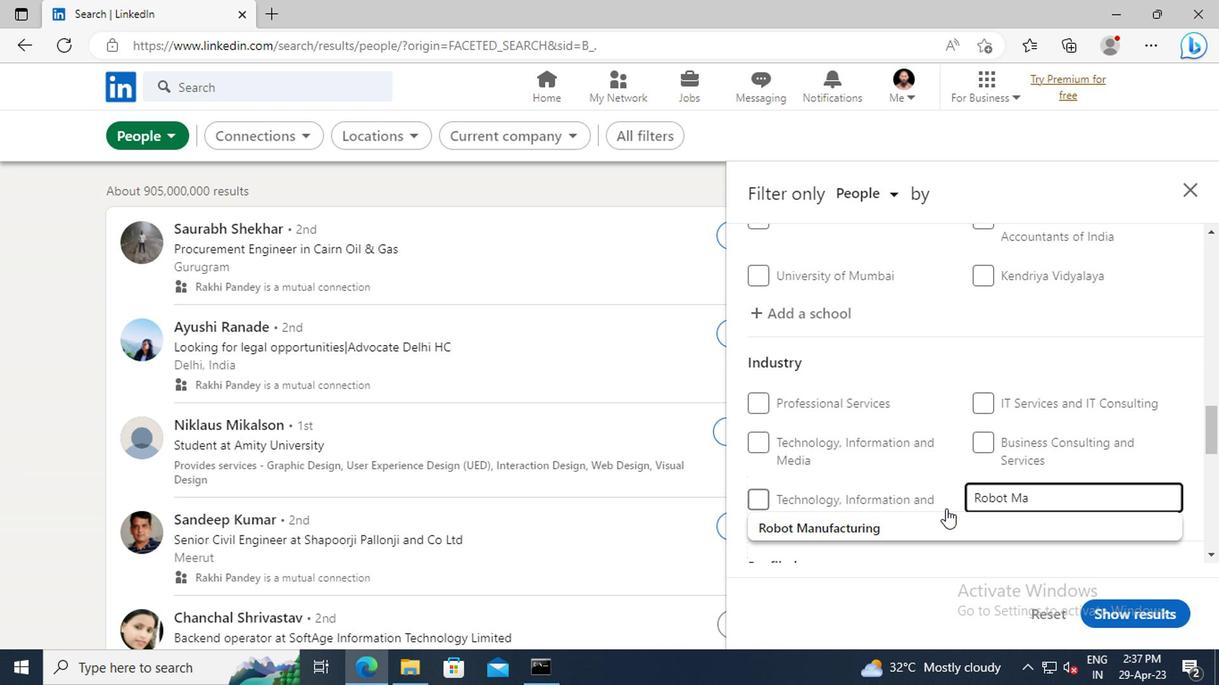 
Action: Mouse pressed left at (925, 527)
Screenshot: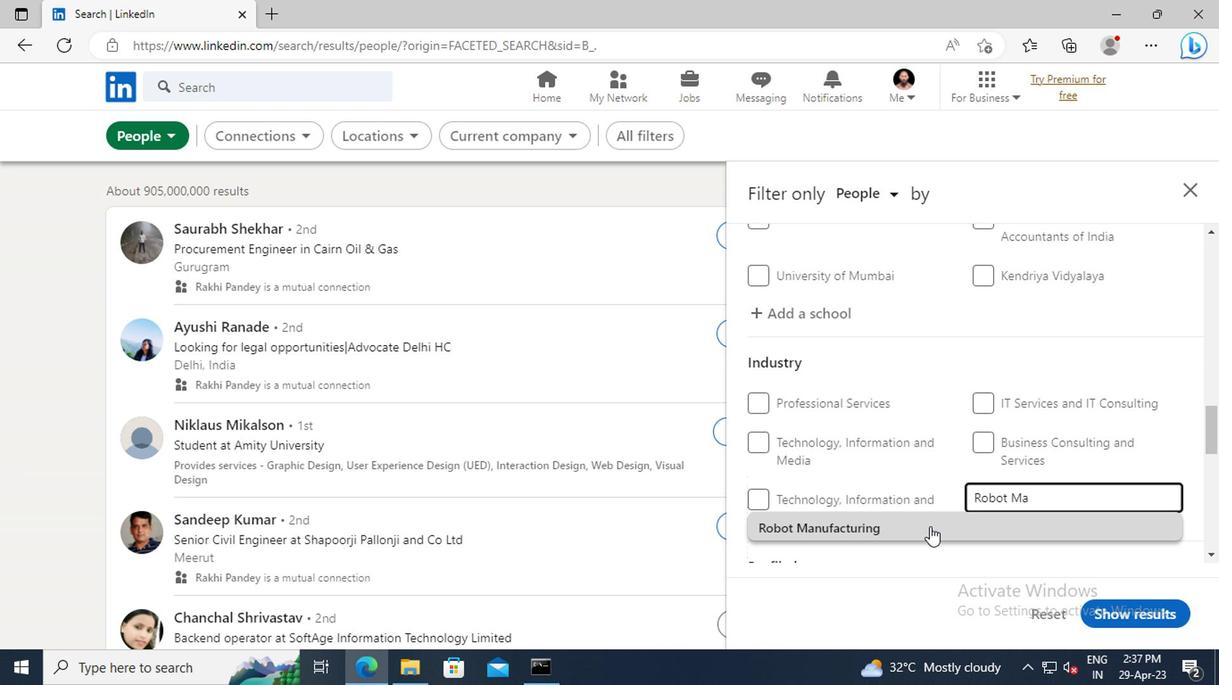 
Action: Mouse scrolled (925, 525) with delta (0, -1)
Screenshot: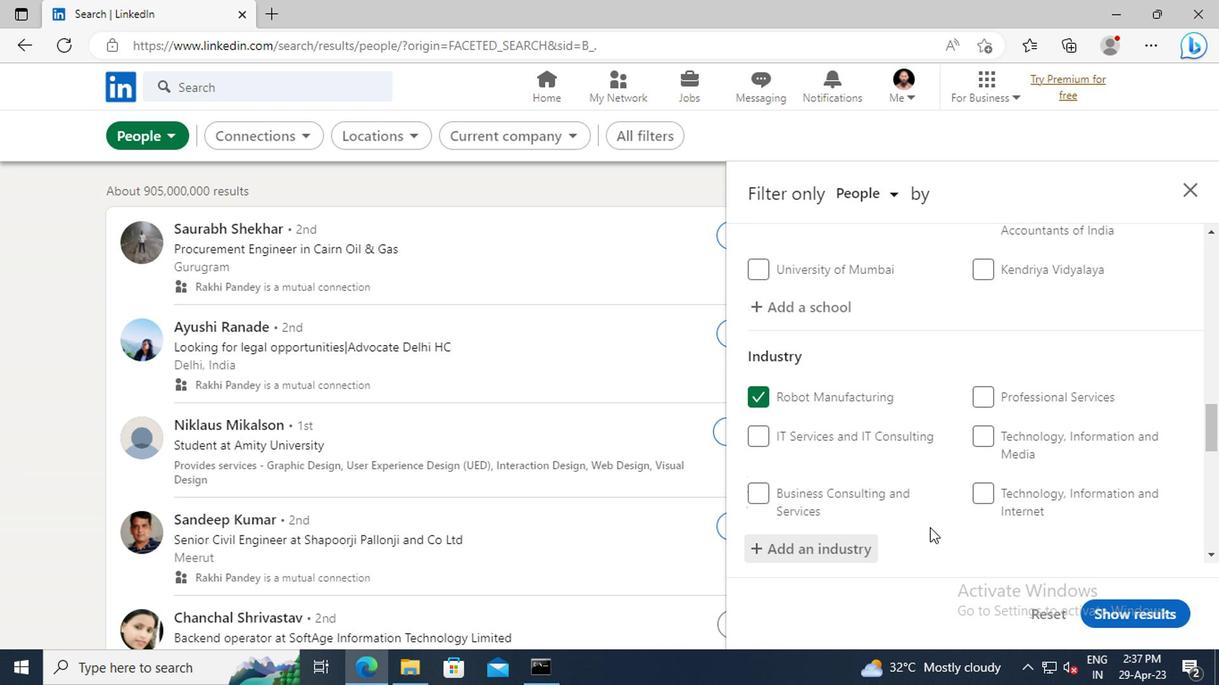 
Action: Mouse scrolled (925, 525) with delta (0, -1)
Screenshot: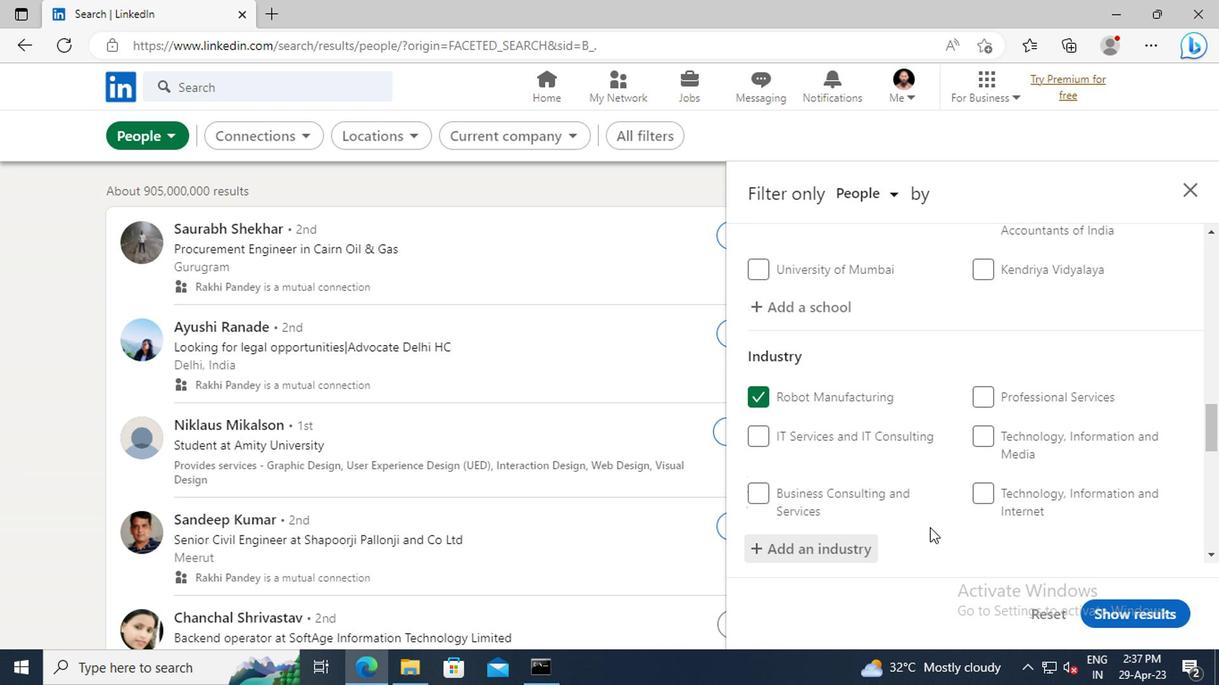
Action: Mouse scrolled (925, 525) with delta (0, -1)
Screenshot: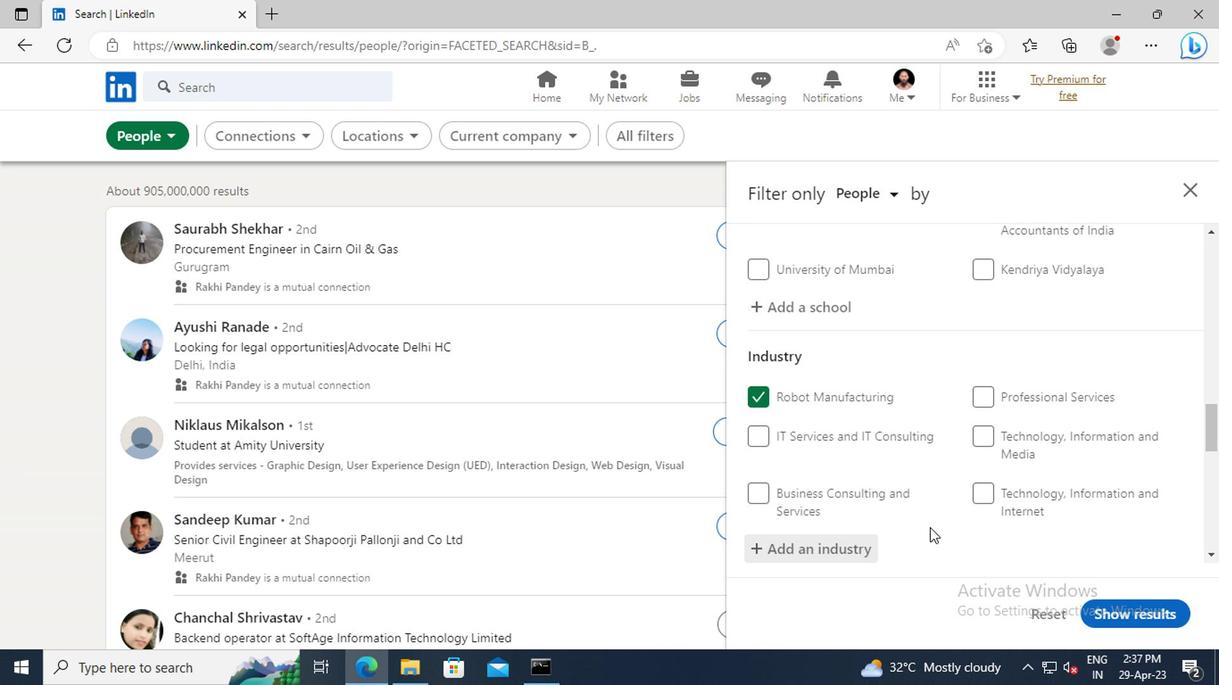 
Action: Mouse moved to (931, 475)
Screenshot: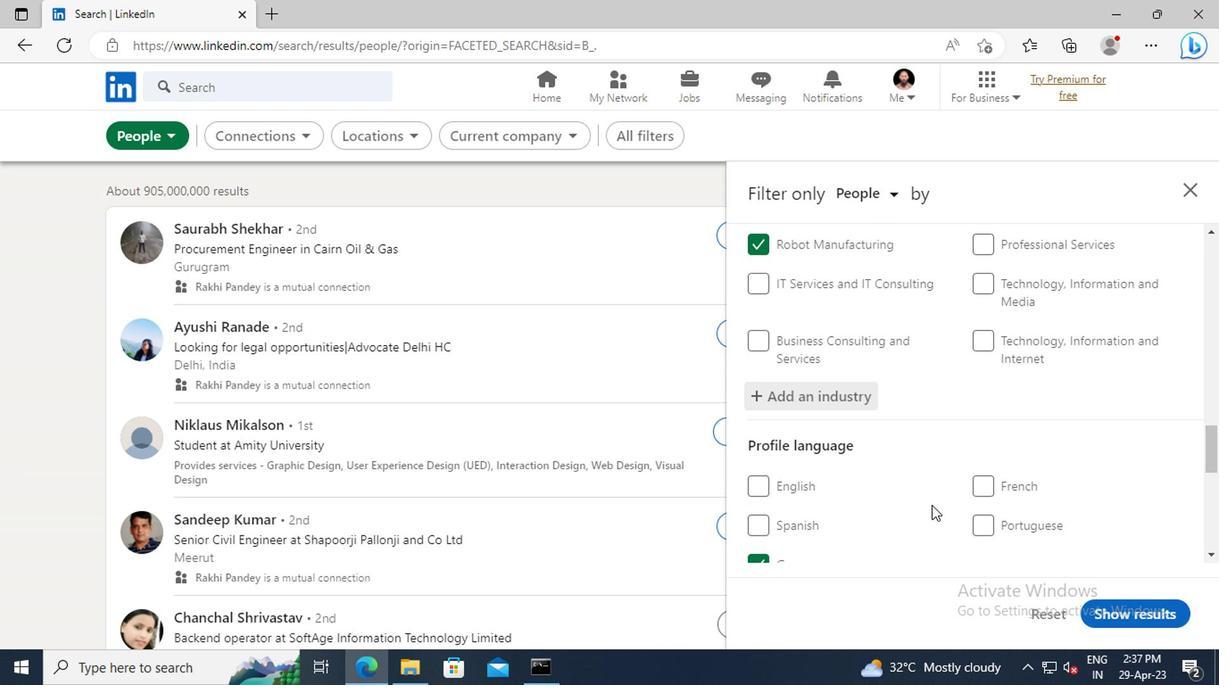 
Action: Mouse scrolled (931, 474) with delta (0, -1)
Screenshot: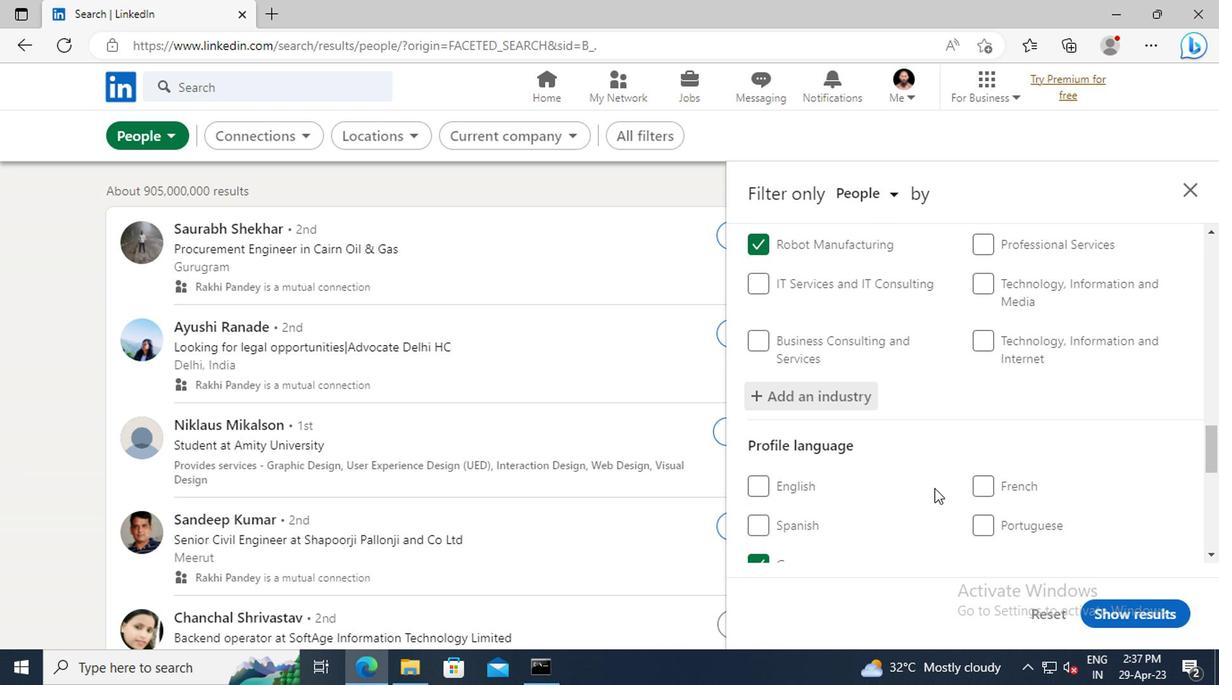 
Action: Mouse scrolled (931, 474) with delta (0, -1)
Screenshot: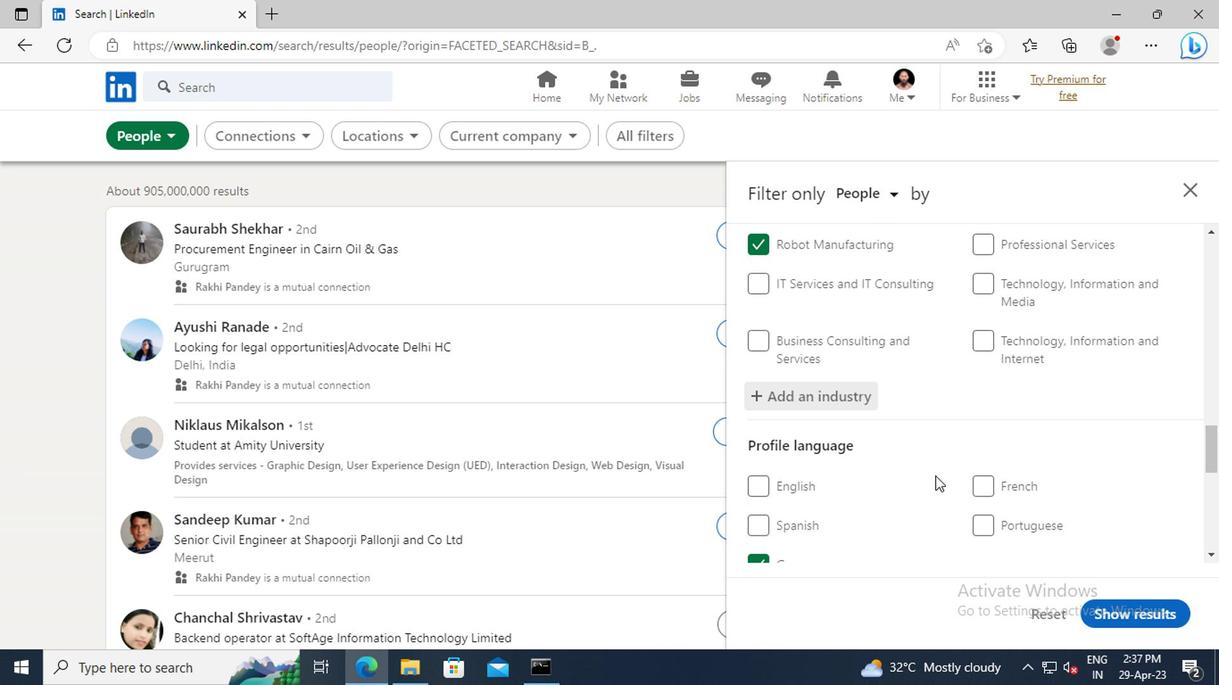 
Action: Mouse moved to (939, 436)
Screenshot: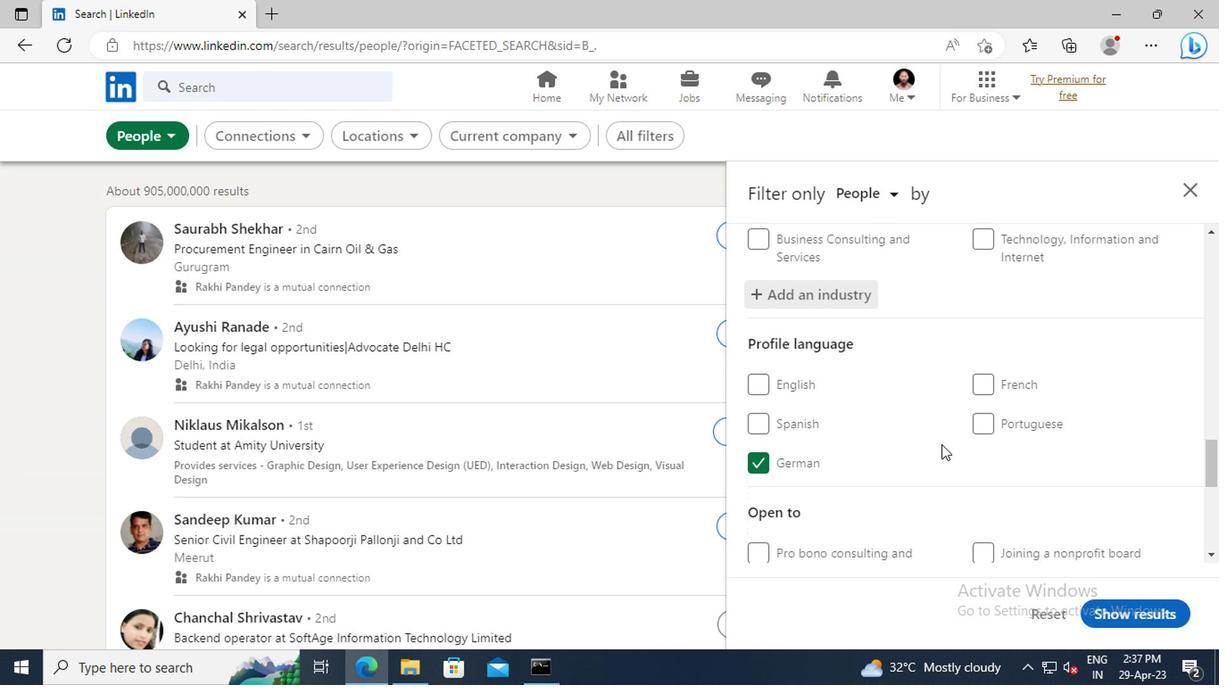 
Action: Mouse scrolled (939, 436) with delta (0, 0)
Screenshot: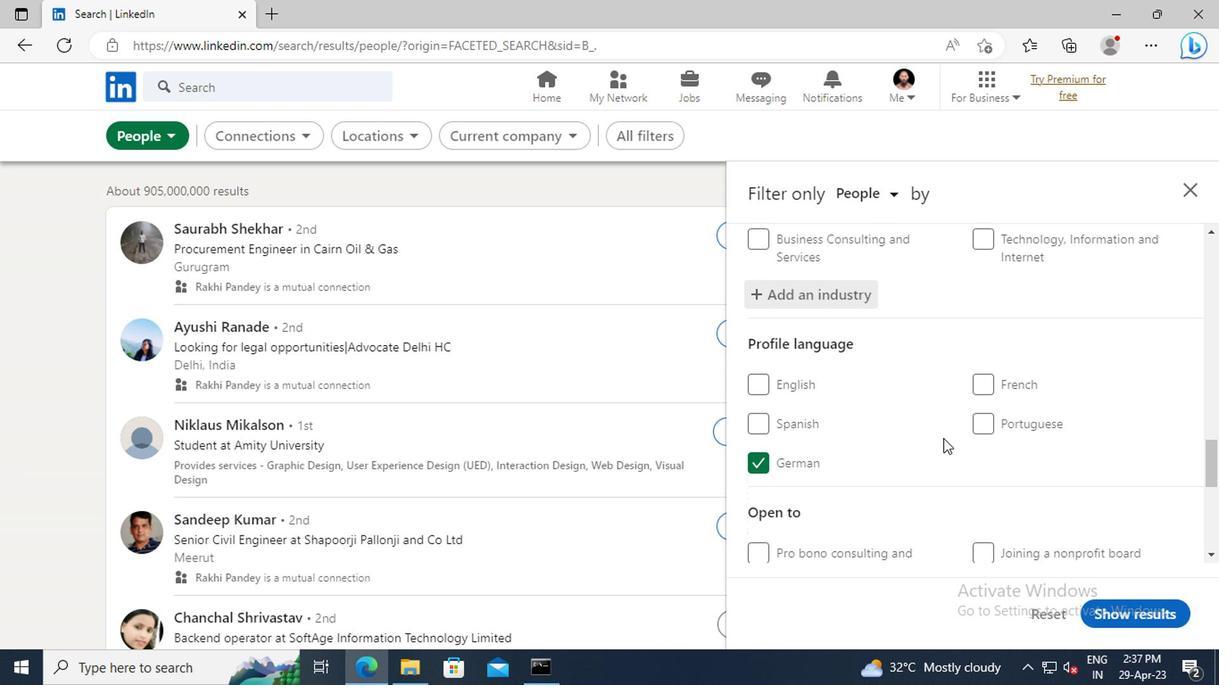 
Action: Mouse scrolled (939, 436) with delta (0, 0)
Screenshot: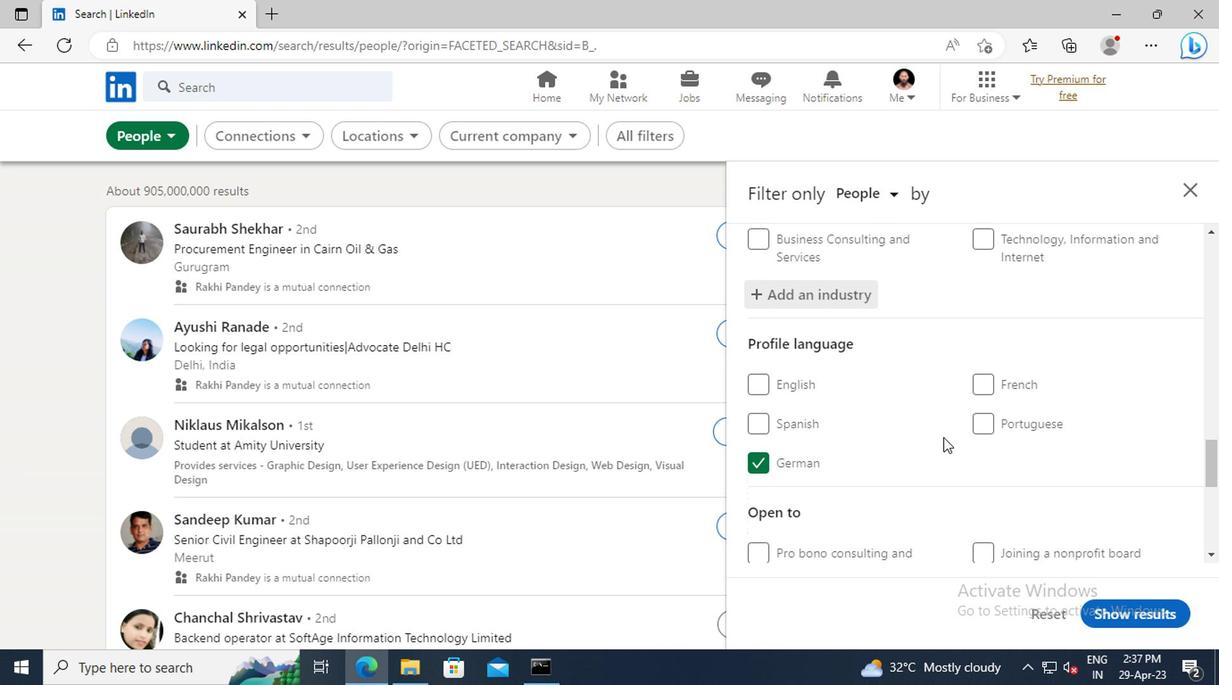 
Action: Mouse moved to (941, 424)
Screenshot: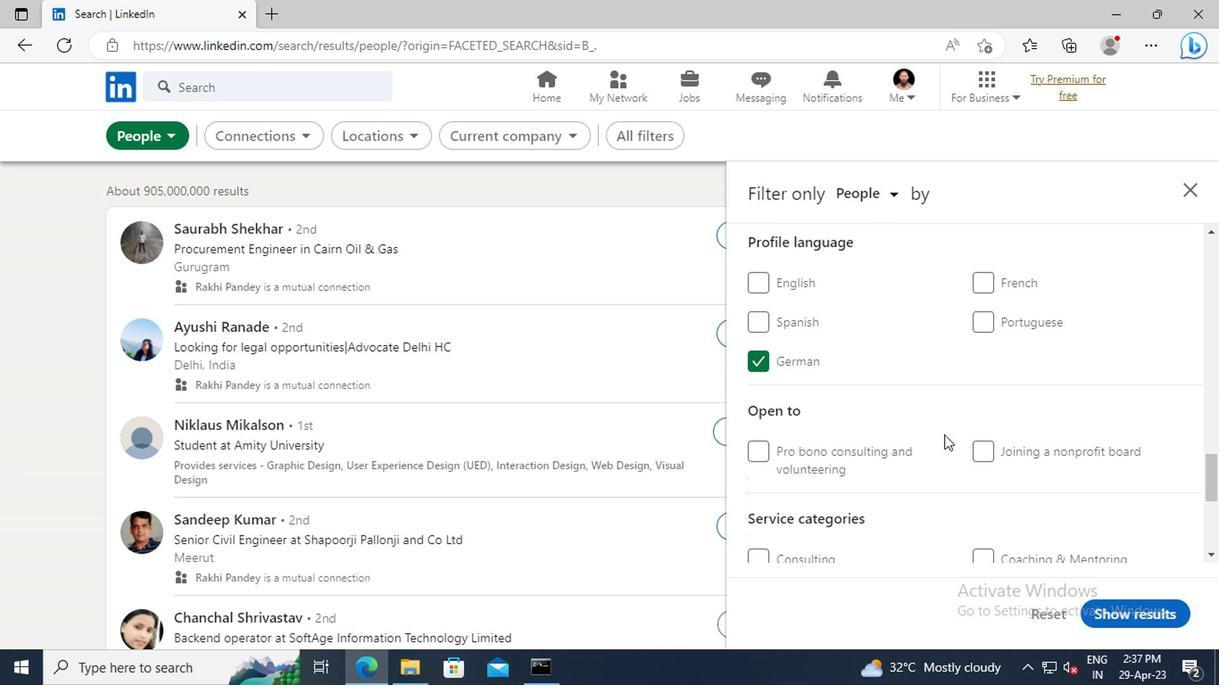 
Action: Mouse scrolled (941, 423) with delta (0, -1)
Screenshot: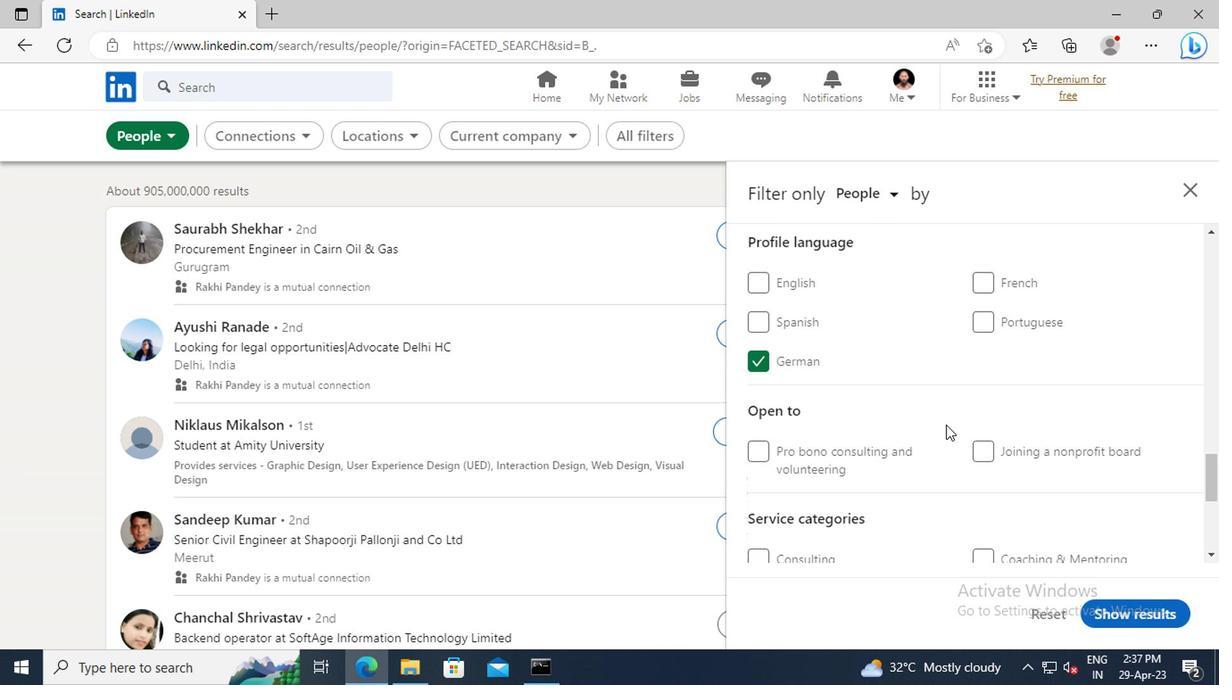 
Action: Mouse scrolled (941, 423) with delta (0, -1)
Screenshot: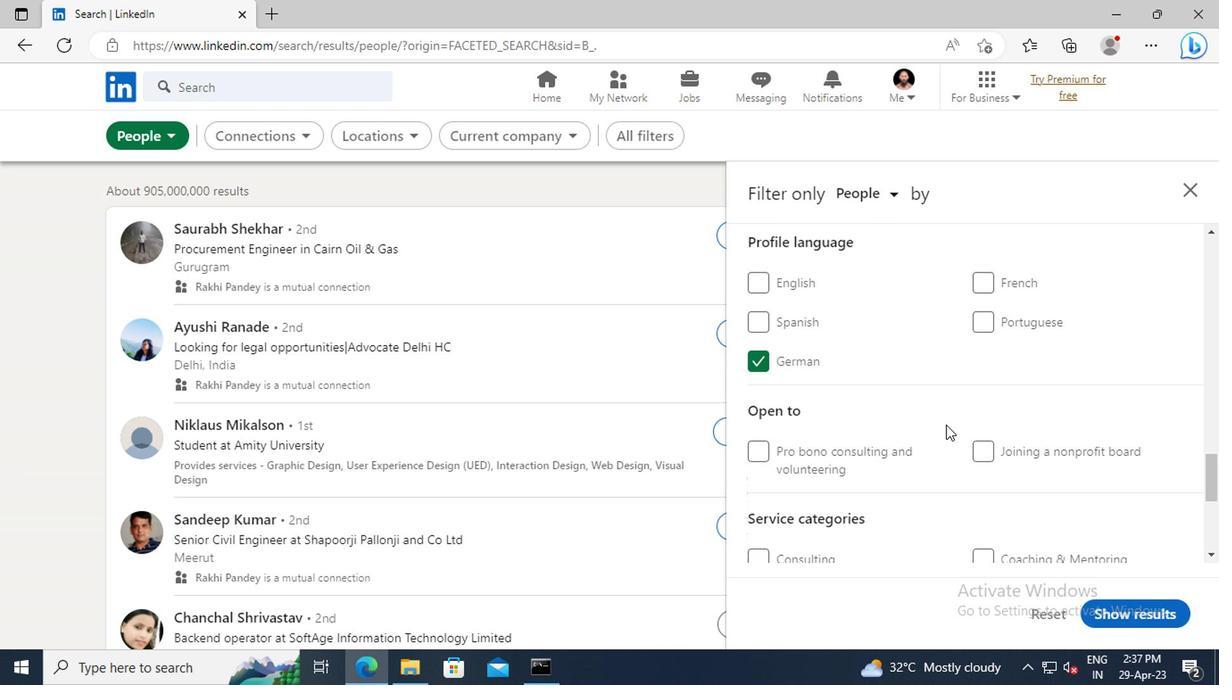 
Action: Mouse scrolled (941, 423) with delta (0, -1)
Screenshot: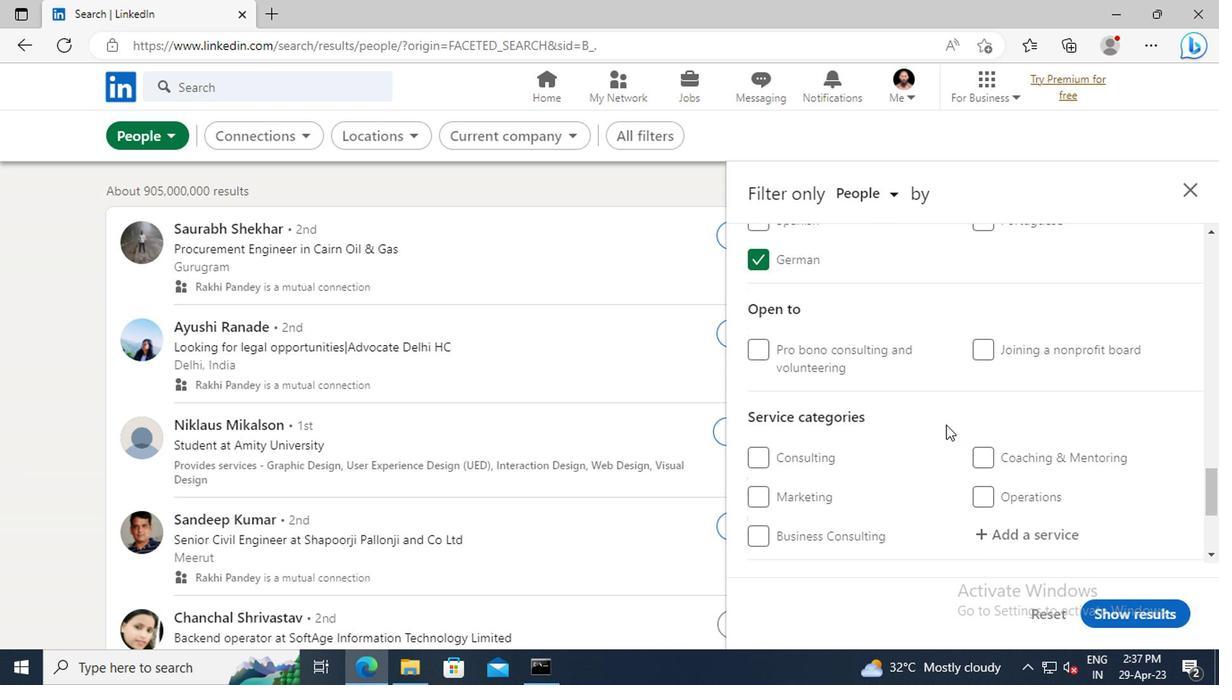 
Action: Mouse scrolled (941, 423) with delta (0, -1)
Screenshot: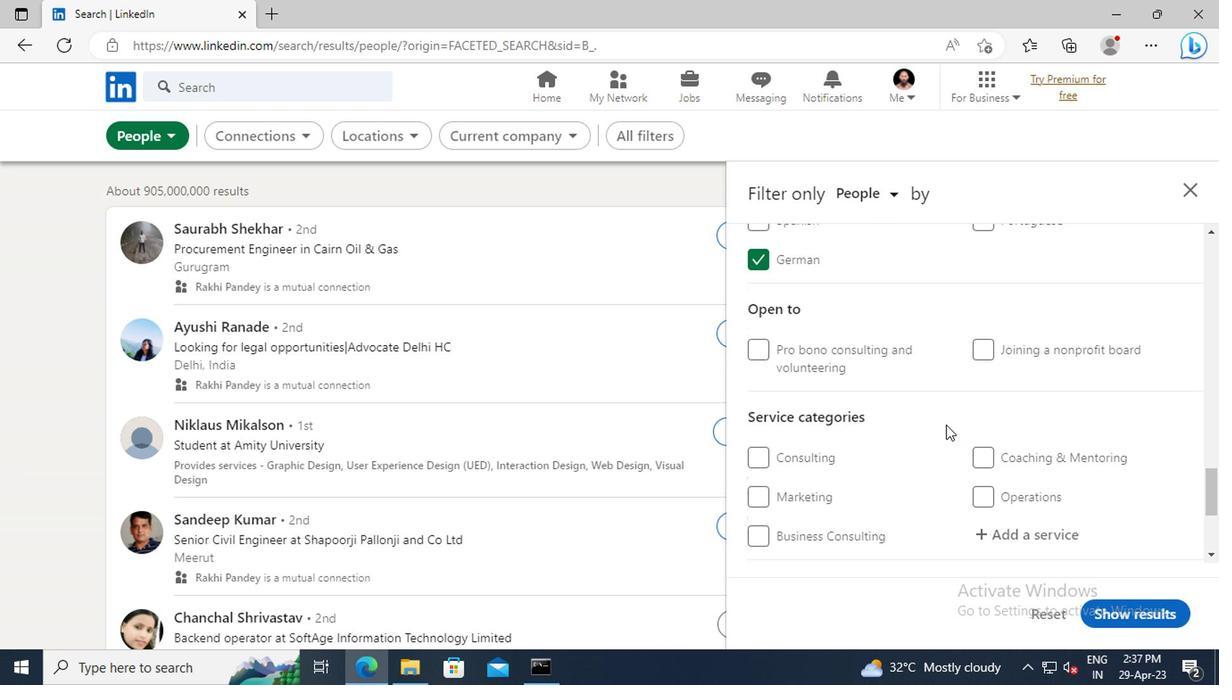 
Action: Mouse moved to (984, 433)
Screenshot: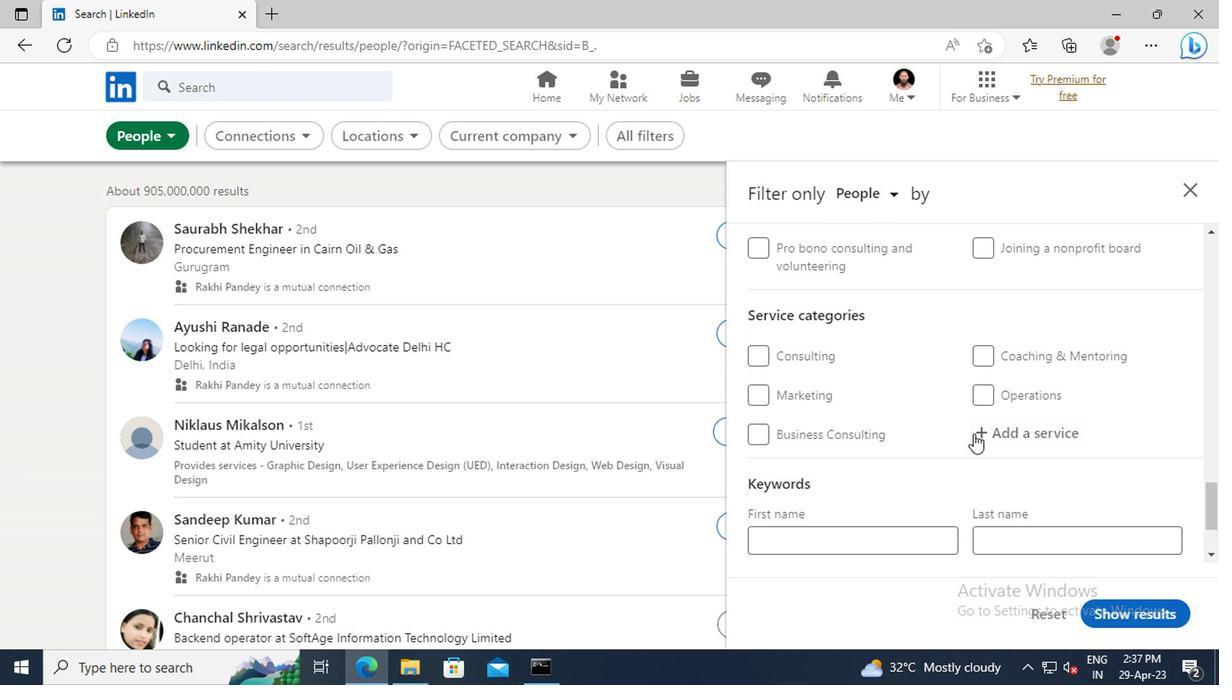 
Action: Mouse pressed left at (984, 433)
Screenshot: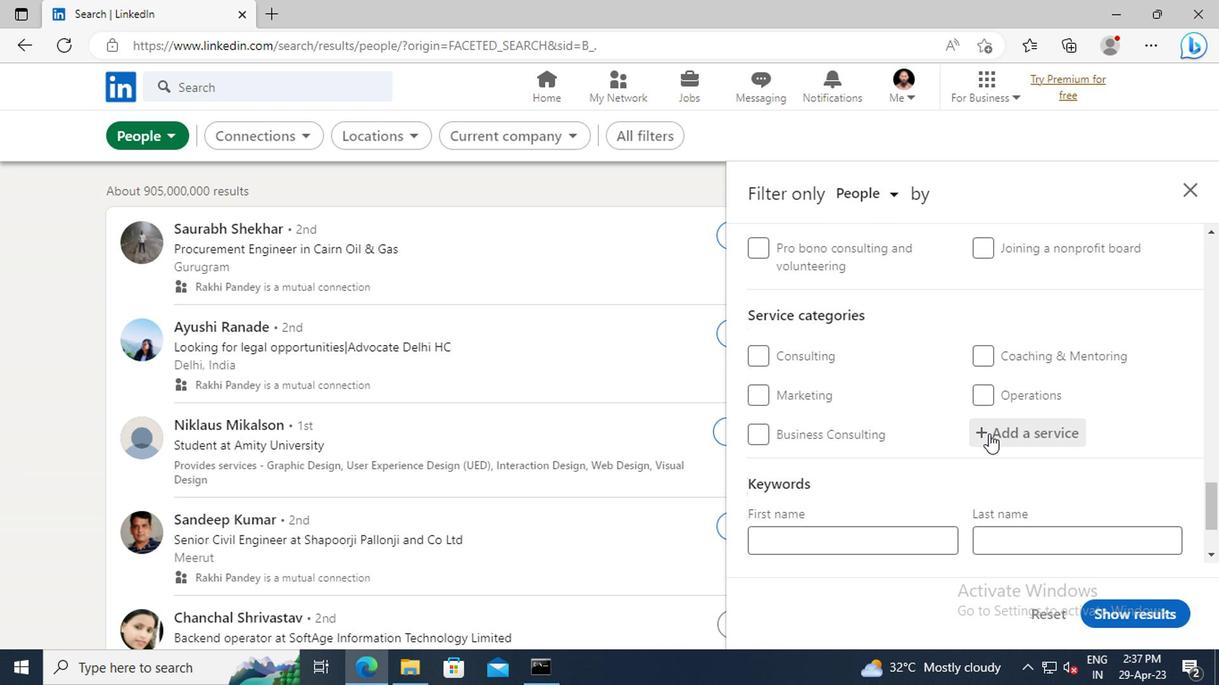 
Action: Key pressed <Key.shift>GHOST
Screenshot: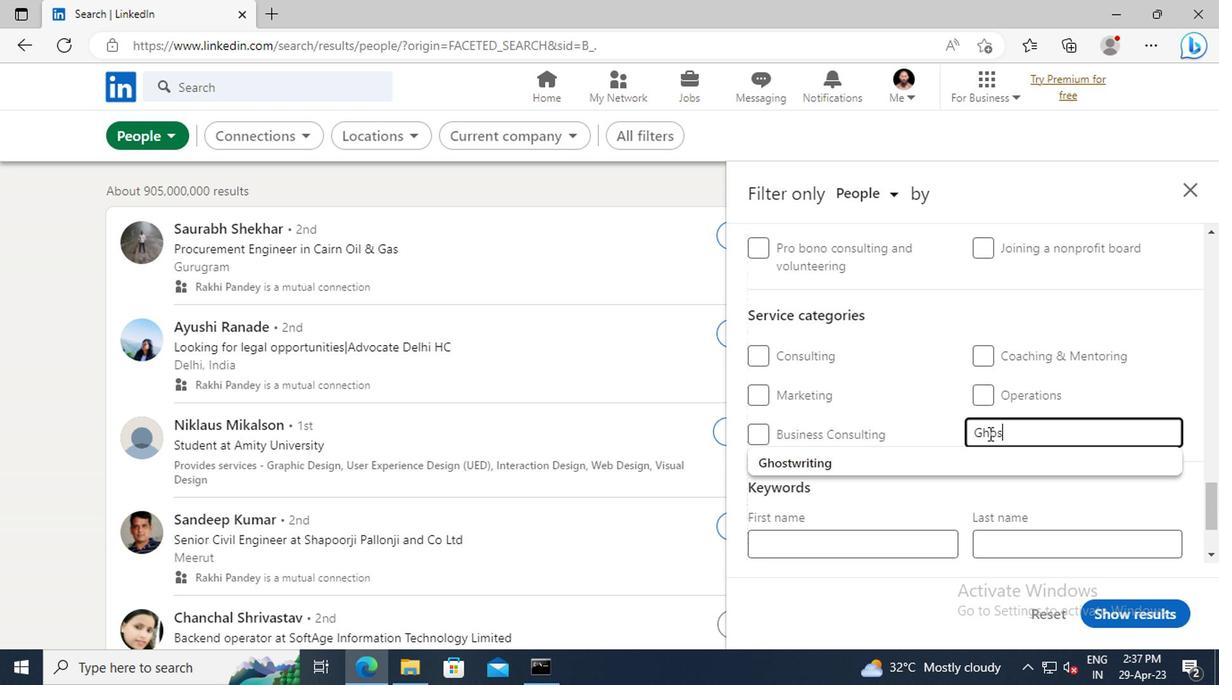
Action: Mouse moved to (960, 458)
Screenshot: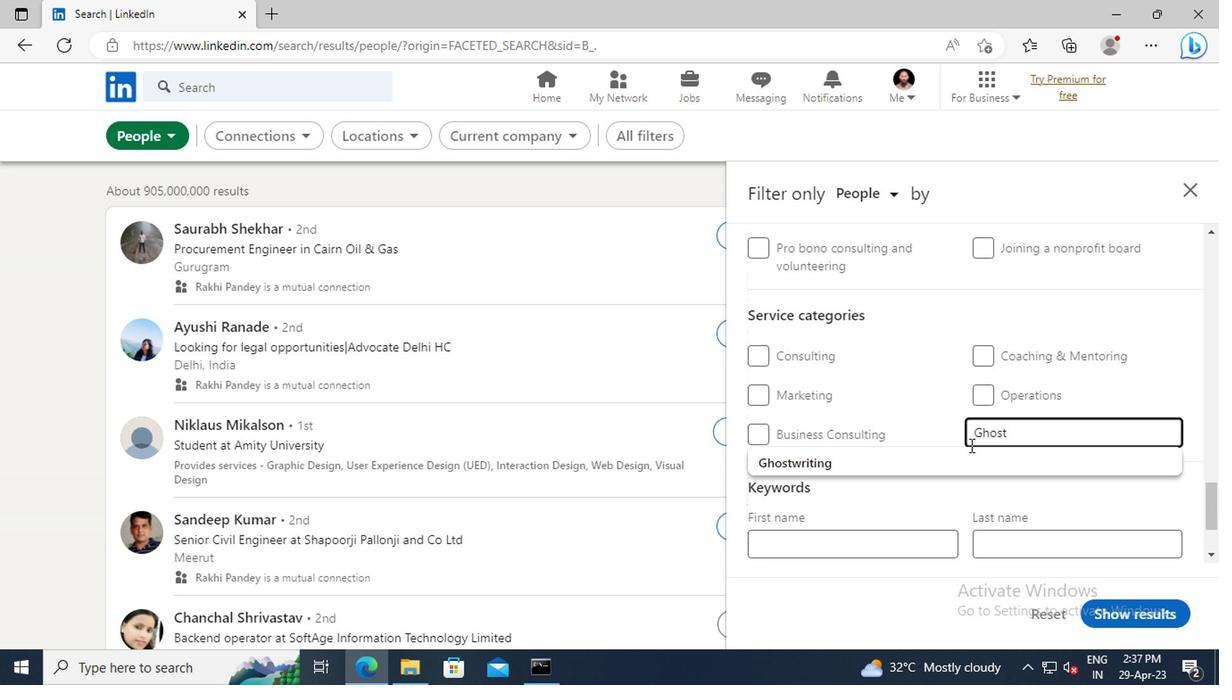 
Action: Mouse pressed left at (960, 458)
Screenshot: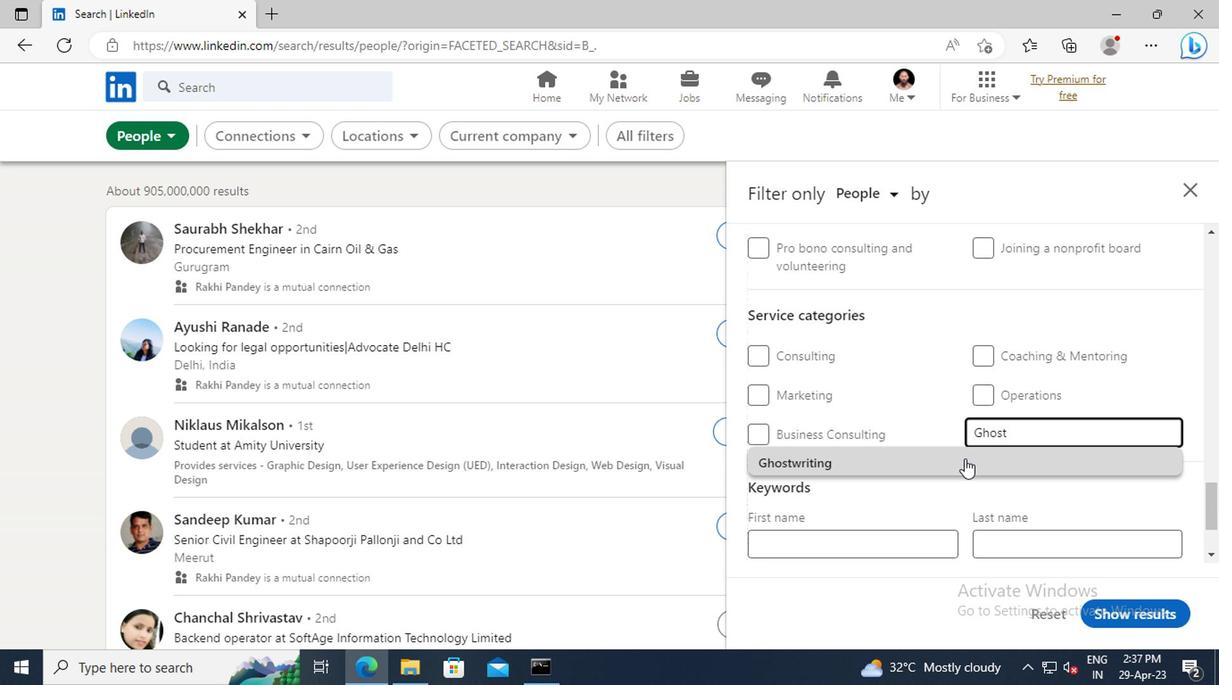 
Action: Mouse scrolled (960, 457) with delta (0, 0)
Screenshot: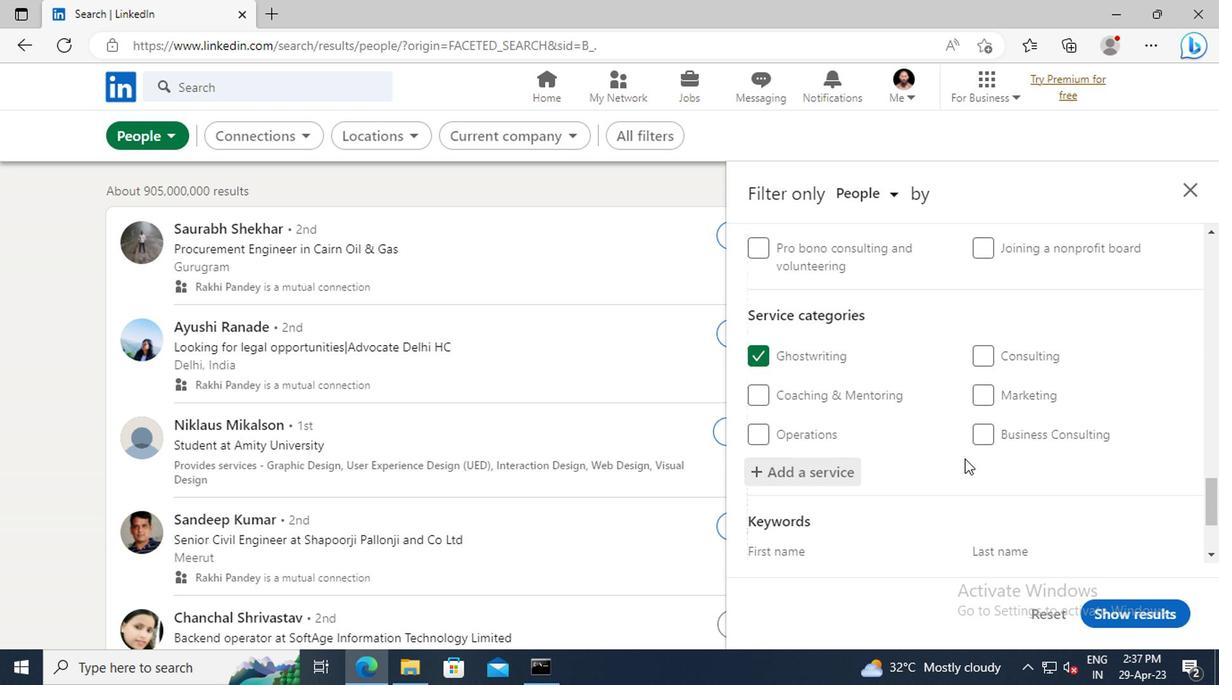 
Action: Mouse scrolled (960, 457) with delta (0, 0)
Screenshot: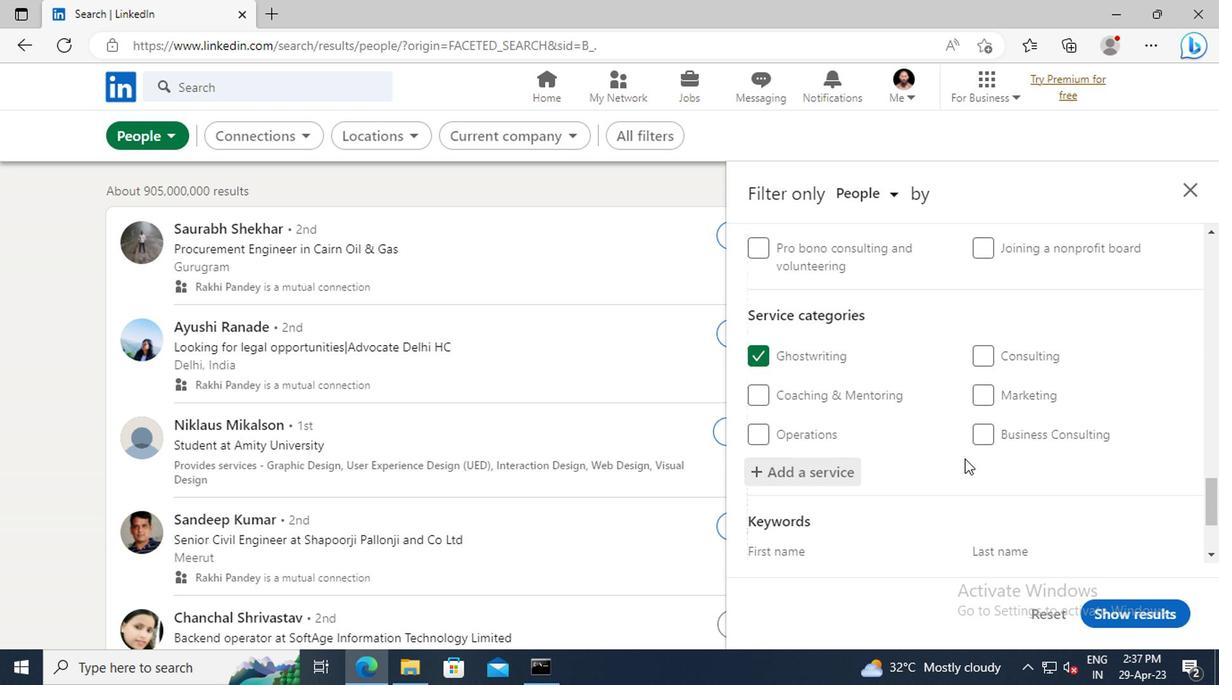 
Action: Mouse scrolled (960, 457) with delta (0, 0)
Screenshot: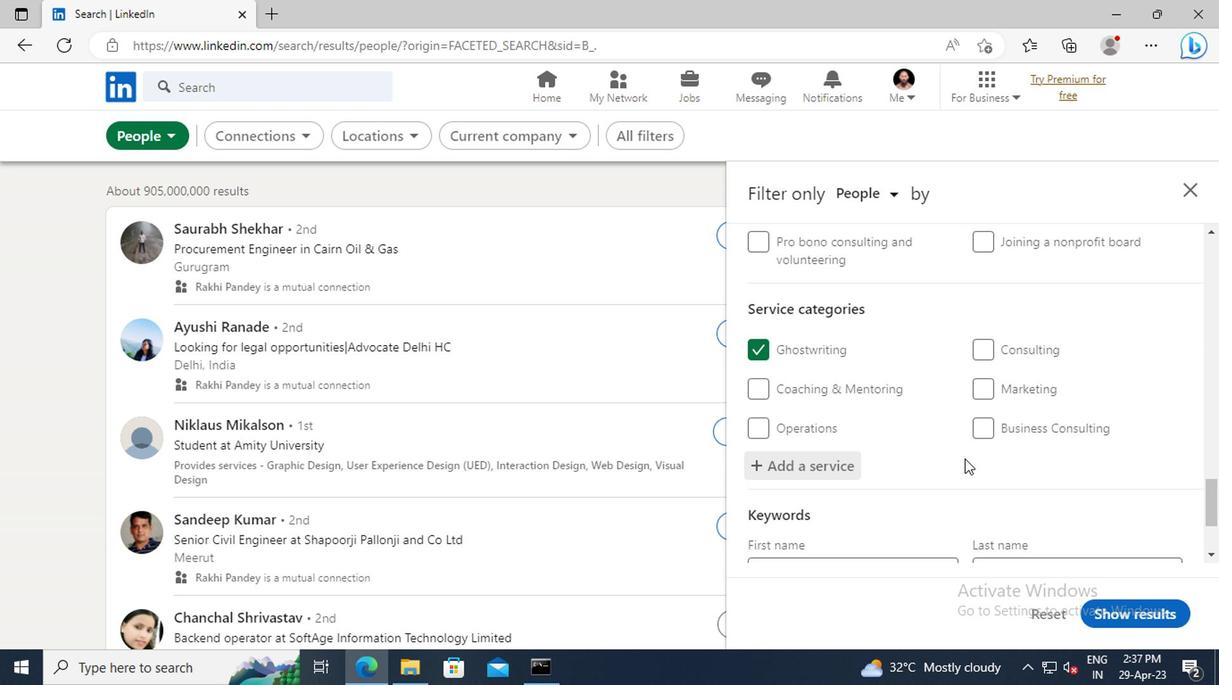 
Action: Mouse scrolled (960, 457) with delta (0, 0)
Screenshot: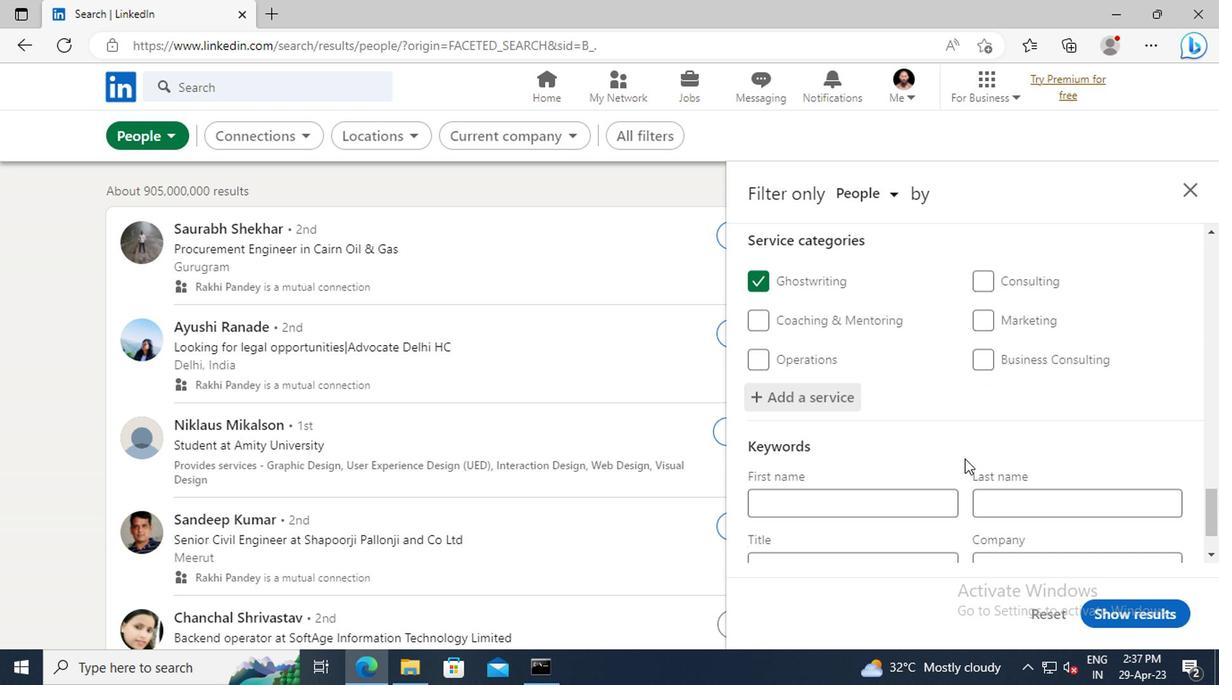 
Action: Mouse moved to (861, 480)
Screenshot: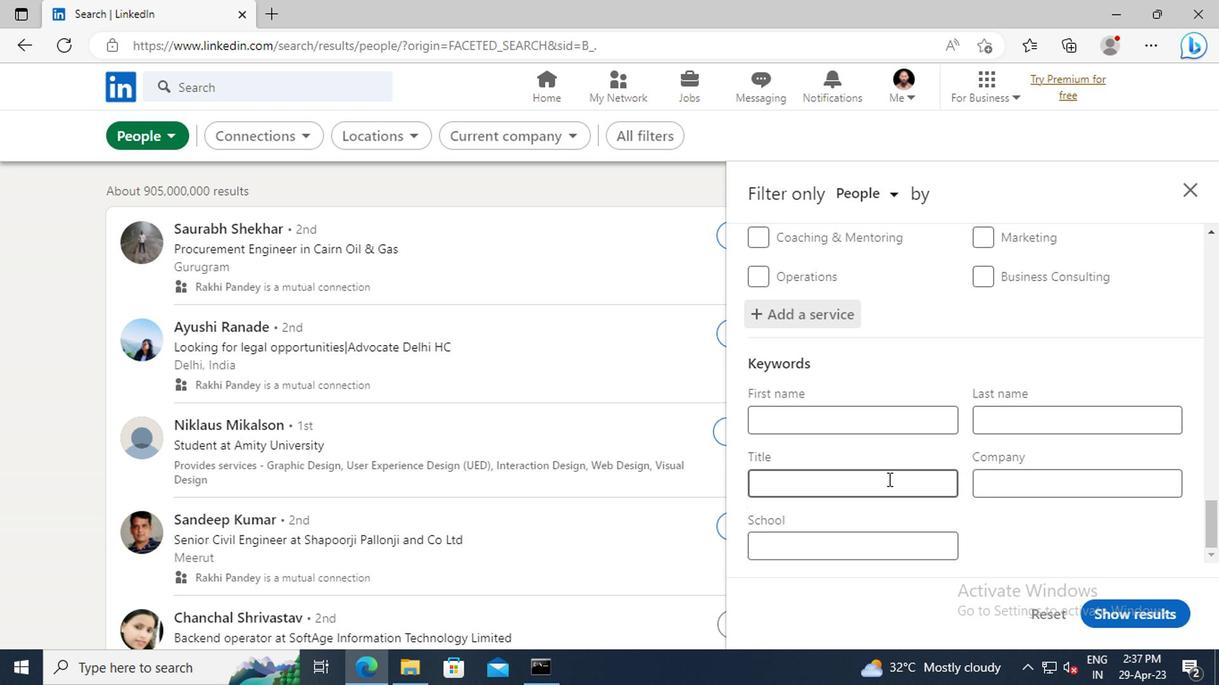 
Action: Mouse pressed left at (861, 480)
Screenshot: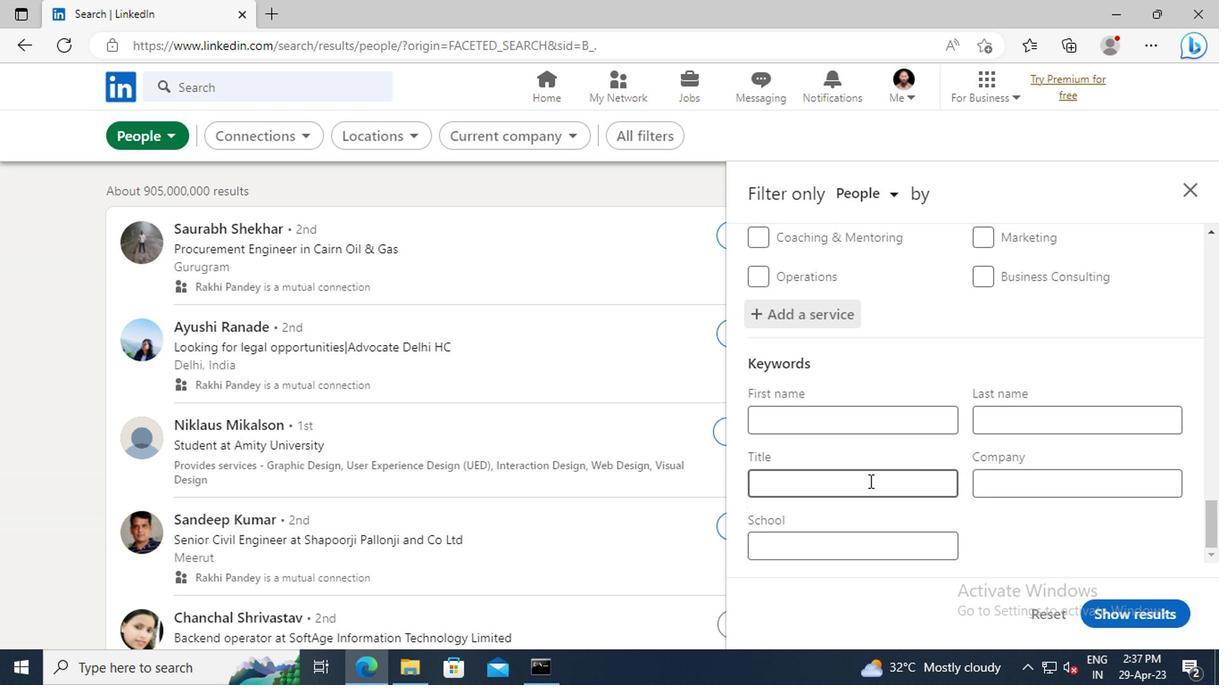 
Action: Key pressed <Key.shift>APPLICATION<Key.space><Key.shift>DEVELOPER<Key.enter>
Screenshot: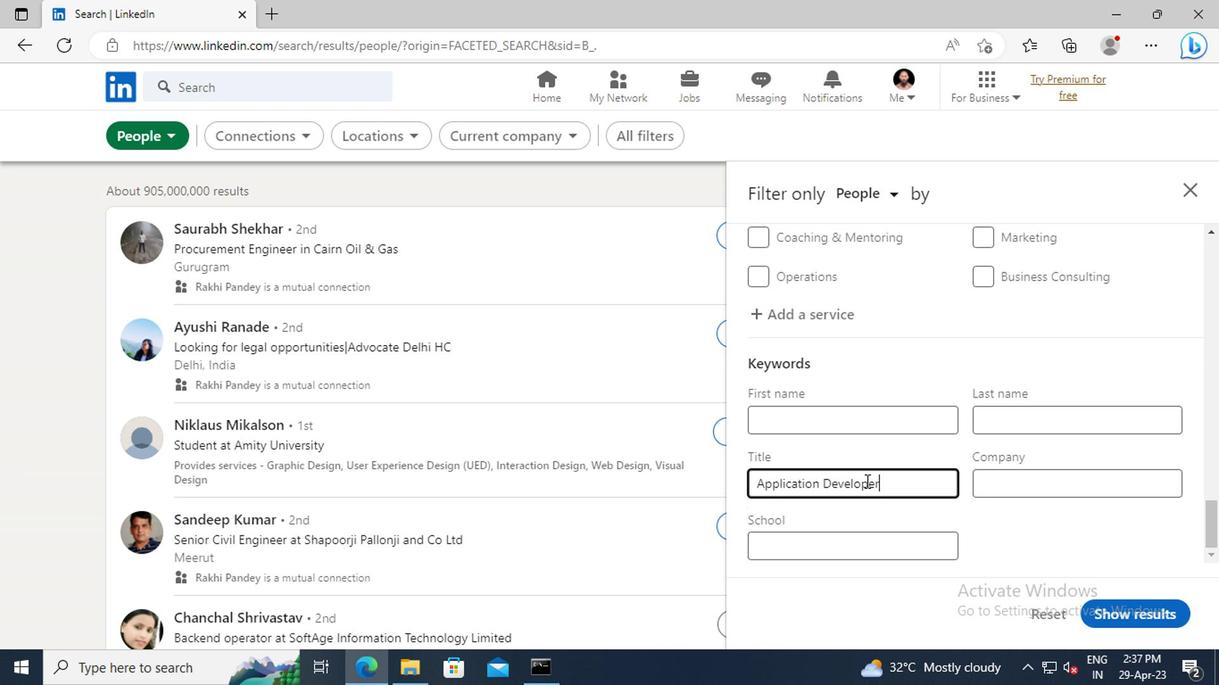 
Action: Mouse moved to (1113, 618)
Screenshot: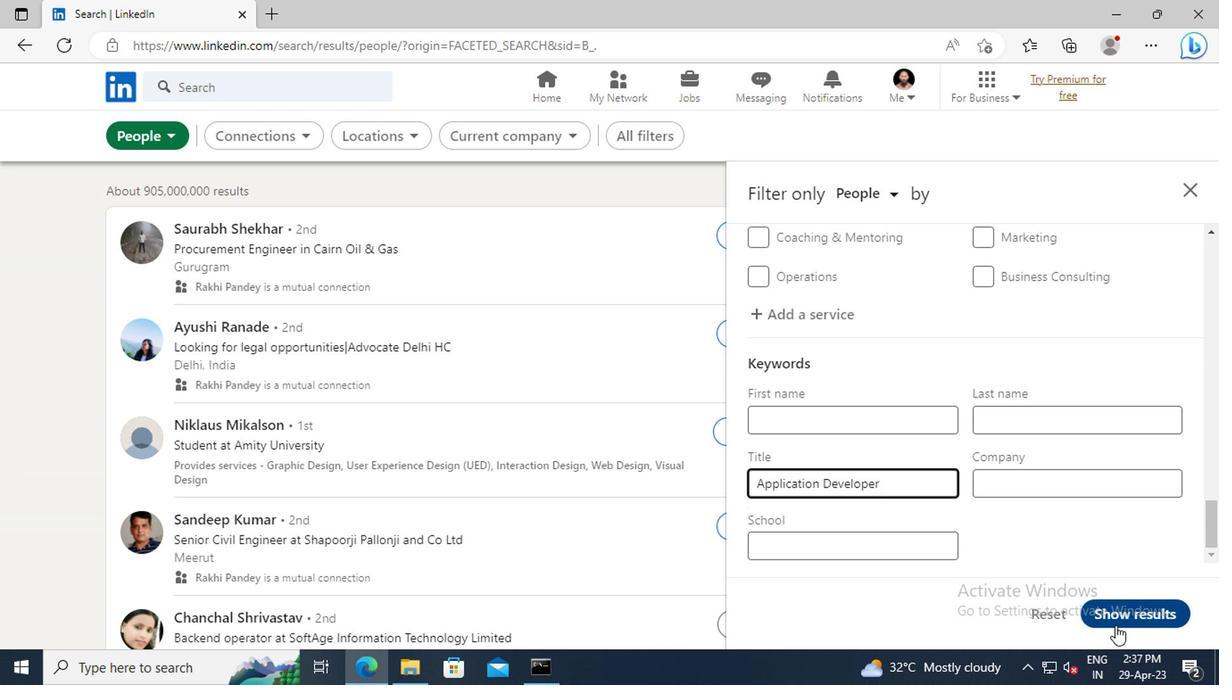 
Action: Mouse pressed left at (1113, 618)
Screenshot: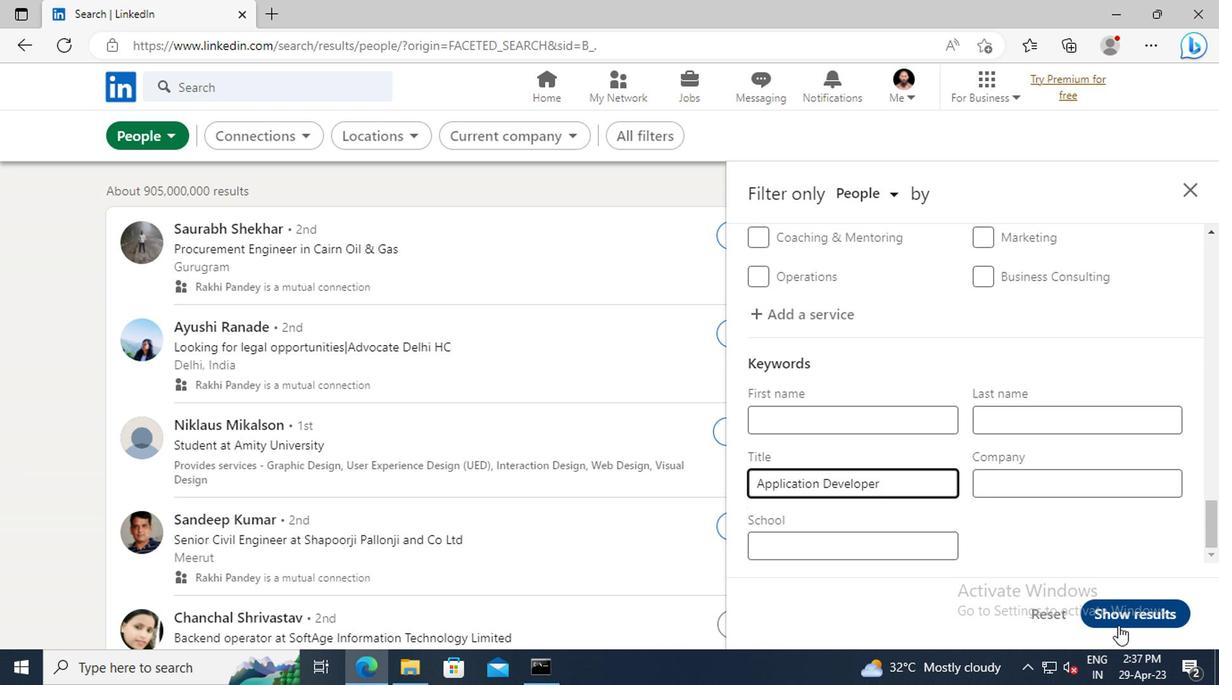 
Action: Mouse moved to (1113, 617)
Screenshot: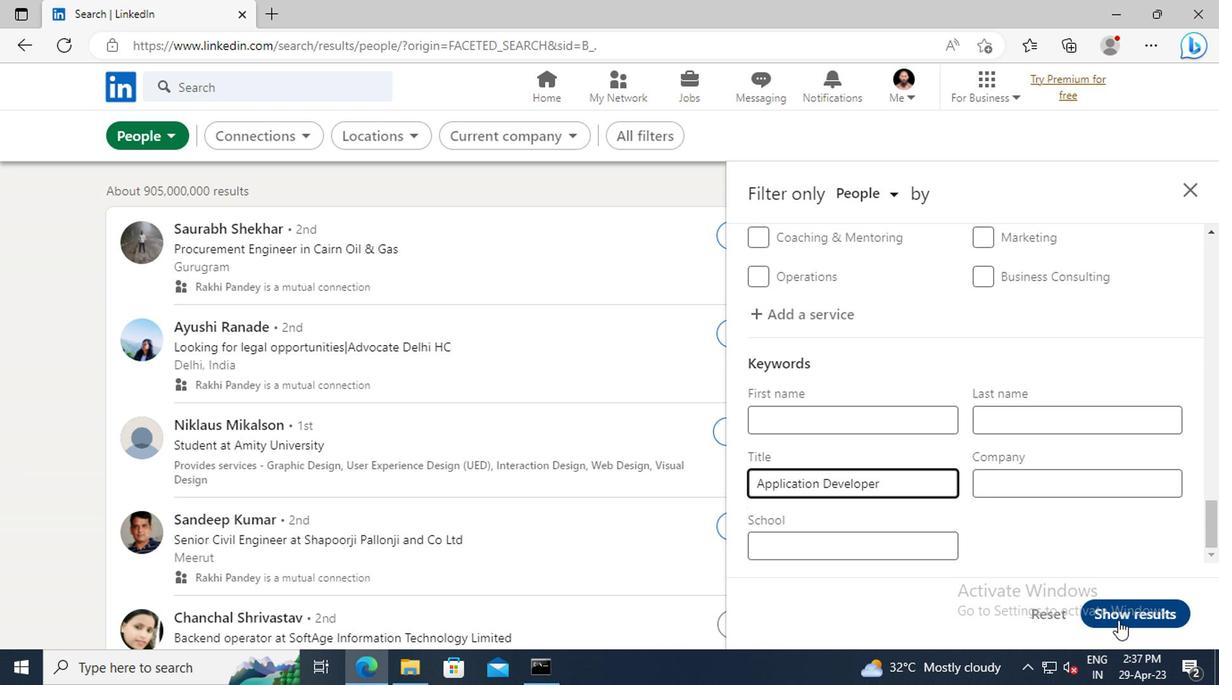 
